 Task: Plan a route with stops at Chinatown, Little Italy, and SoHo from Lower East Side to Tribeca.
Action: Mouse moved to (256, 64)
Screenshot: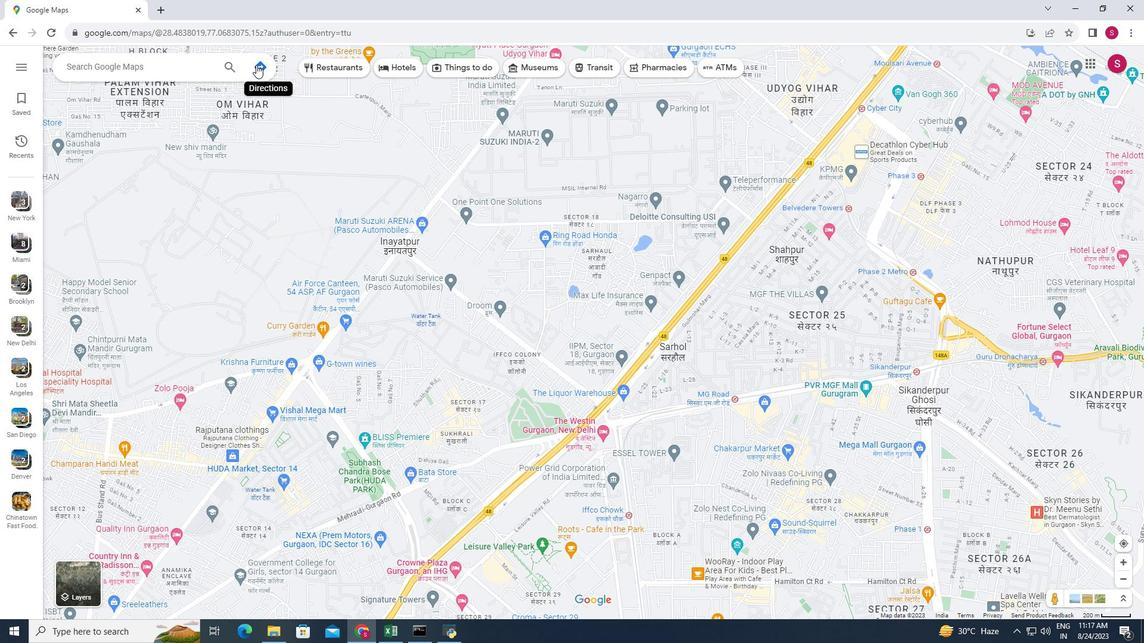 
Action: Mouse pressed left at (256, 64)
Screenshot: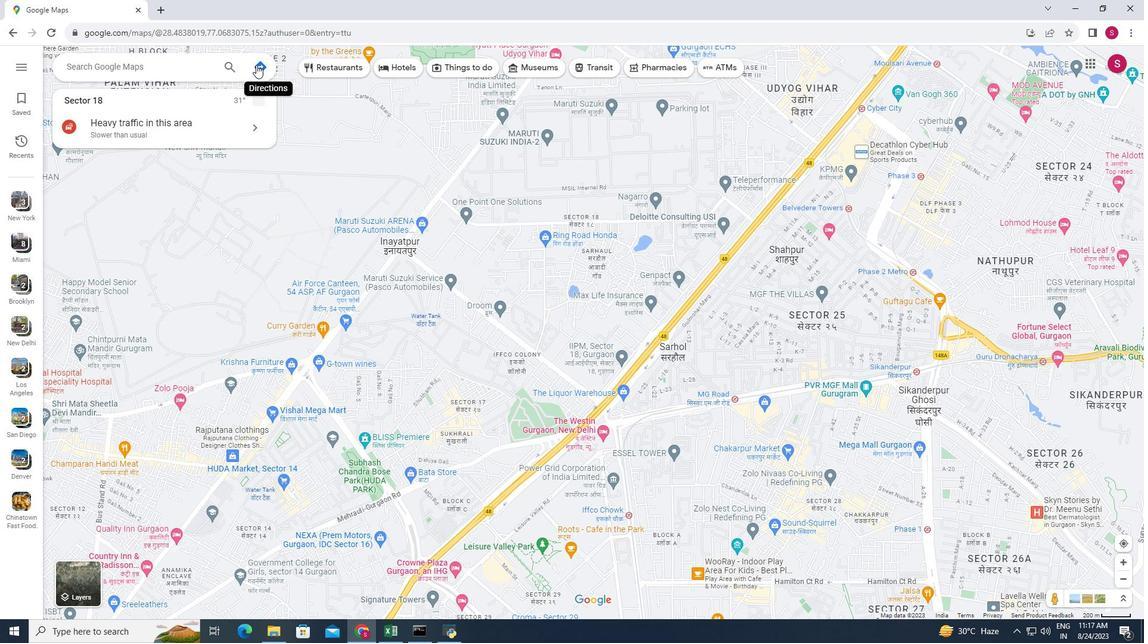 
Action: Mouse moved to (151, 95)
Screenshot: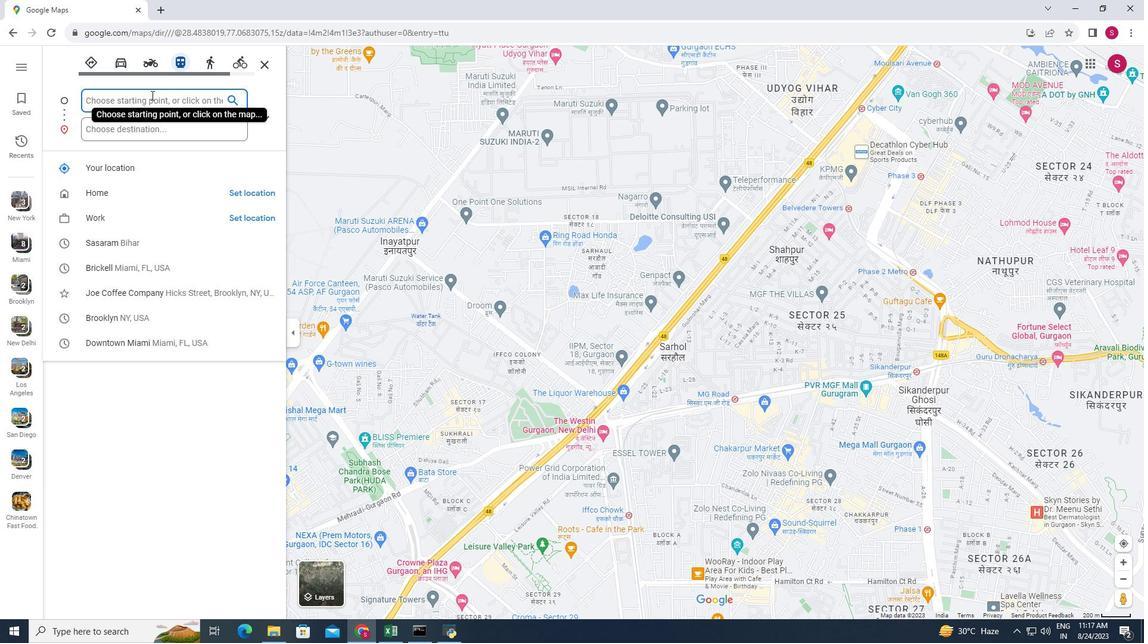 
Action: Mouse pressed left at (151, 95)
Screenshot: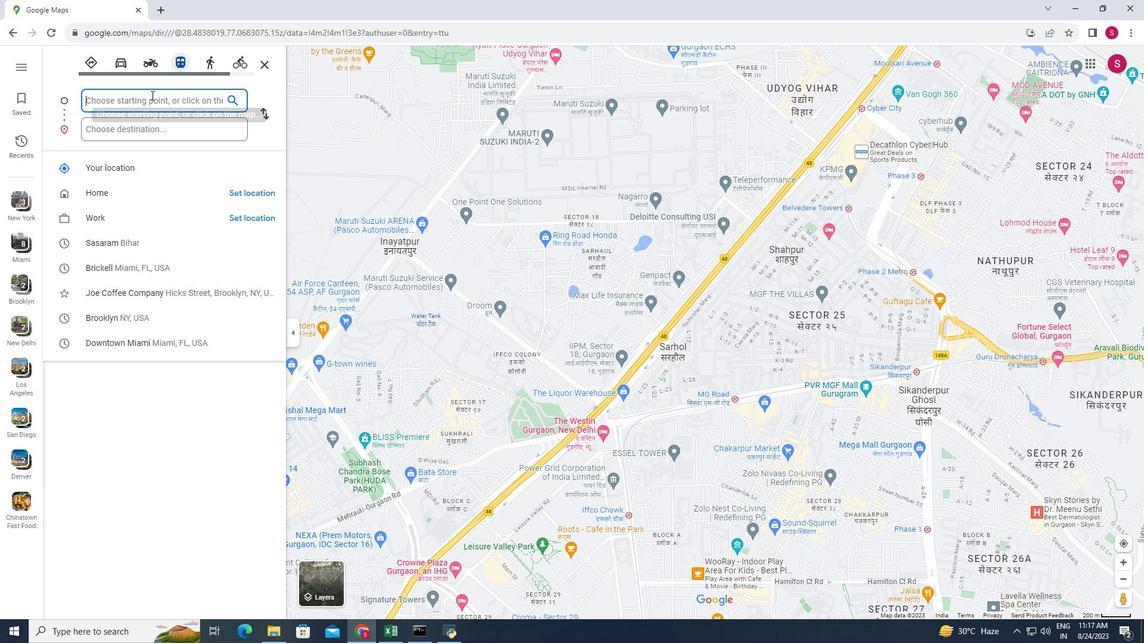 
Action: Key pressed <Key.caps_lock>L<Key.caps_lock>ower<Key.space><Key.caps_lock>E<Key.caps_lock>ast<Key.space><Key.caps_lock>S<Key.caps_lock>ide
Screenshot: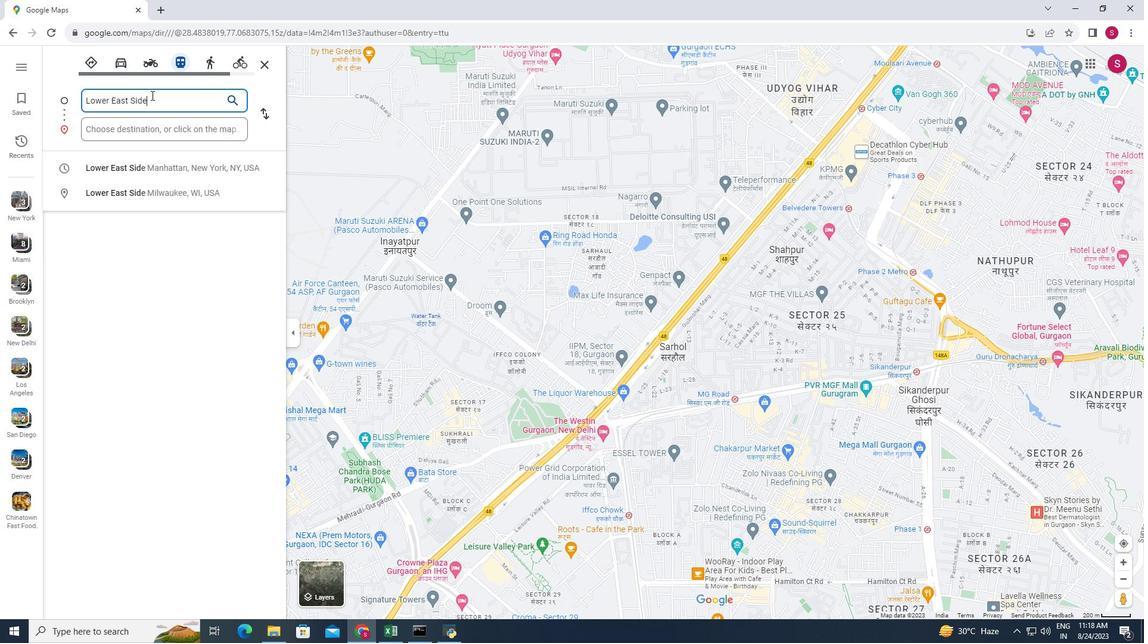 
Action: Mouse moved to (175, 128)
Screenshot: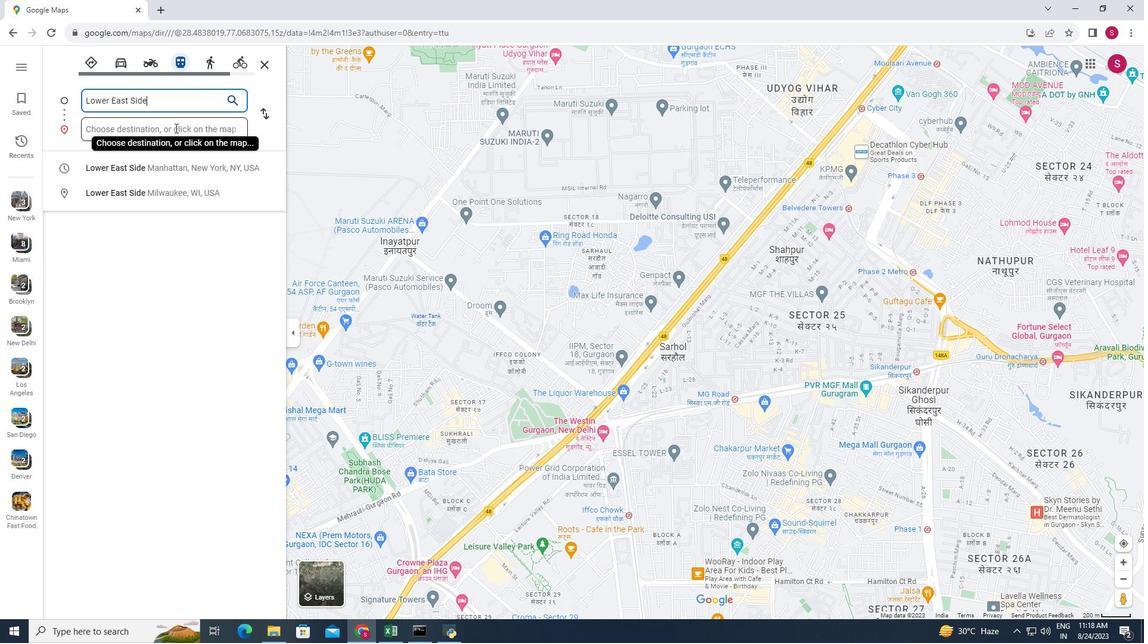 
Action: Mouse pressed left at (175, 128)
Screenshot: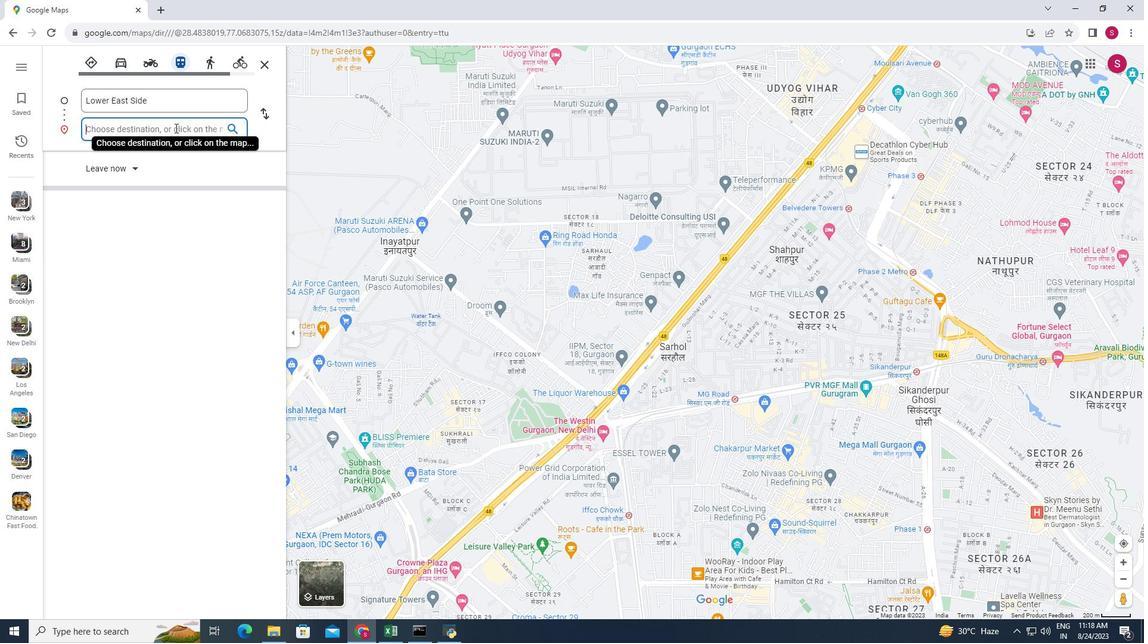 
Action: Key pressed <Key.caps_lock>T<Key.caps_lock>ribeca<Key.enter>
Screenshot: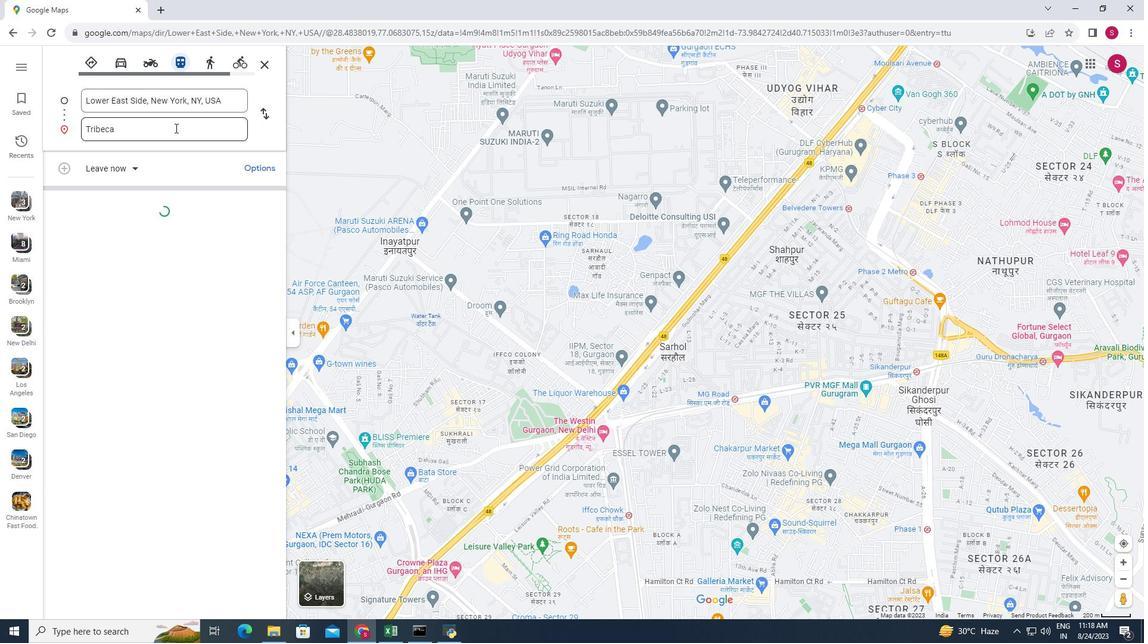 
Action: Mouse moved to (150, 148)
Screenshot: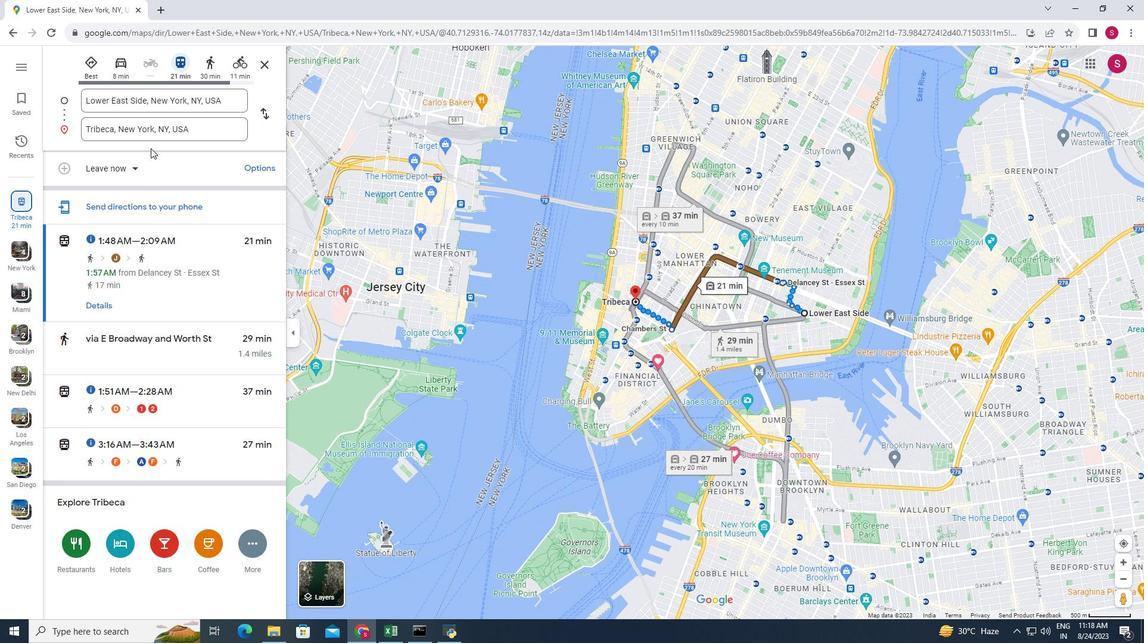 
Action: Mouse pressed left at (150, 148)
Screenshot: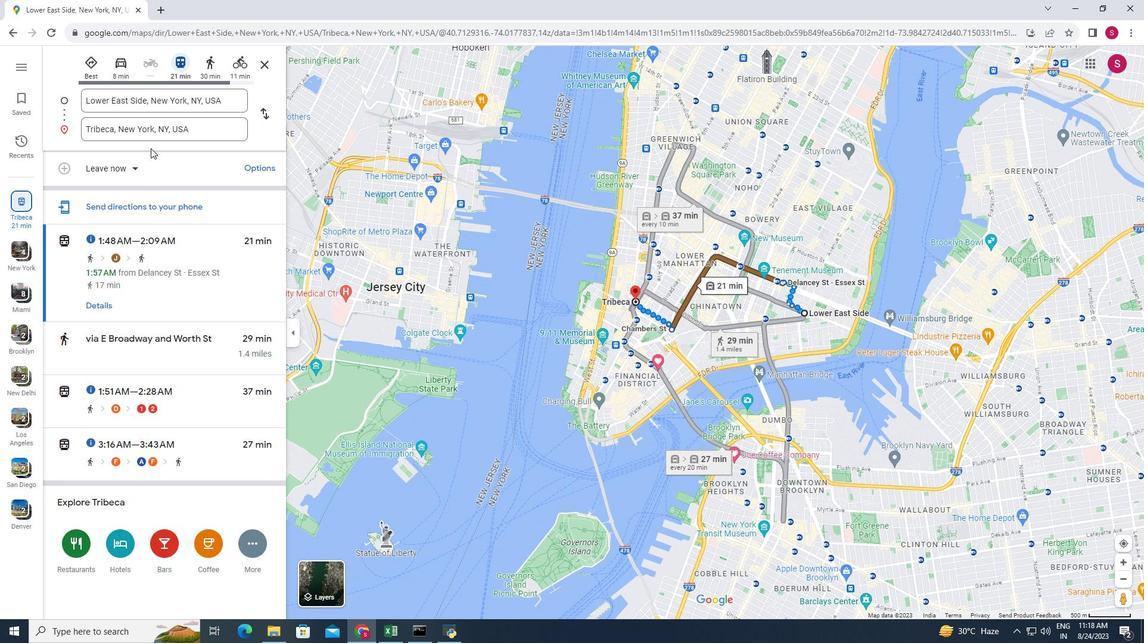 
Action: Mouse moved to (227, 103)
Screenshot: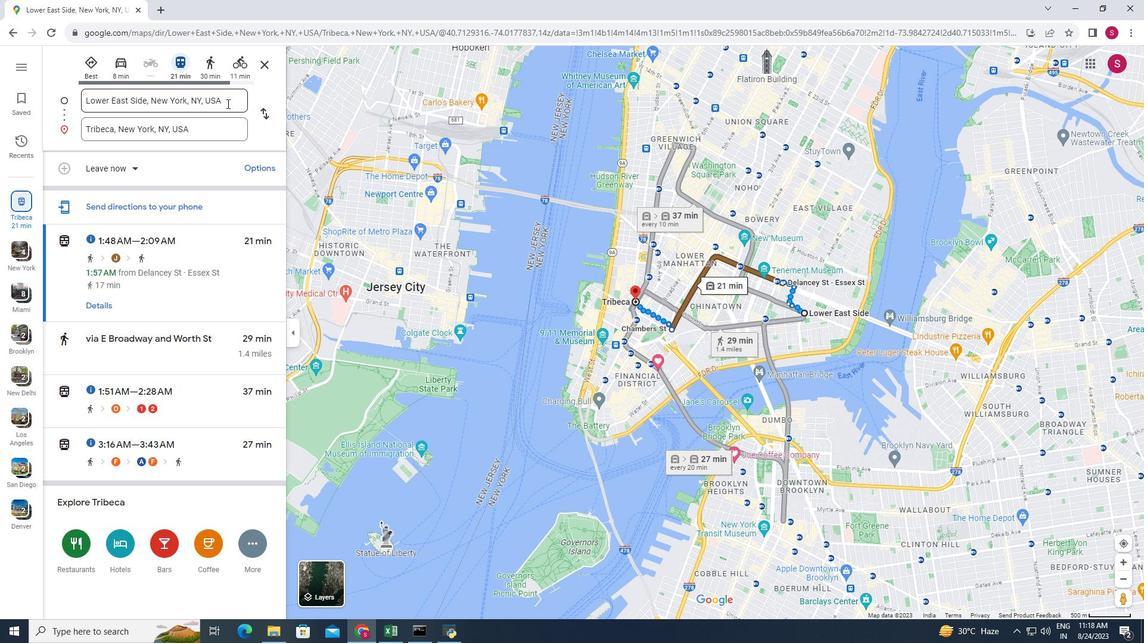 
Action: Mouse pressed left at (227, 103)
Screenshot: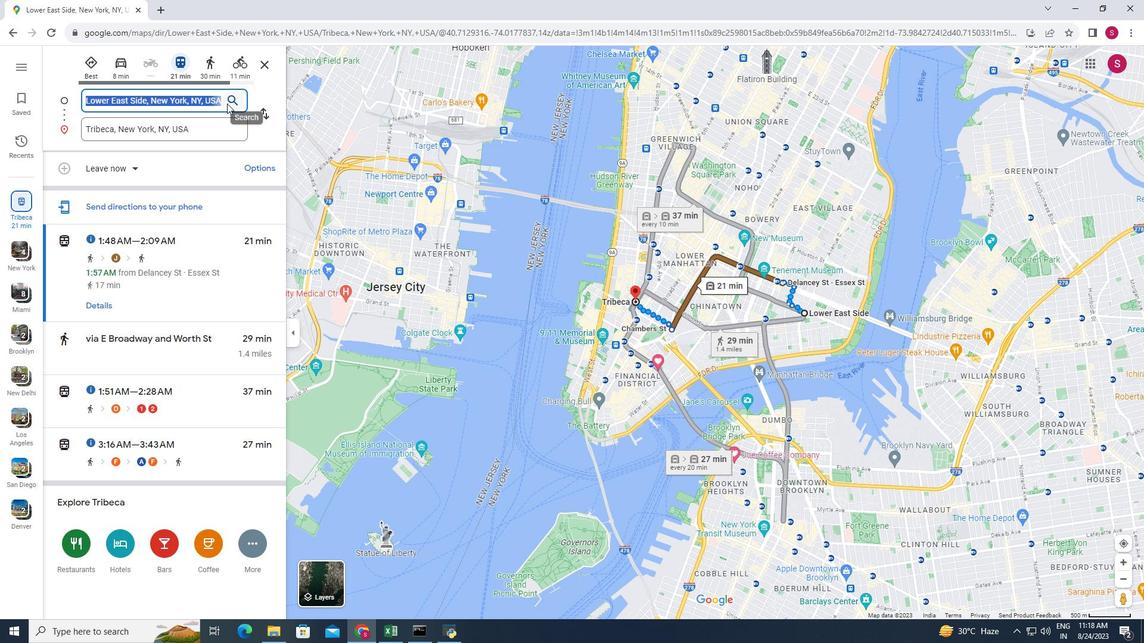 
Action: Mouse moved to (252, 129)
Screenshot: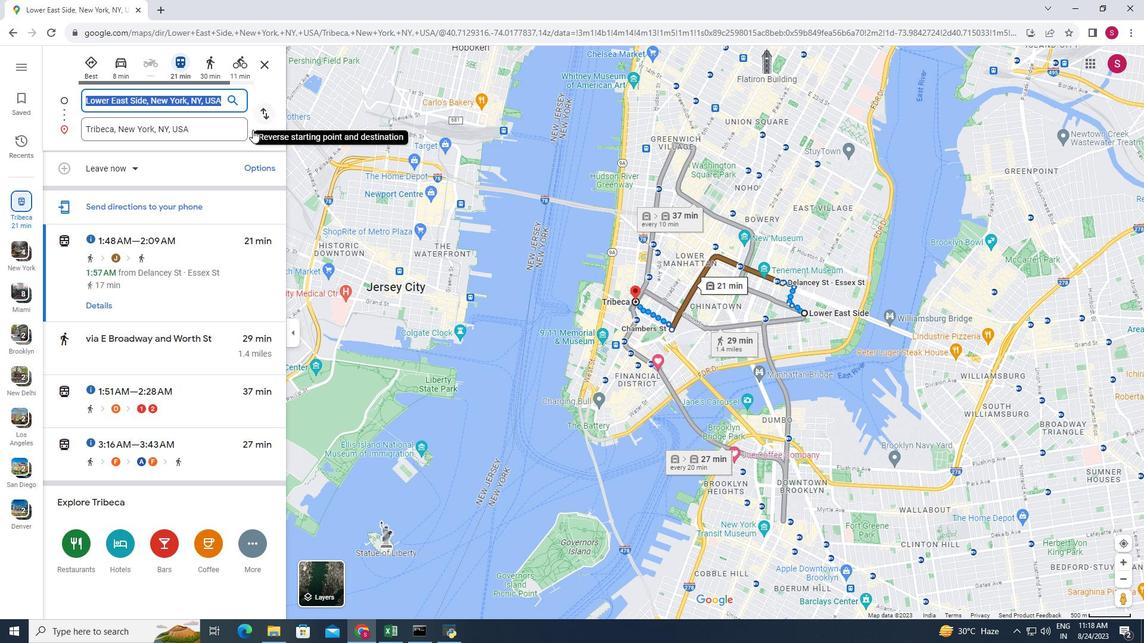 
Action: Mouse pressed left at (252, 129)
Screenshot: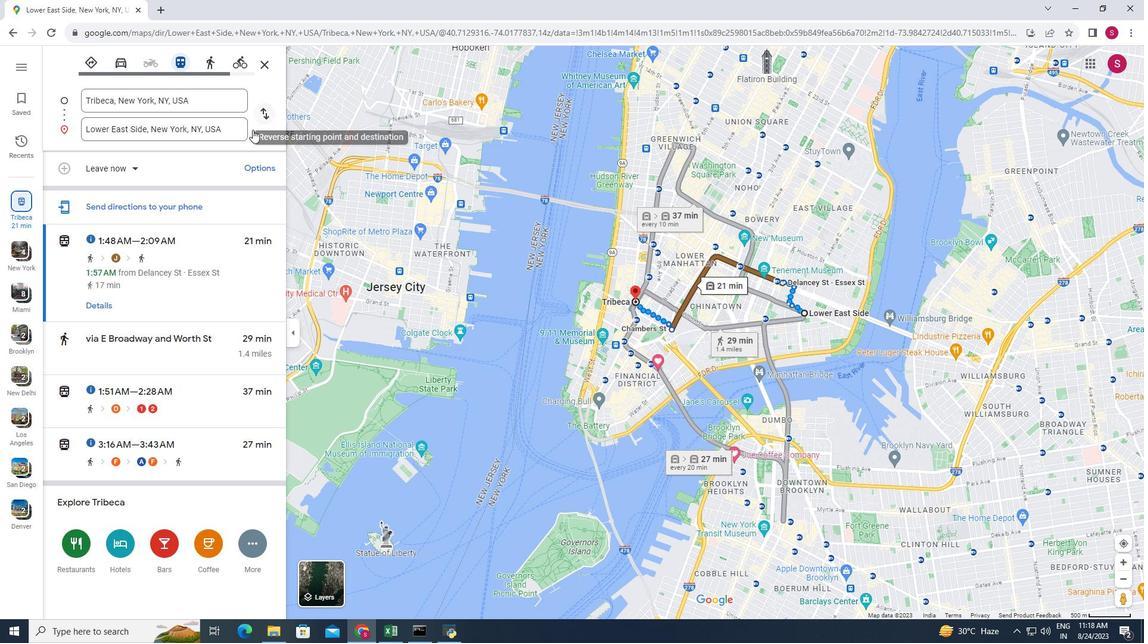 
Action: Mouse moved to (263, 111)
Screenshot: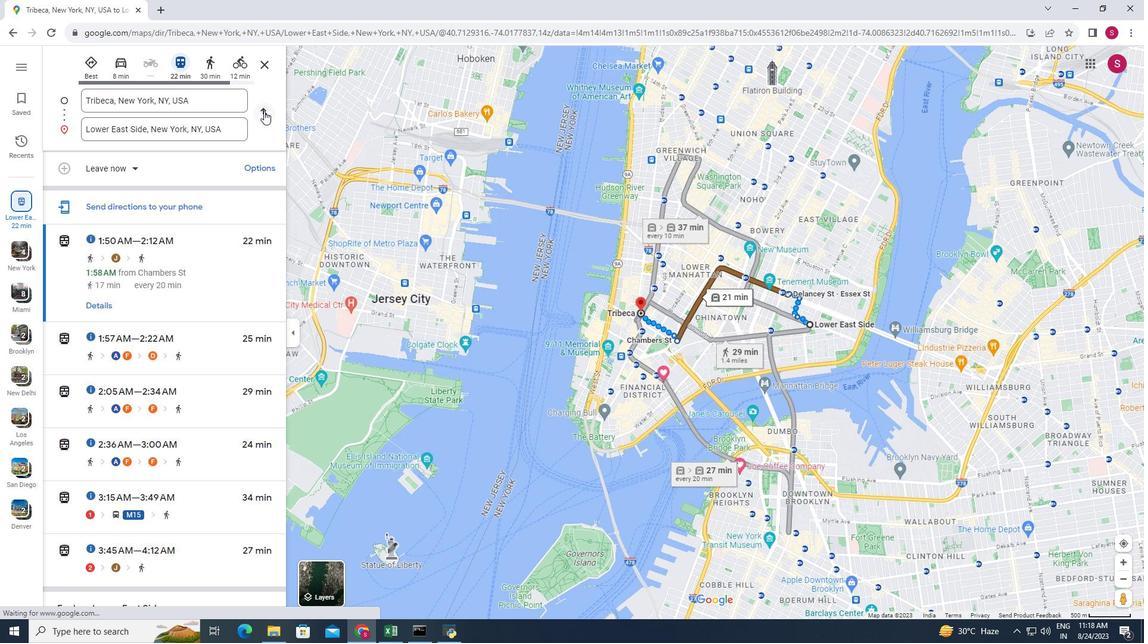 
Action: Mouse pressed left at (263, 111)
Screenshot: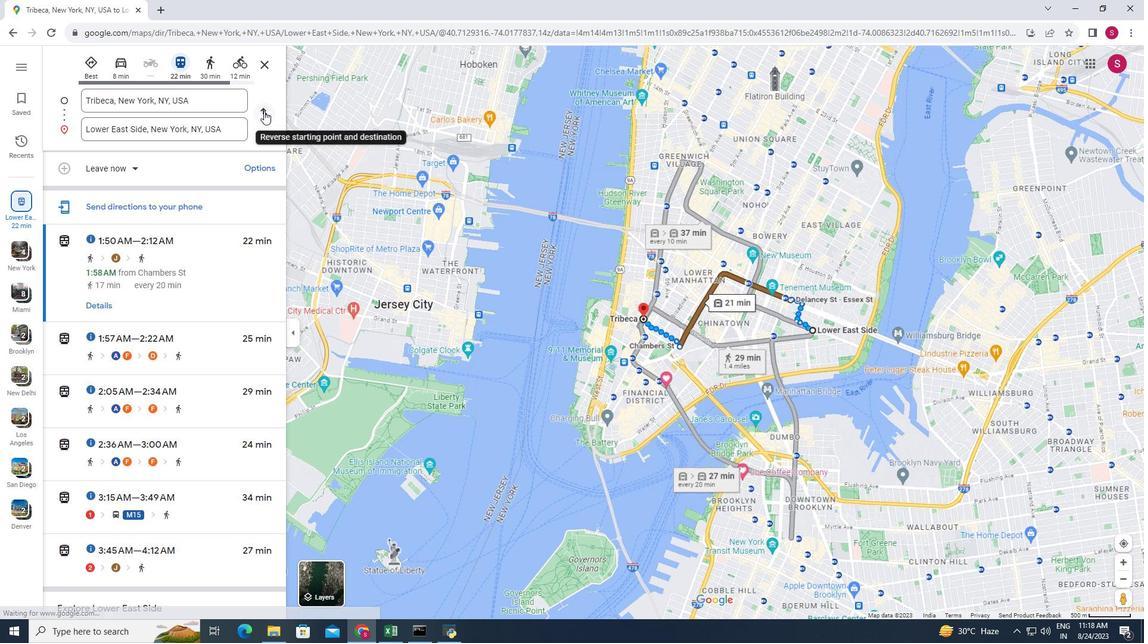 
Action: Mouse moved to (252, 141)
Screenshot: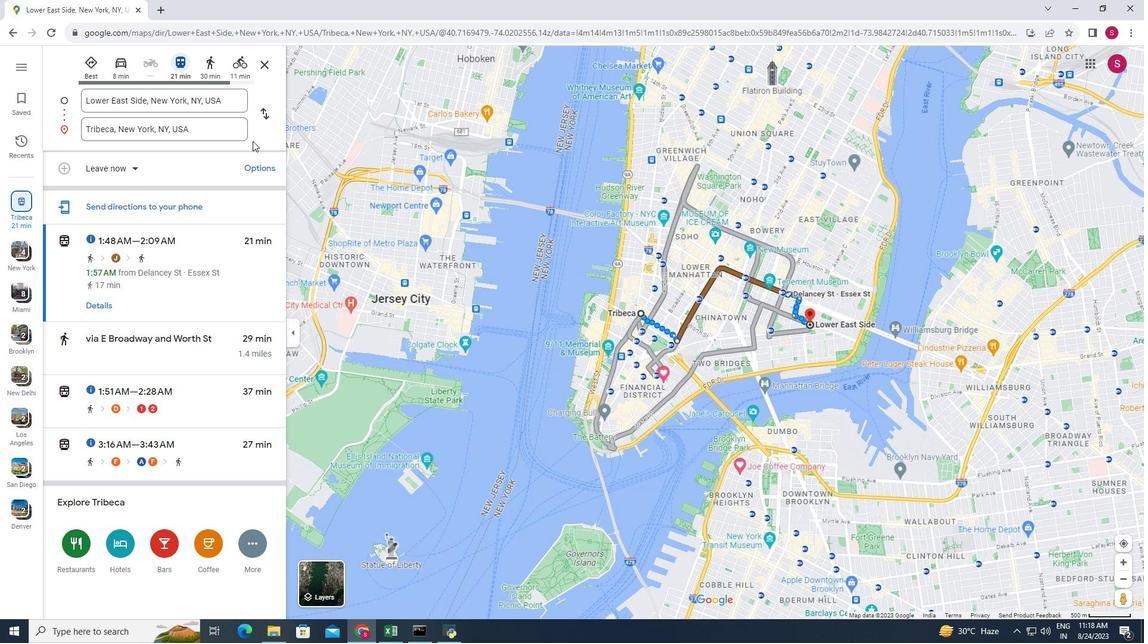 
Action: Mouse pressed left at (252, 141)
Screenshot: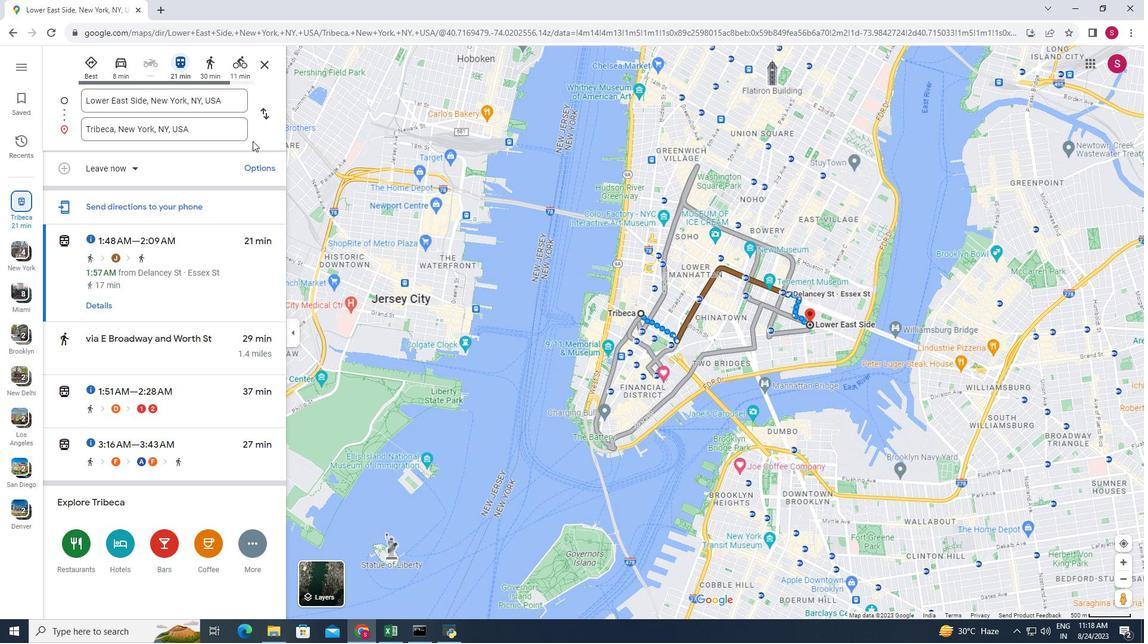 
Action: Mouse moved to (123, 313)
Screenshot: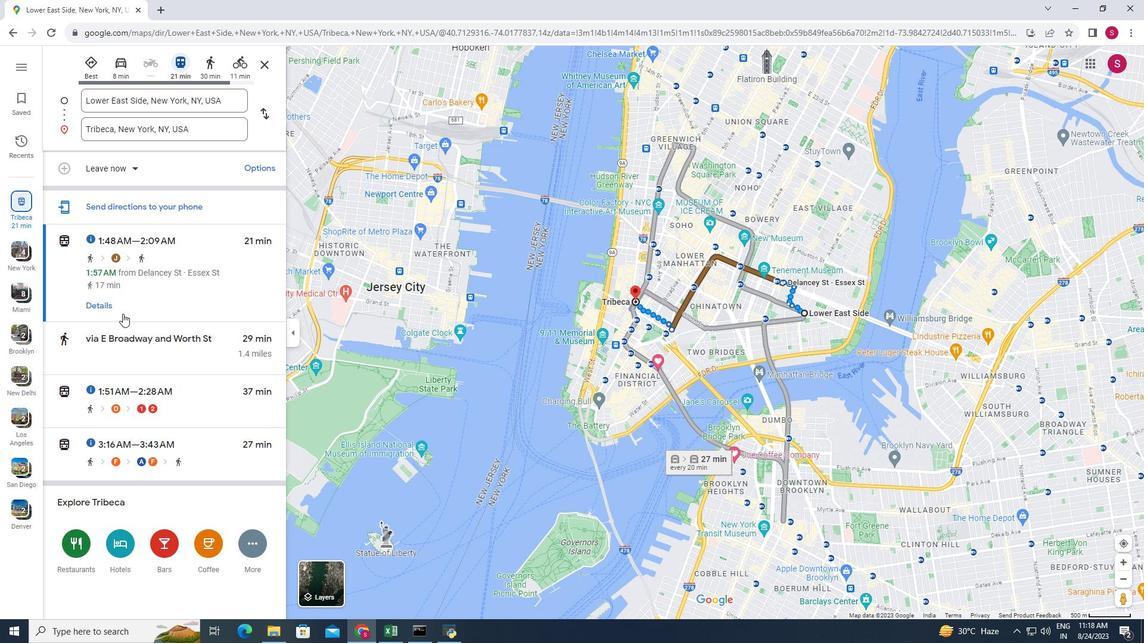 
Action: Mouse scrolled (123, 312) with delta (0, 0)
Screenshot: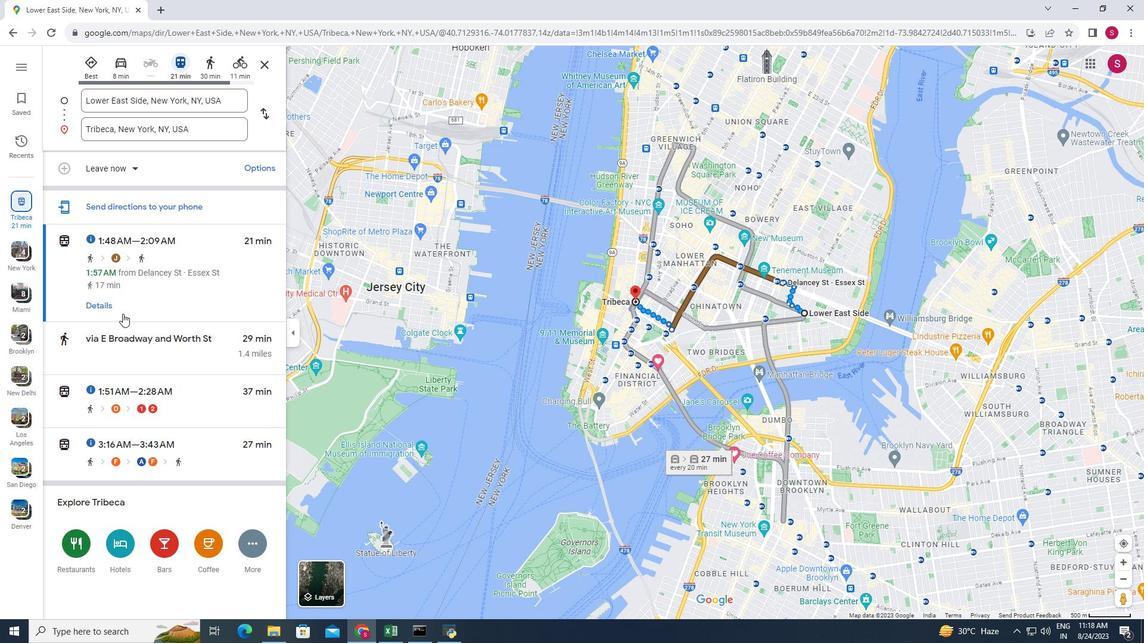 
Action: Mouse moved to (122, 314)
Screenshot: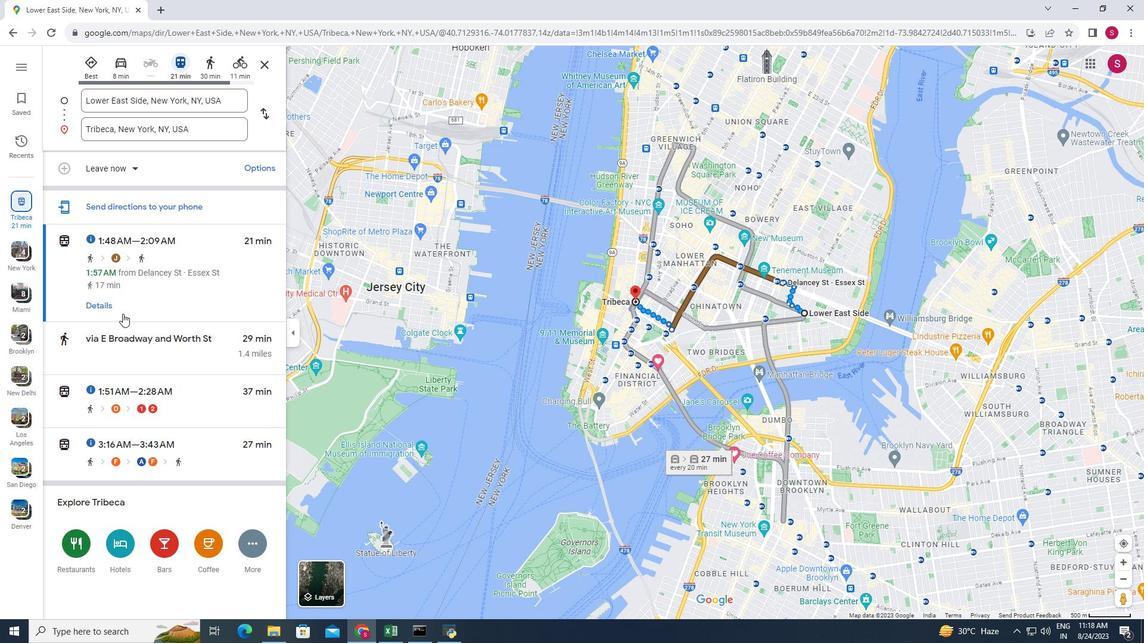 
Action: Mouse scrolled (122, 313) with delta (0, 0)
Screenshot: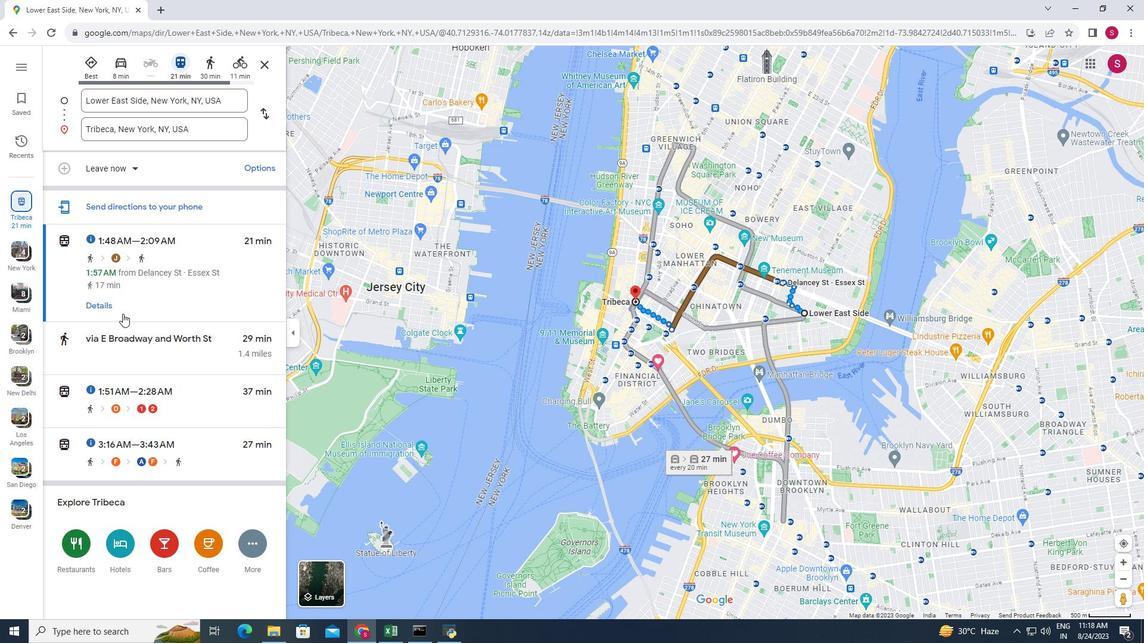
Action: Mouse scrolled (122, 313) with delta (0, 0)
Screenshot: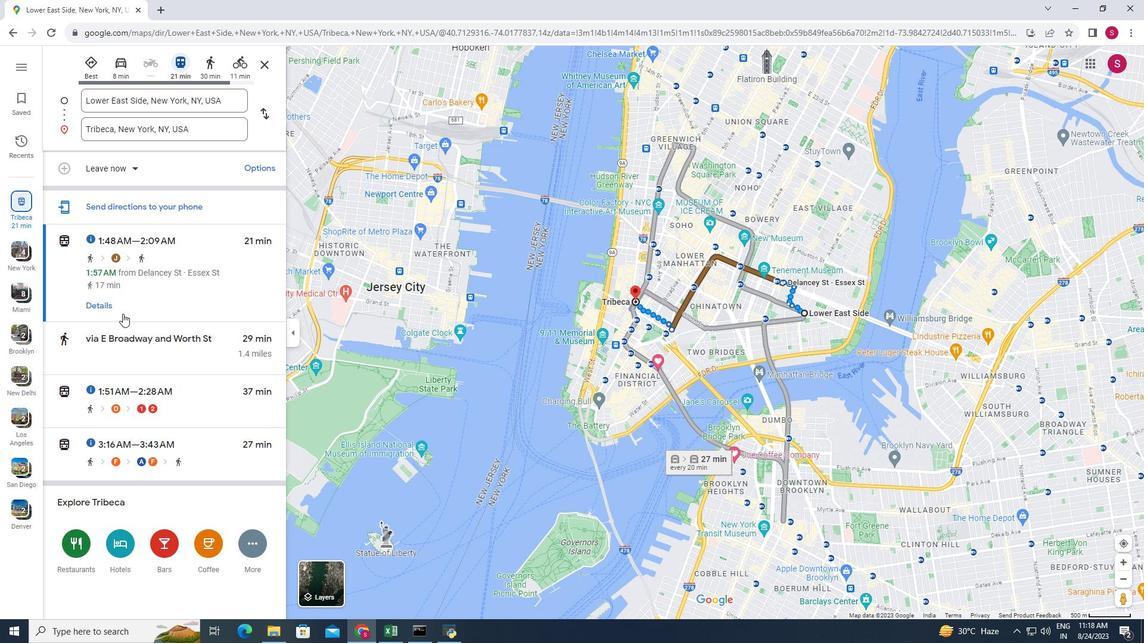 
Action: Mouse scrolled (122, 313) with delta (0, 0)
Screenshot: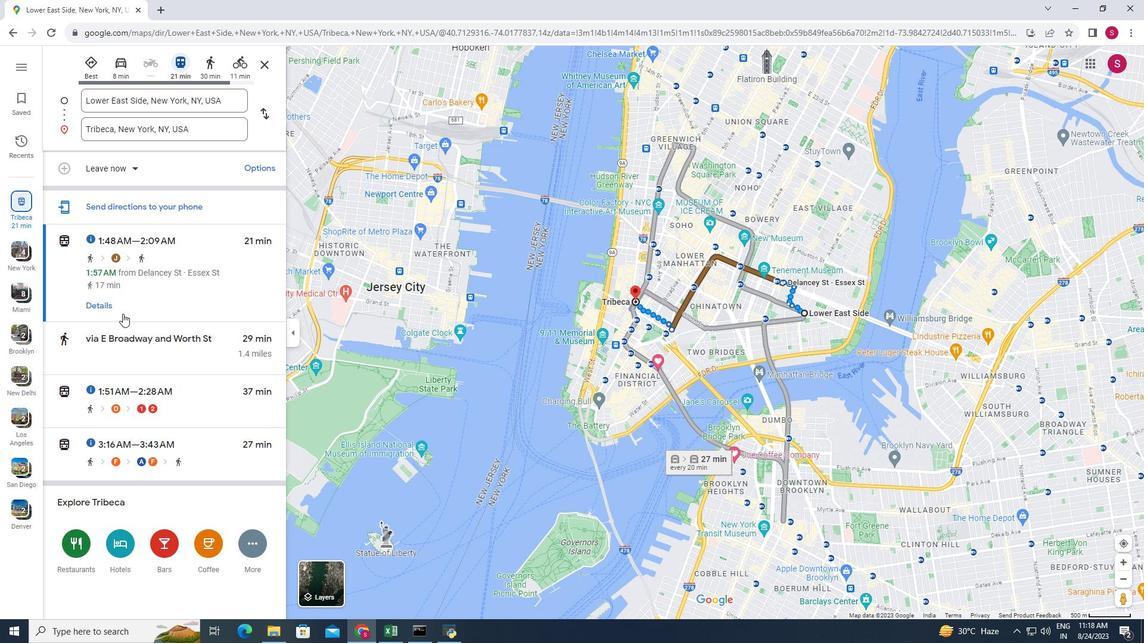 
Action: Mouse moved to (88, 299)
Screenshot: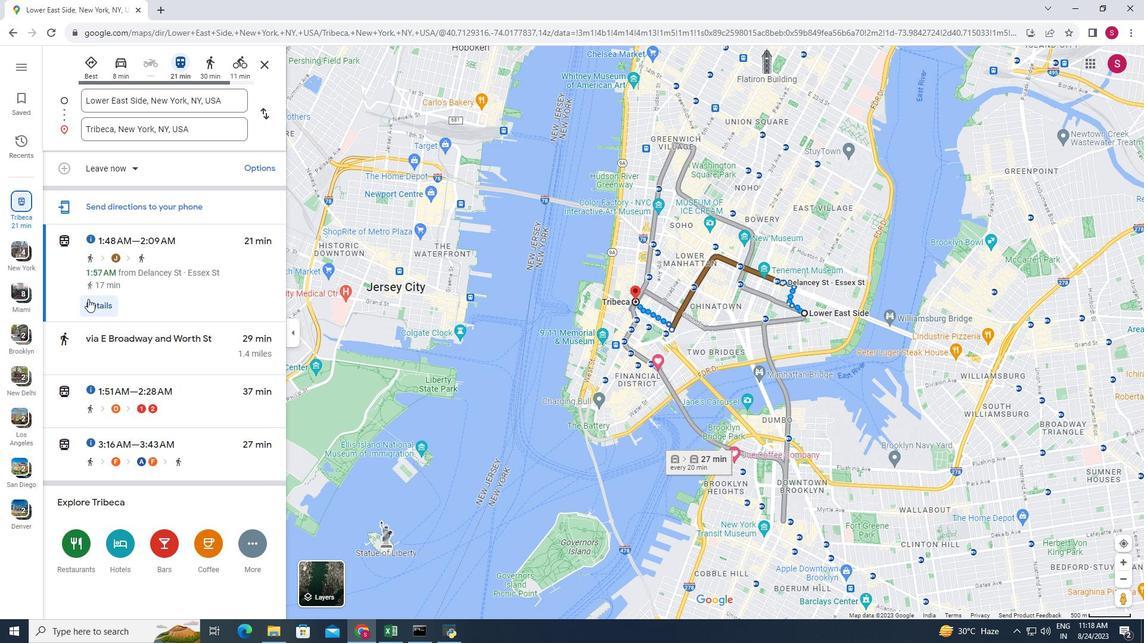 
Action: Mouse pressed left at (88, 299)
Screenshot: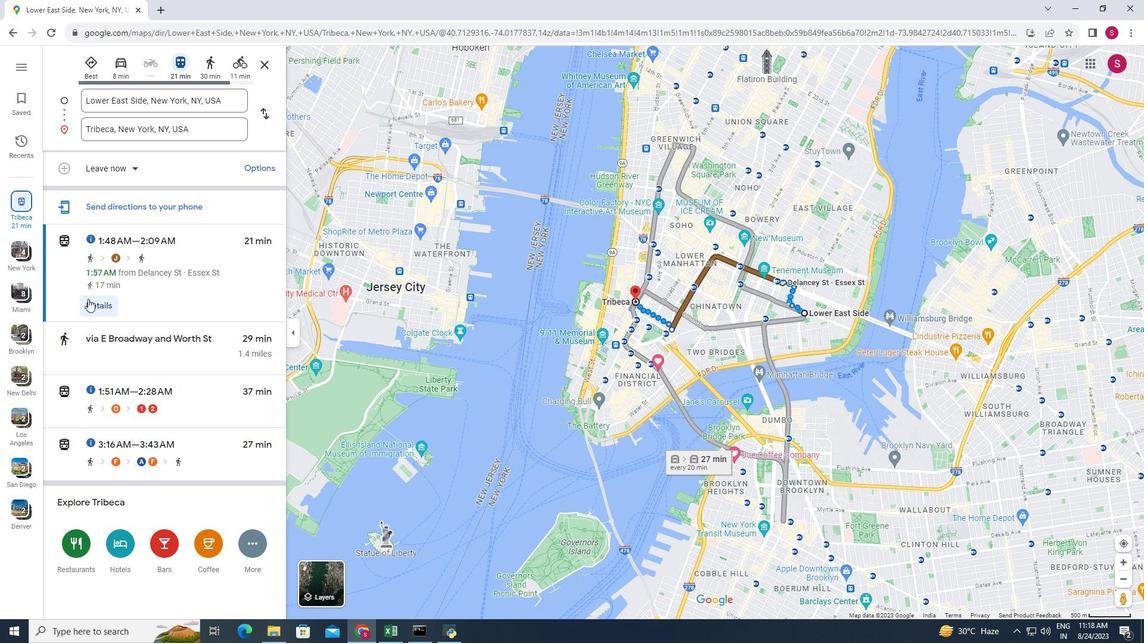 
Action: Mouse moved to (120, 303)
Screenshot: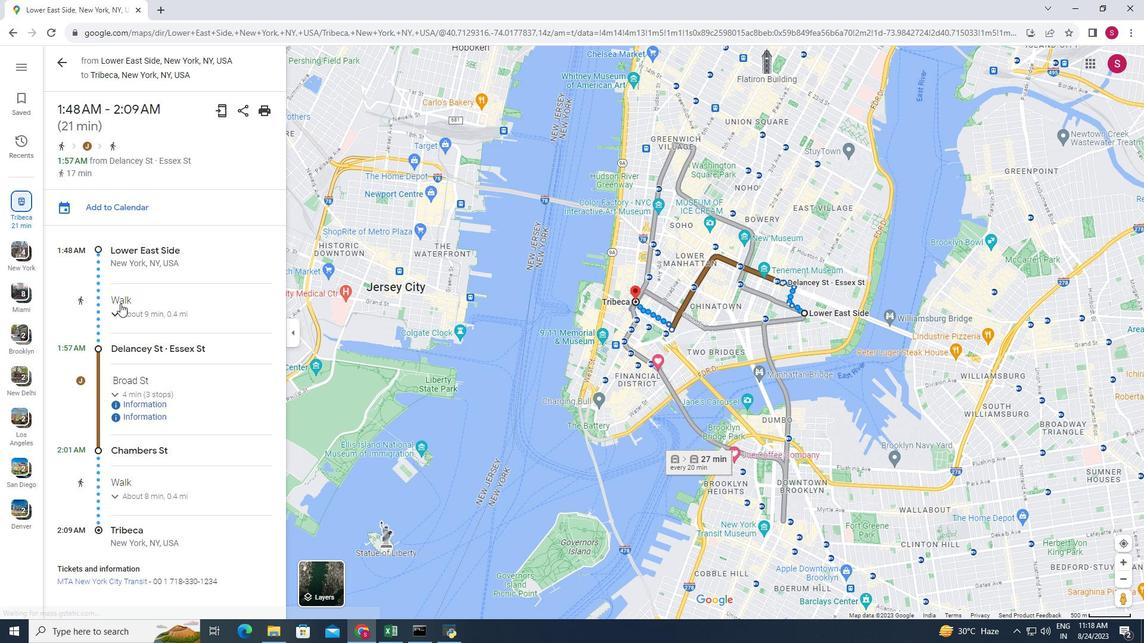 
Action: Mouse scrolled (120, 303) with delta (0, 0)
Screenshot: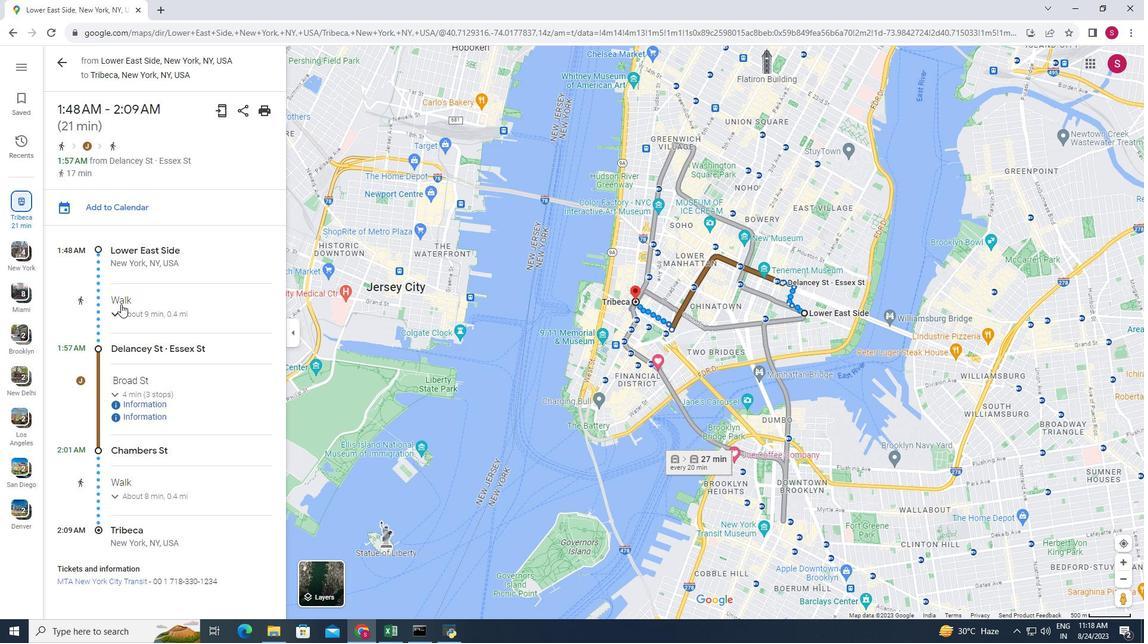 
Action: Mouse moved to (120, 304)
Screenshot: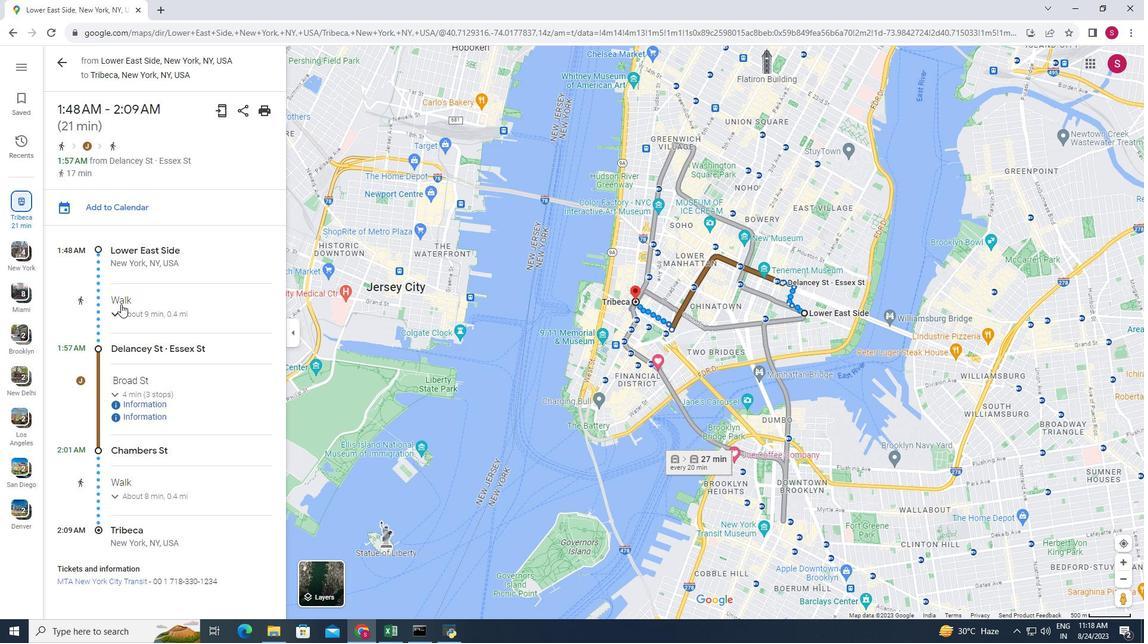 
Action: Mouse scrolled (120, 303) with delta (0, 0)
Screenshot: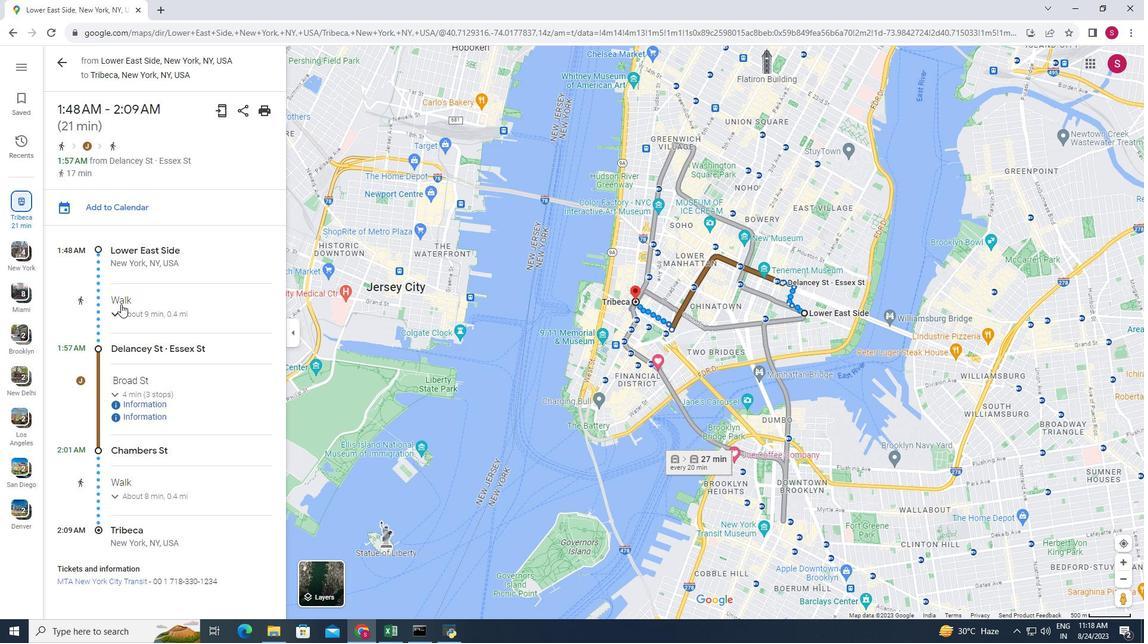 
Action: Mouse scrolled (120, 303) with delta (0, 0)
Screenshot: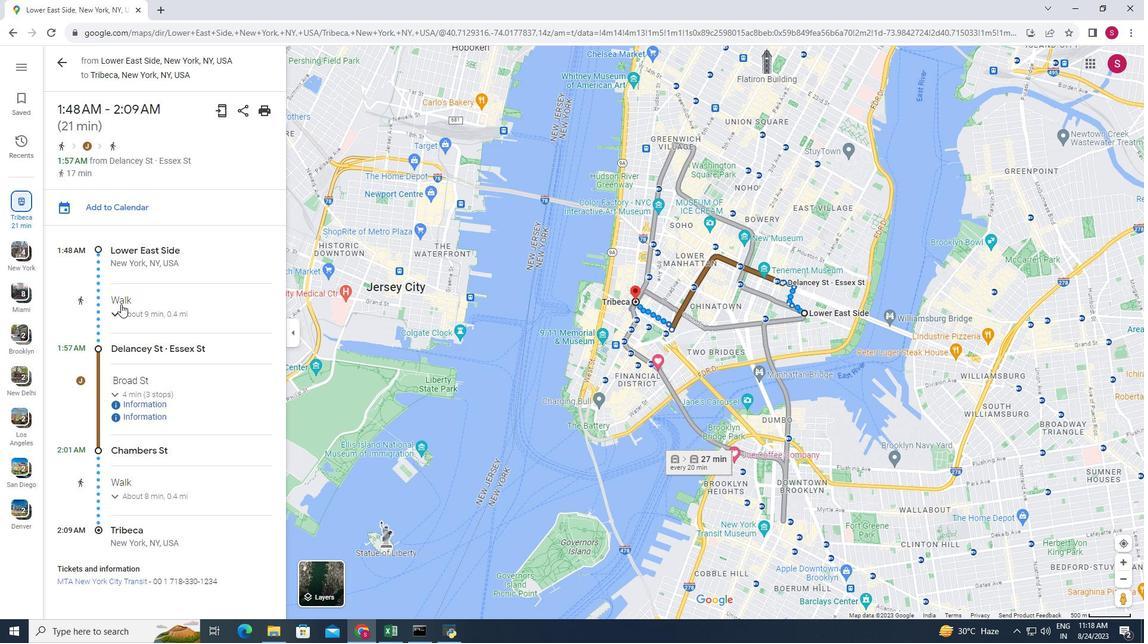 
Action: Mouse scrolled (120, 303) with delta (0, 0)
Screenshot: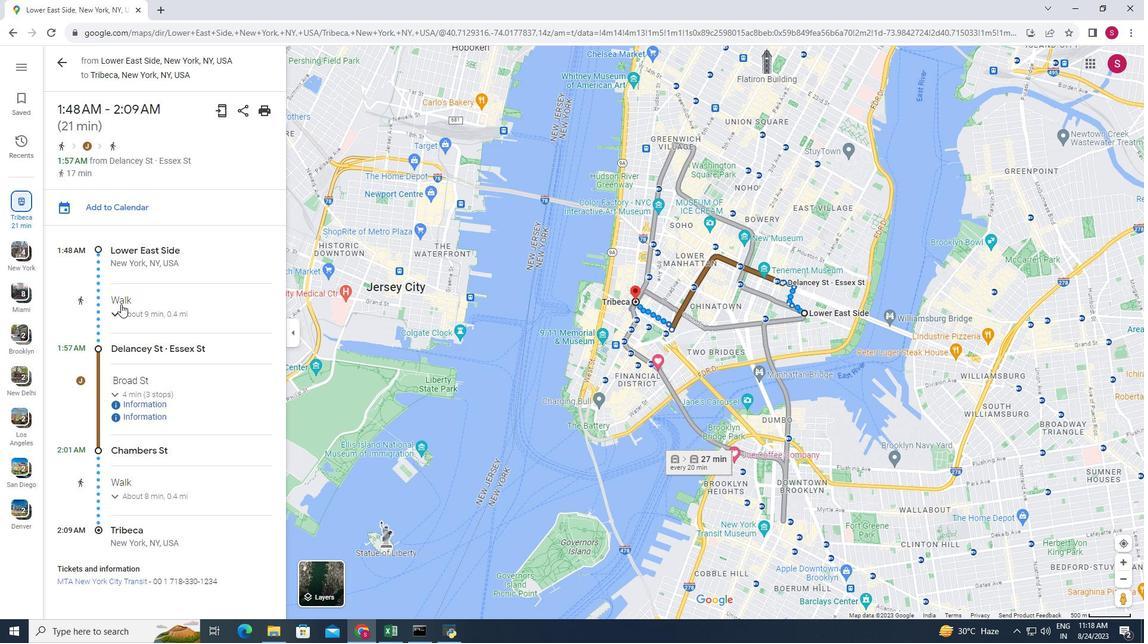 
Action: Mouse moved to (125, 305)
Screenshot: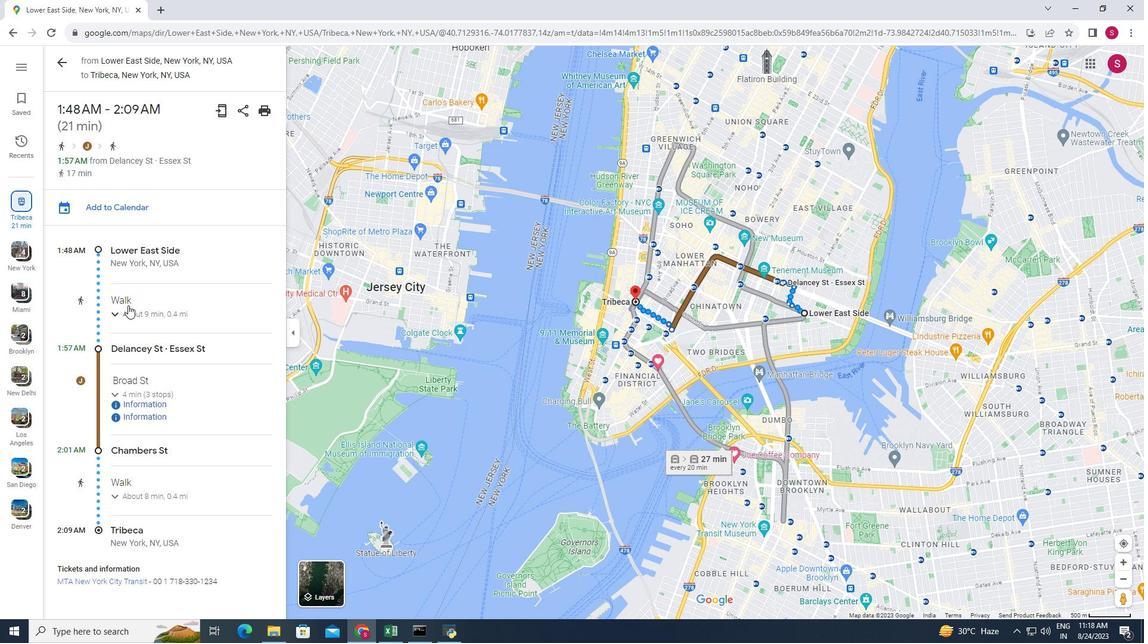 
Action: Mouse scrolled (125, 305) with delta (0, 0)
Screenshot: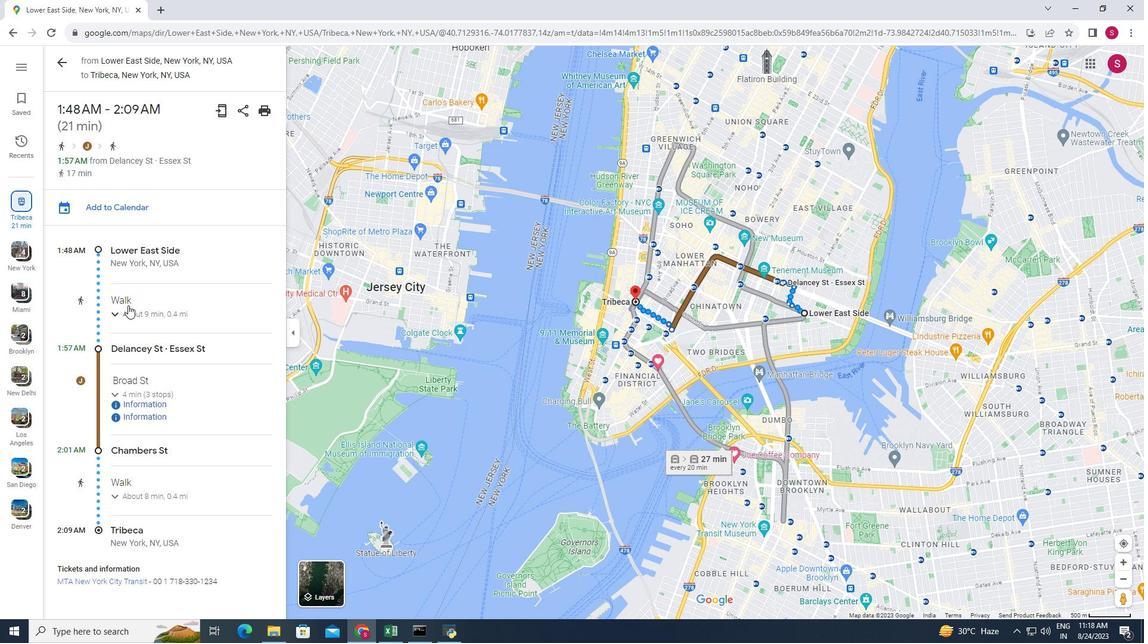 
Action: Mouse moved to (126, 305)
Screenshot: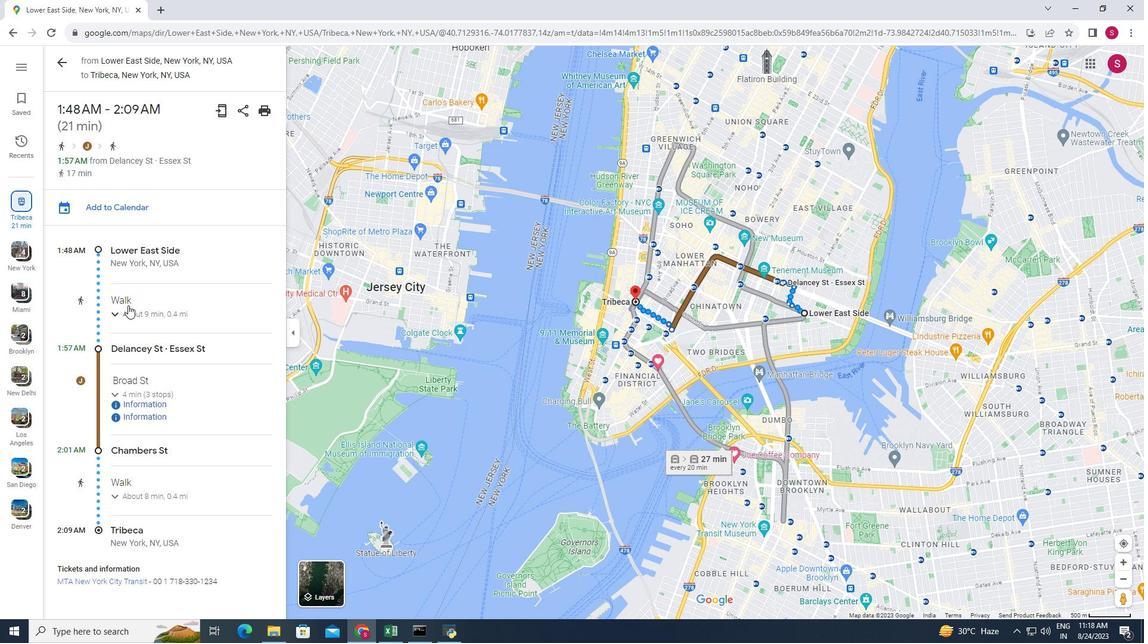 
Action: Mouse scrolled (126, 306) with delta (0, 0)
Screenshot: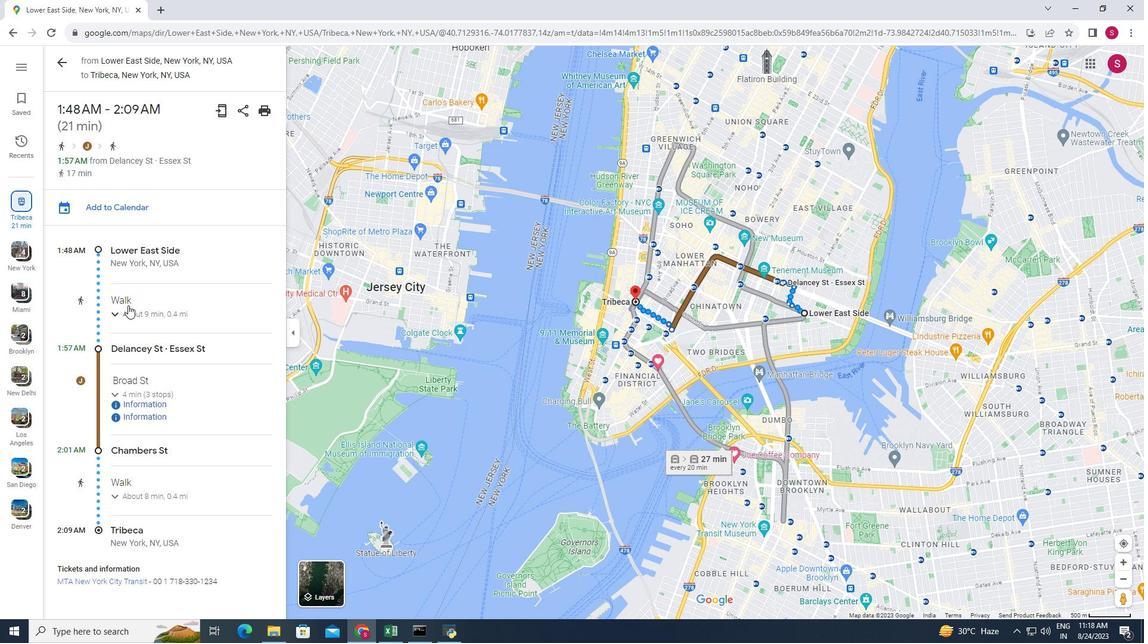 
Action: Mouse scrolled (126, 306) with delta (0, 0)
Screenshot: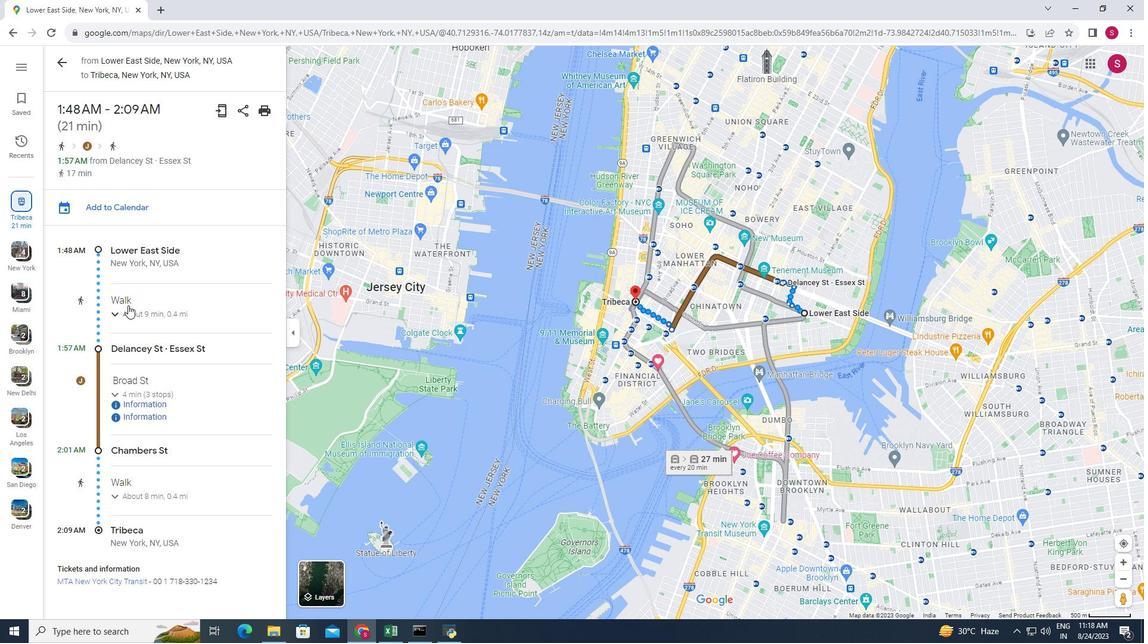 
Action: Mouse moved to (127, 305)
Screenshot: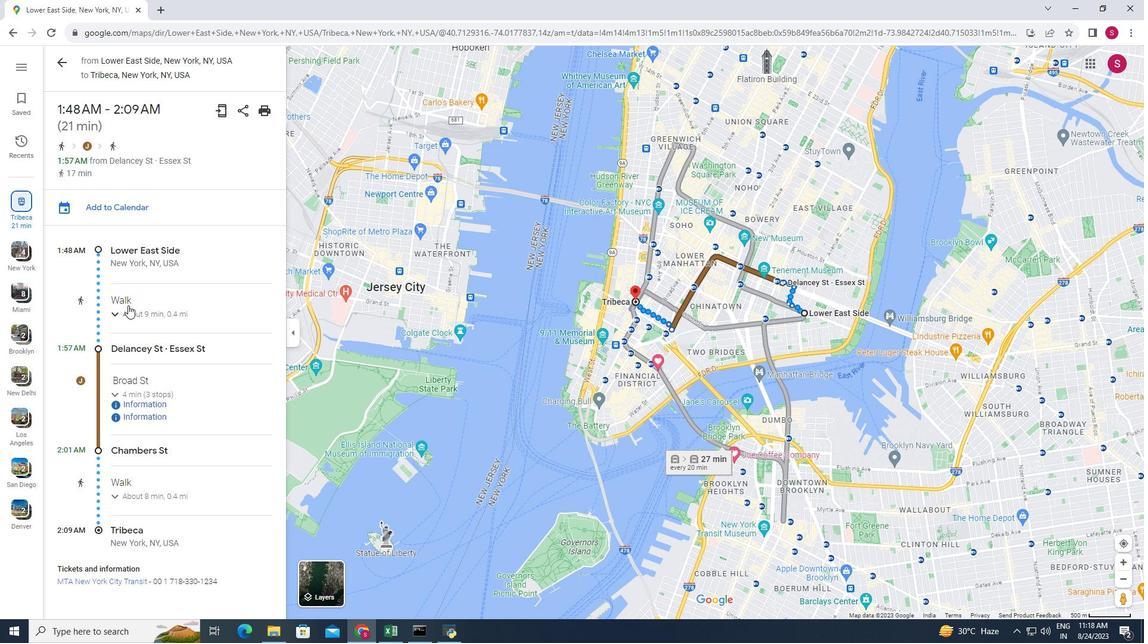 
Action: Mouse scrolled (127, 306) with delta (0, 0)
Screenshot: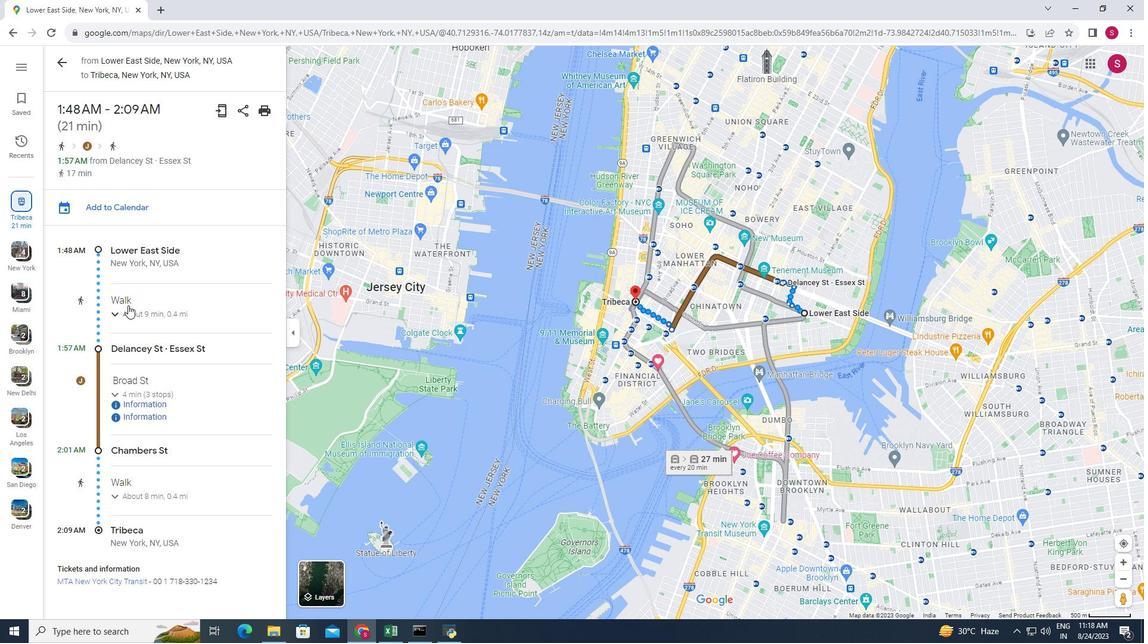 
Action: Mouse moved to (128, 305)
Screenshot: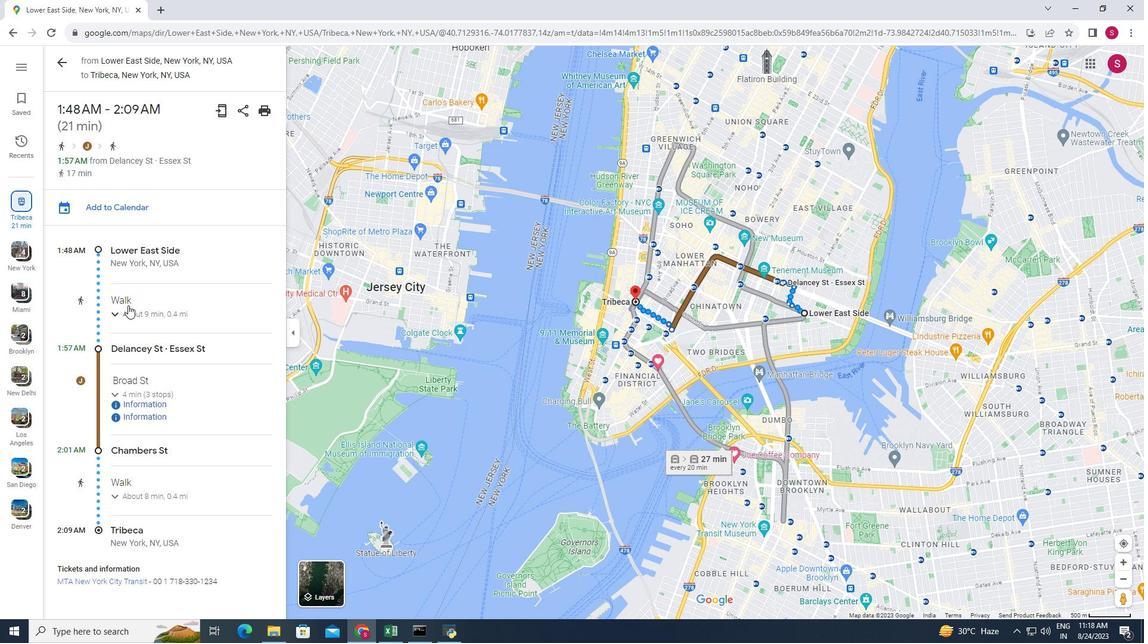 
Action: Mouse scrolled (128, 306) with delta (0, 0)
Screenshot: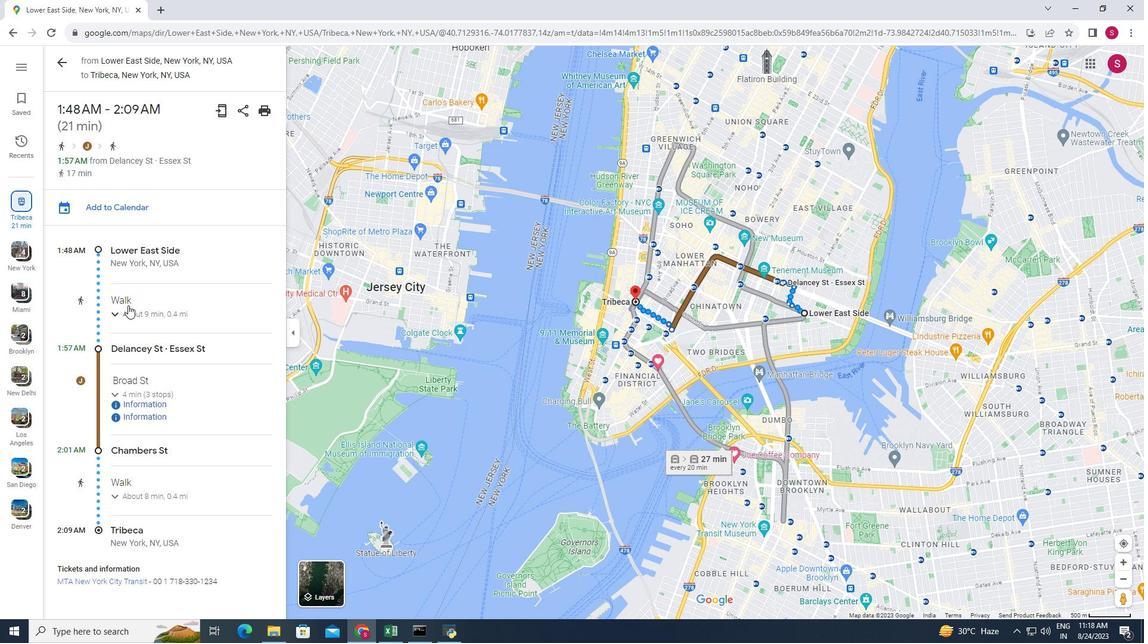 
Action: Mouse moved to (62, 63)
Screenshot: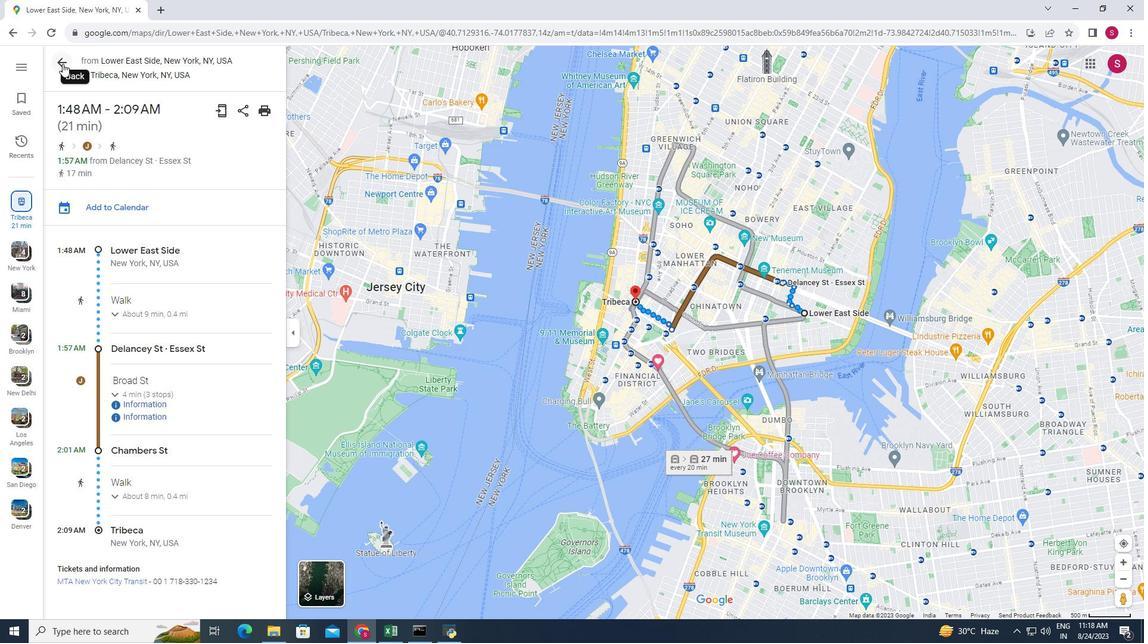
Action: Mouse pressed left at (62, 63)
Screenshot: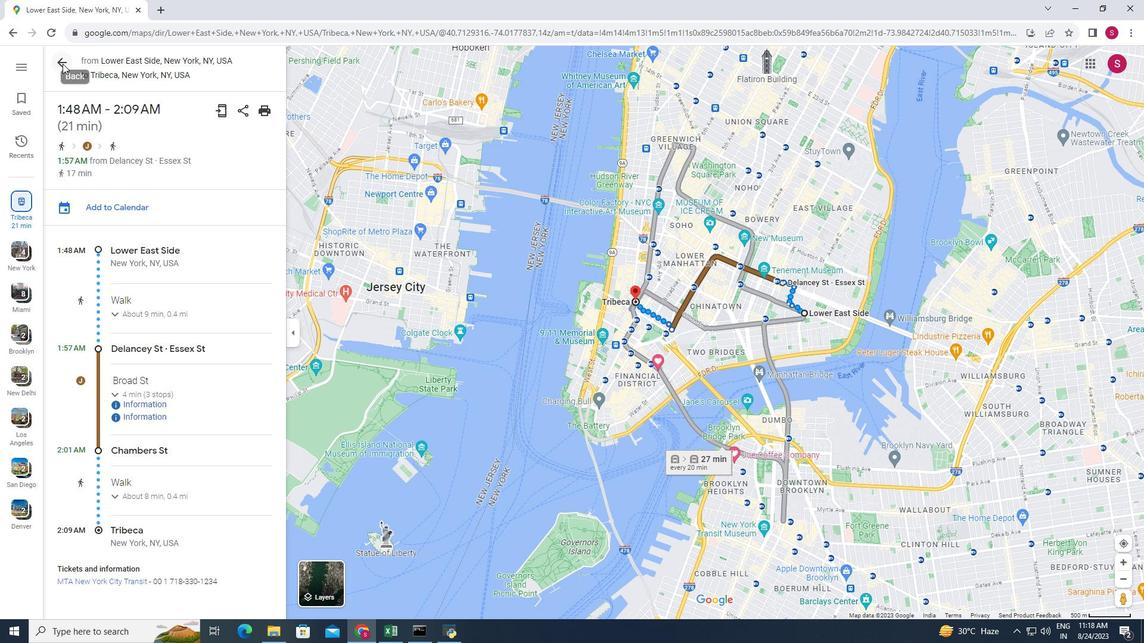 
Action: Mouse moved to (261, 139)
Screenshot: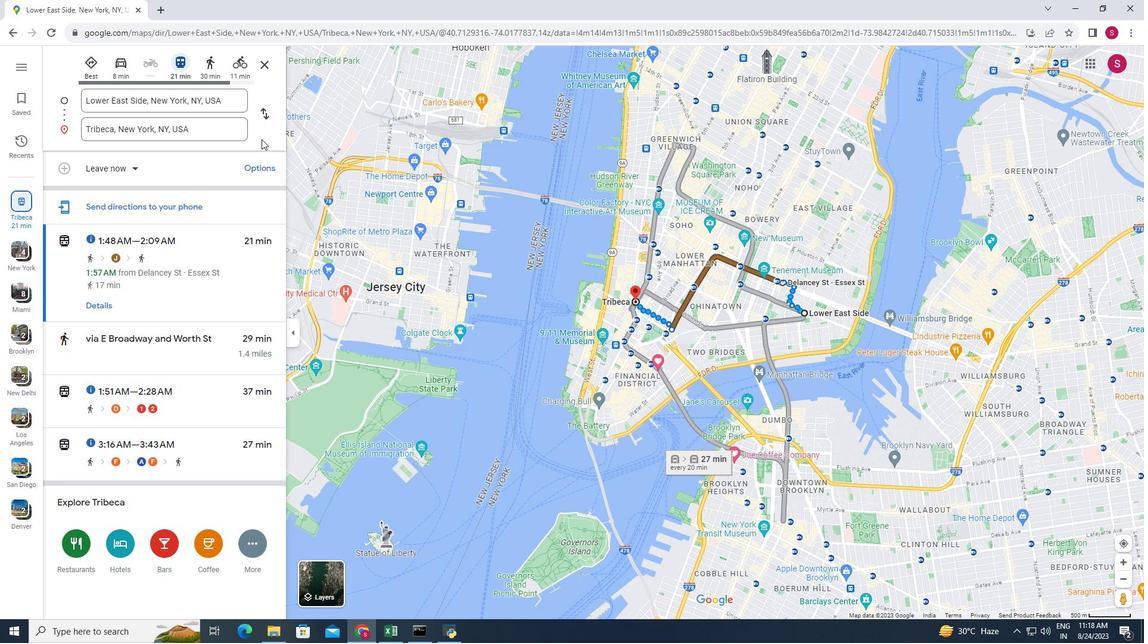 
Action: Mouse pressed left at (261, 139)
Screenshot: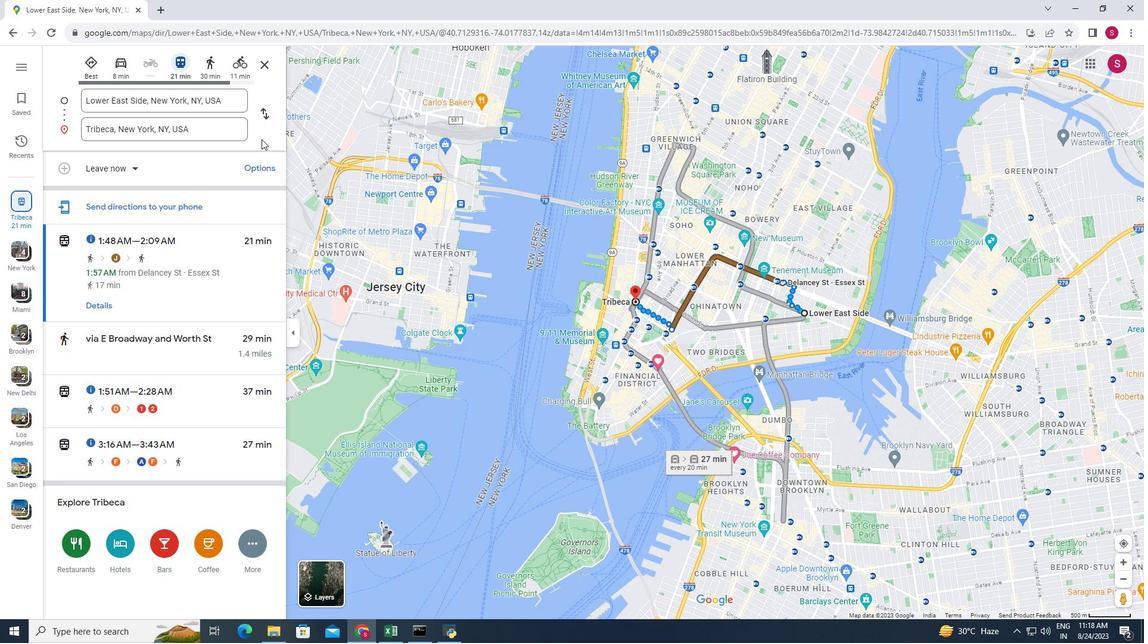 
Action: Mouse moved to (233, 143)
Screenshot: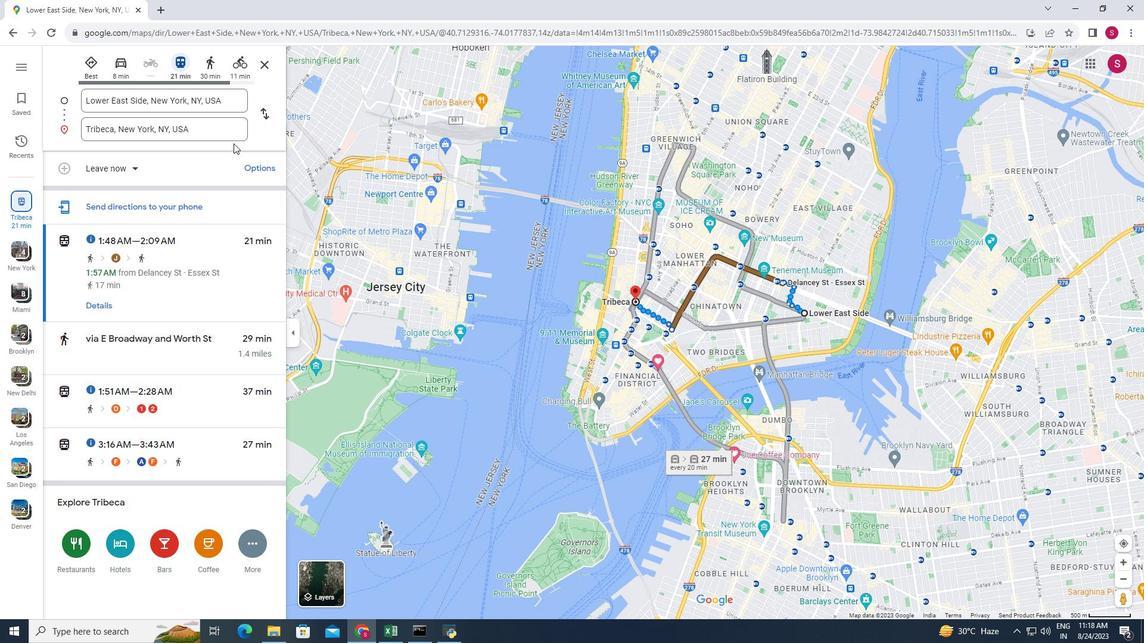 
Action: Mouse pressed left at (233, 143)
Screenshot: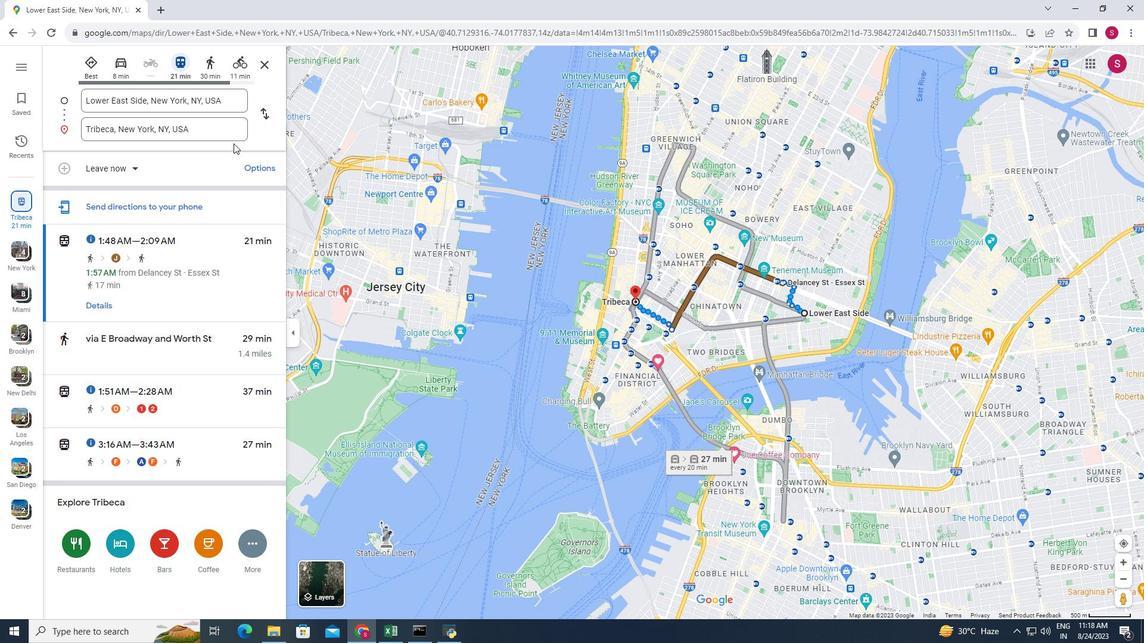 
Action: Mouse moved to (184, 106)
Screenshot: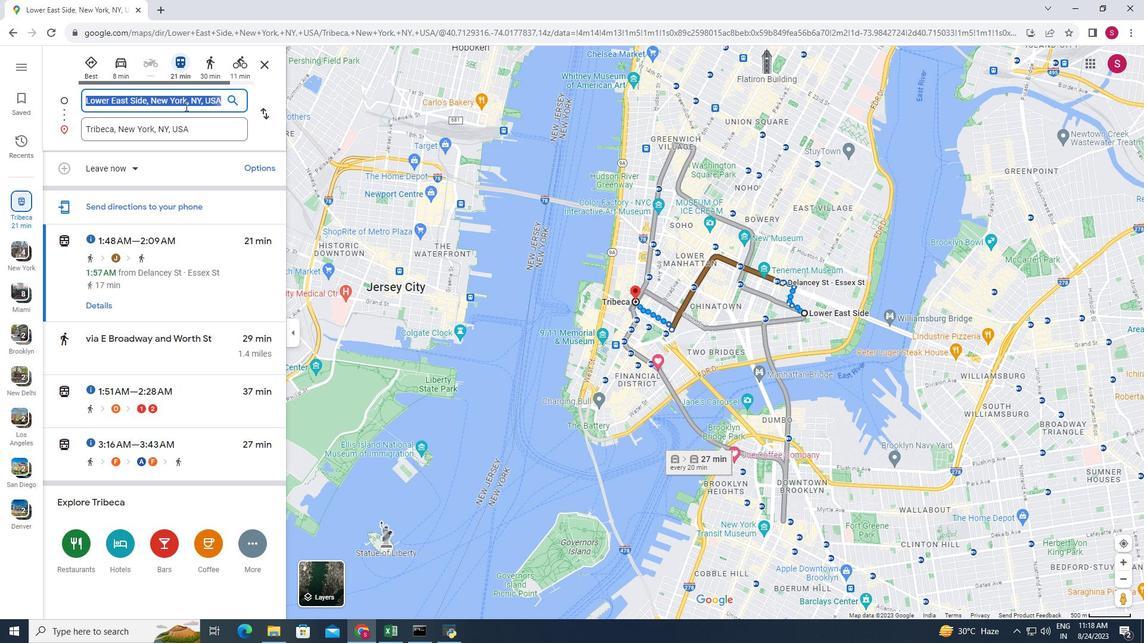 
Action: Mouse pressed left at (184, 106)
Screenshot: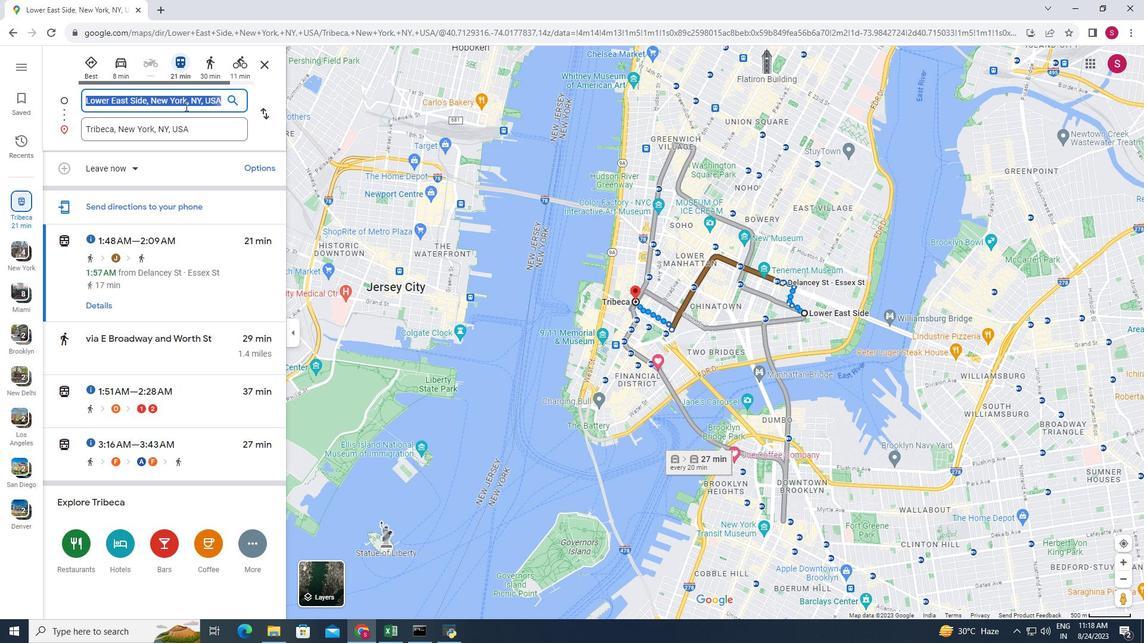 
Action: Mouse moved to (230, 99)
Screenshot: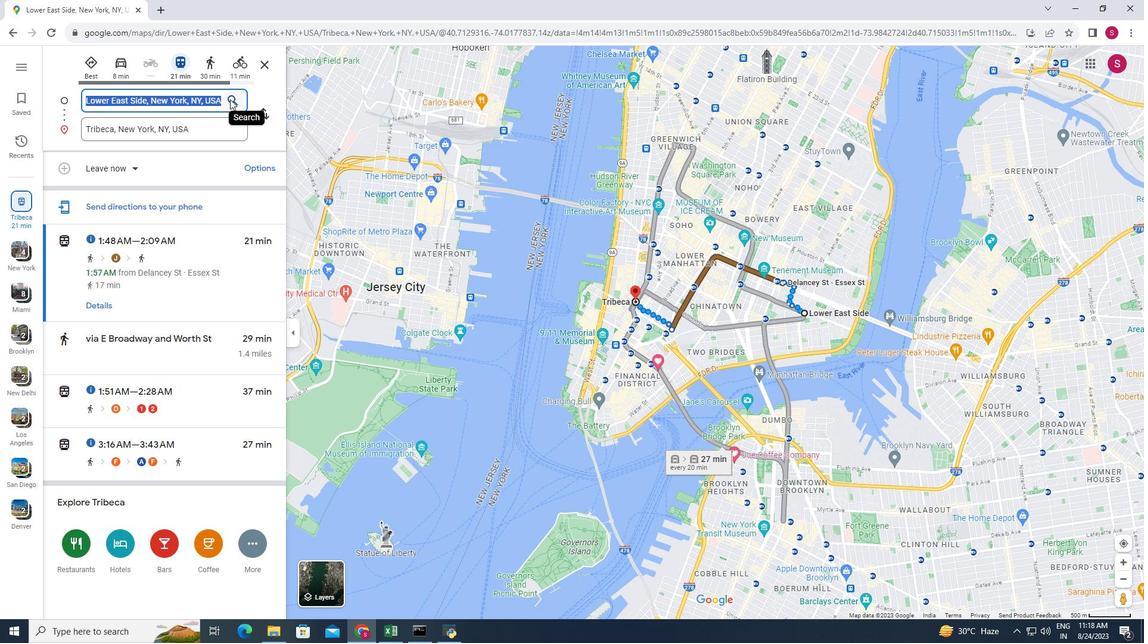 
Action: Mouse pressed left at (230, 99)
Screenshot: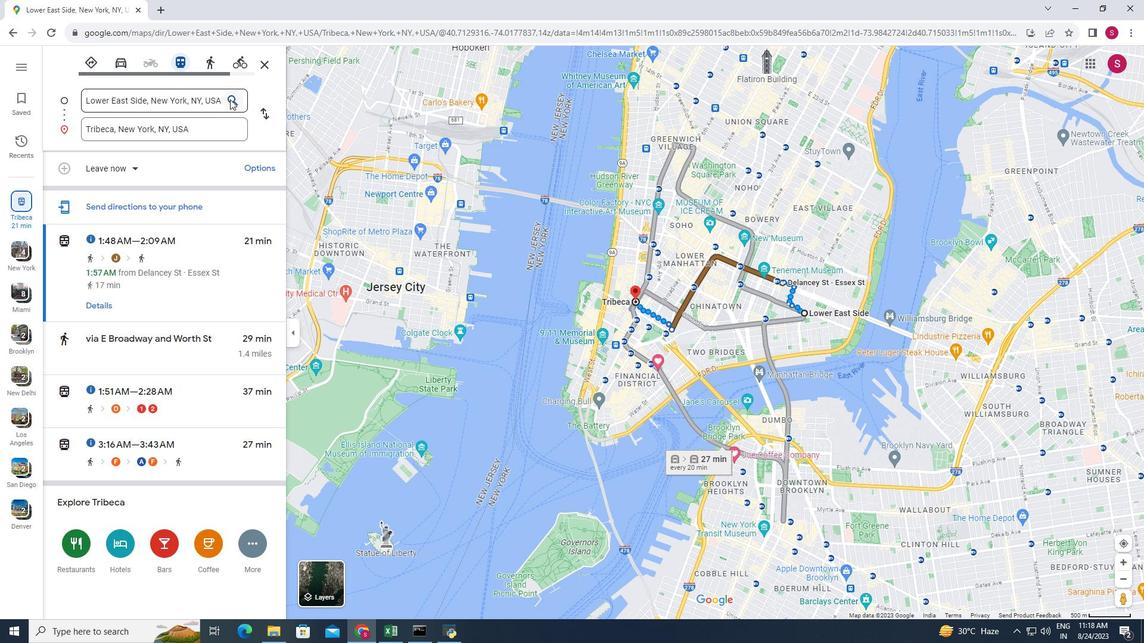
Action: Mouse moved to (56, 143)
Screenshot: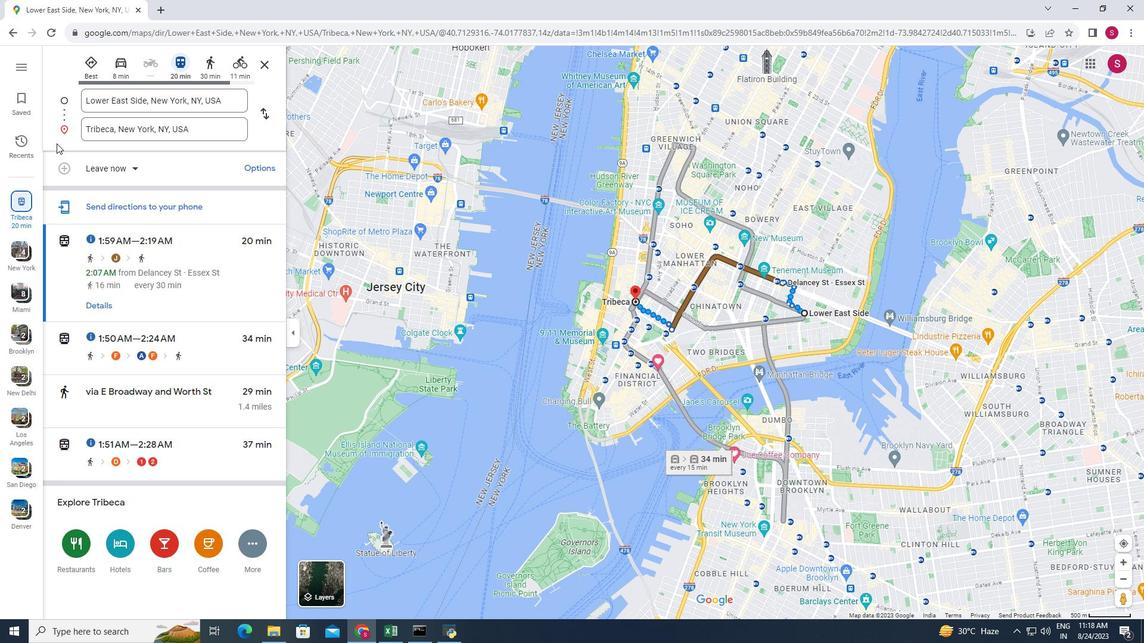 
Action: Mouse pressed left at (56, 143)
Screenshot: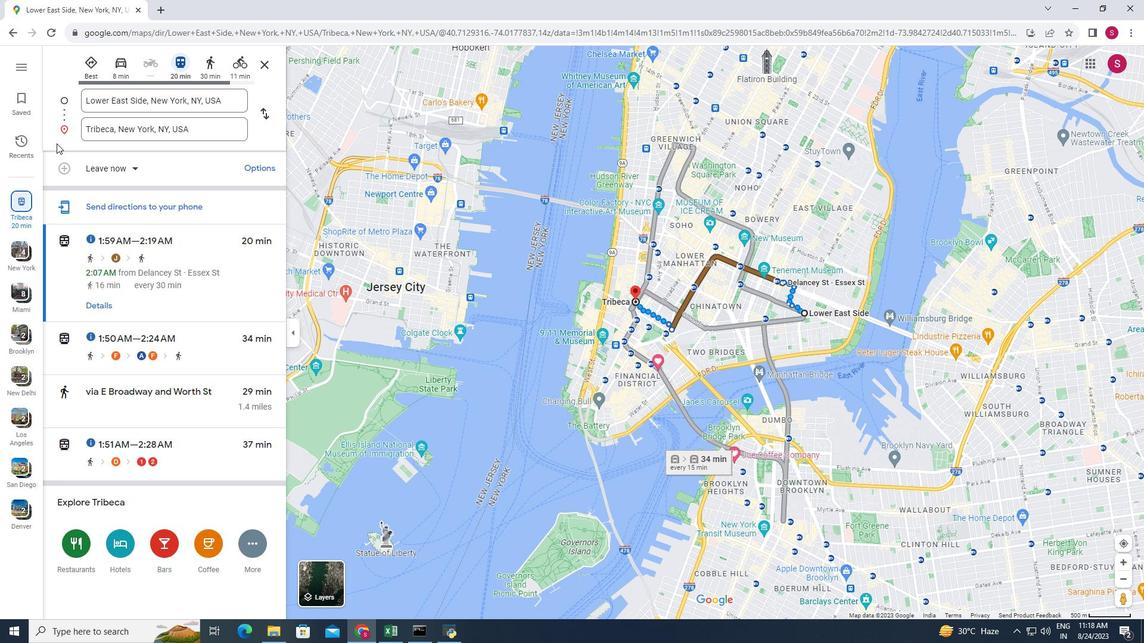 
Action: Mouse pressed left at (56, 143)
Screenshot: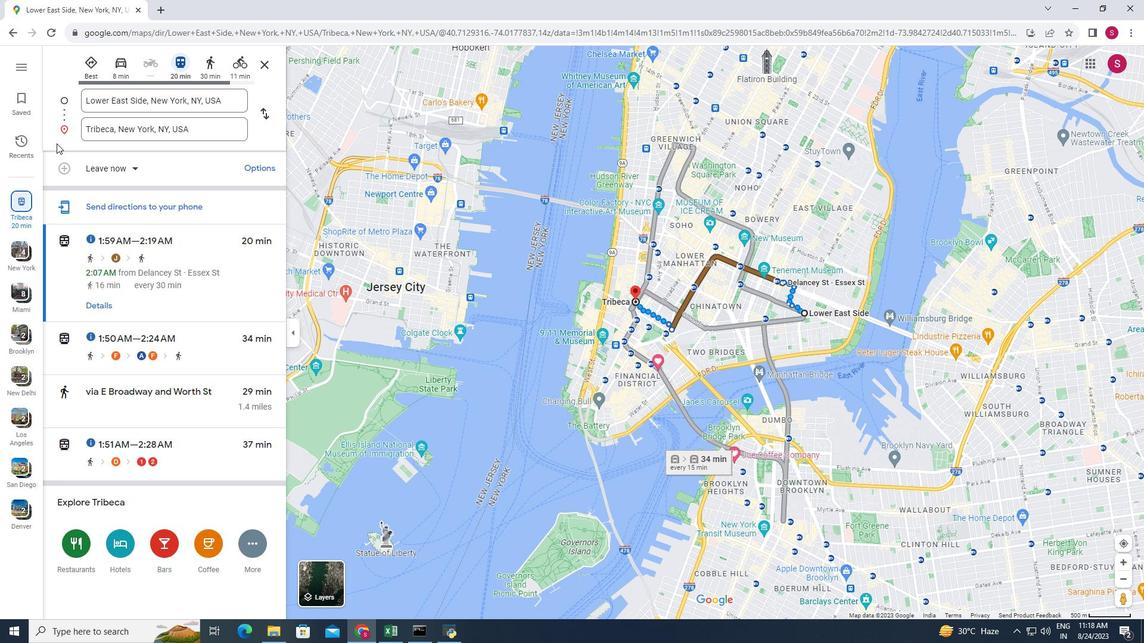 
Action: Mouse pressed left at (56, 143)
Screenshot: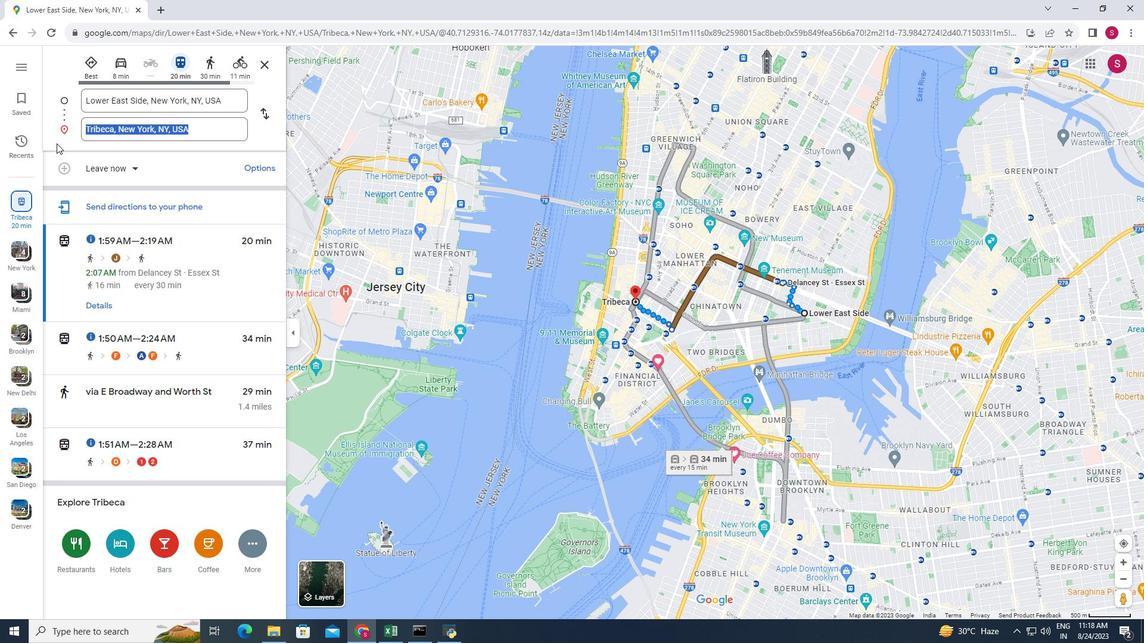 
Action: Mouse moved to (255, 133)
Screenshot: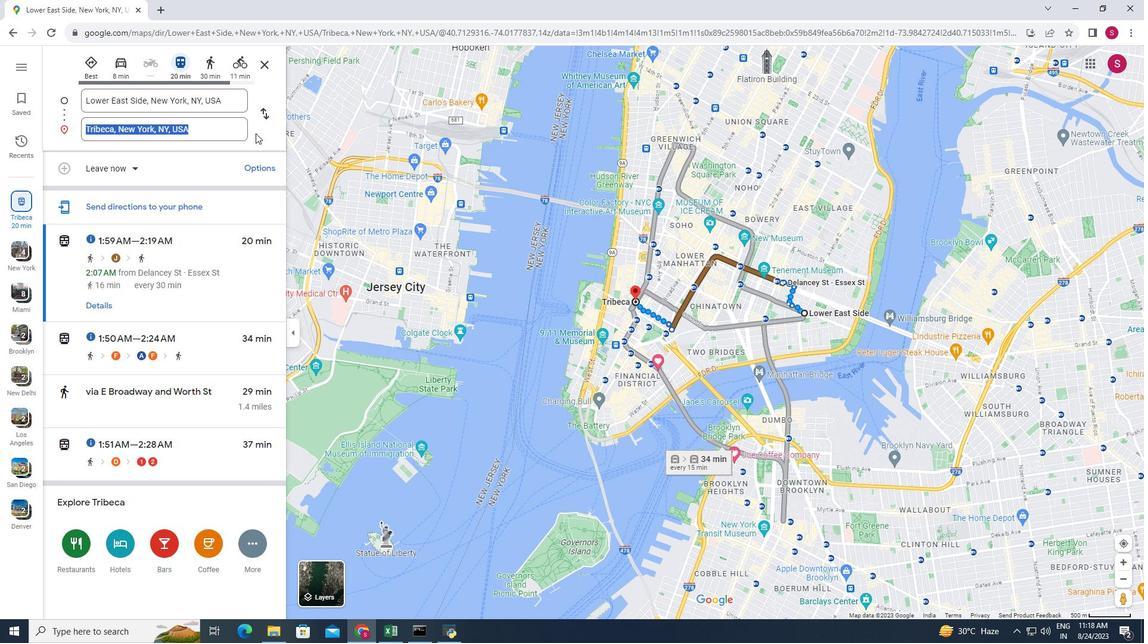 
Action: Mouse pressed left at (255, 133)
Screenshot: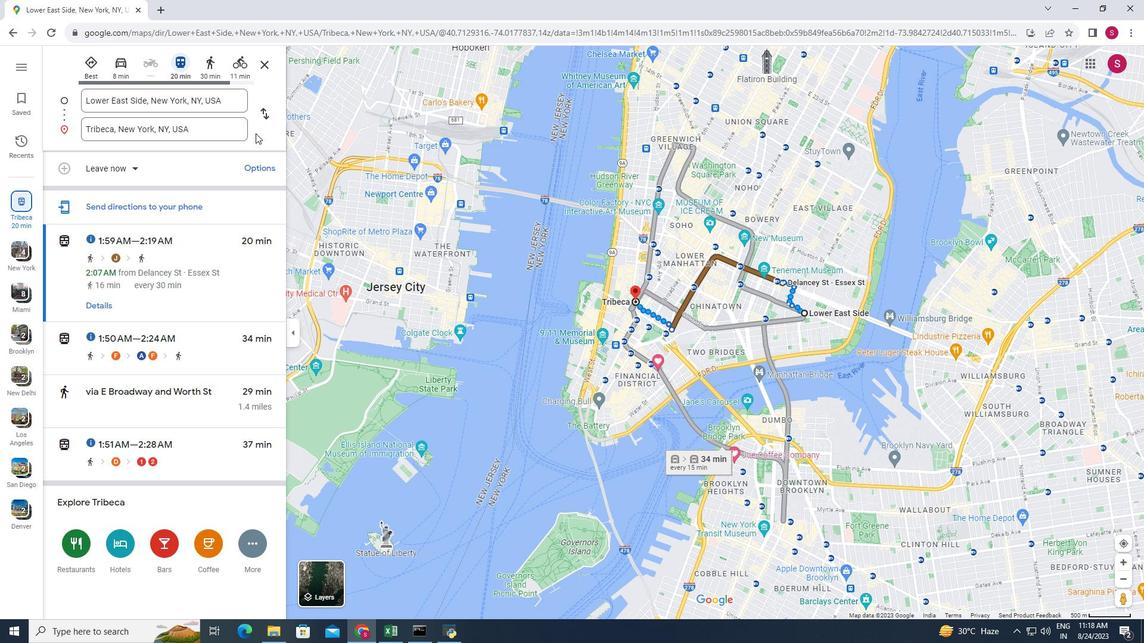 
Action: Mouse moved to (326, 421)
Screenshot: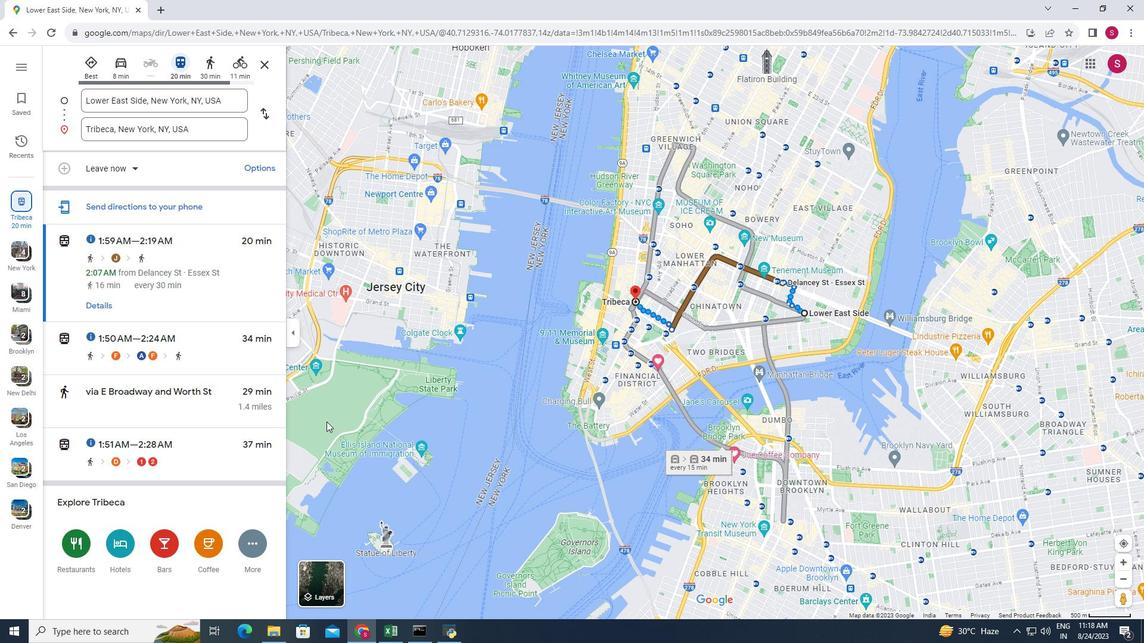 
Action: Mouse pressed left at (326, 421)
Screenshot: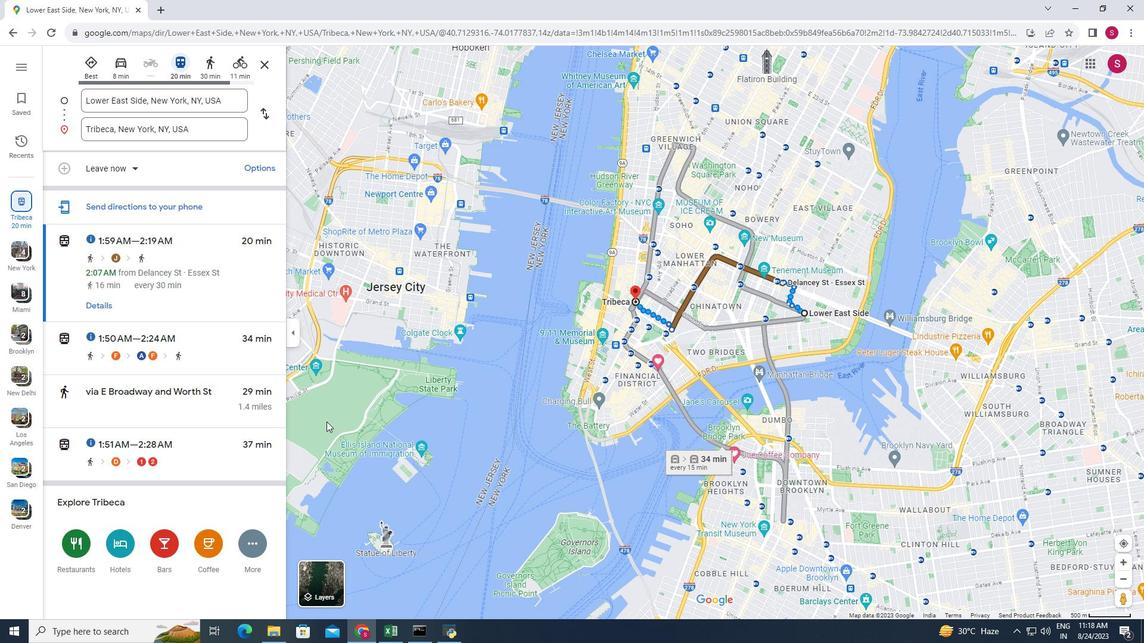 
Action: Mouse moved to (117, 69)
Screenshot: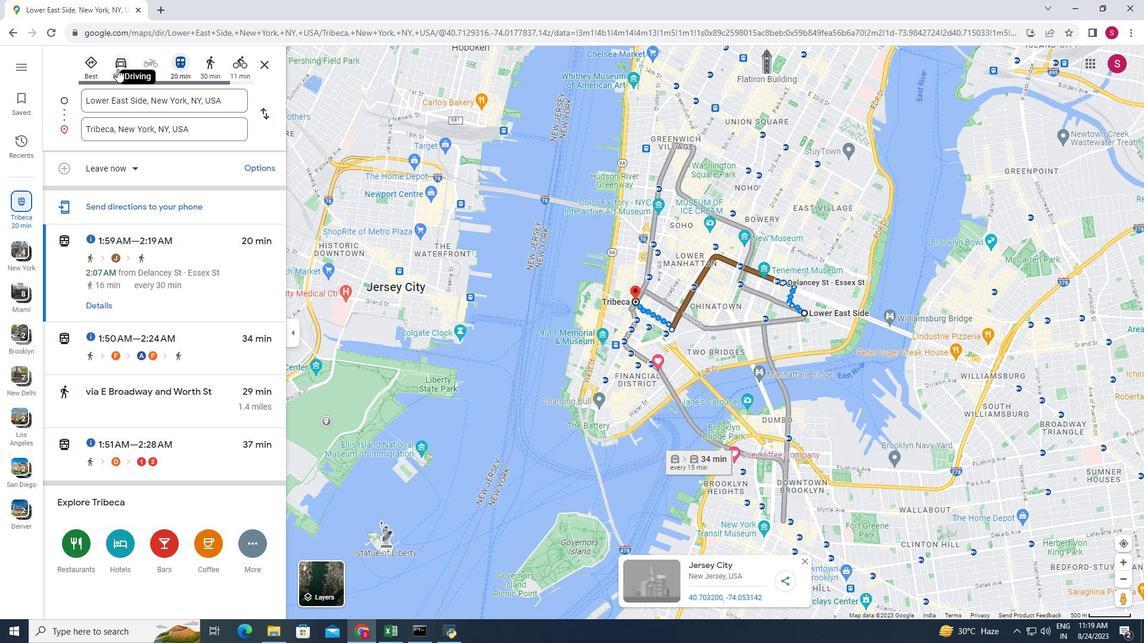
Action: Mouse pressed left at (117, 69)
Screenshot: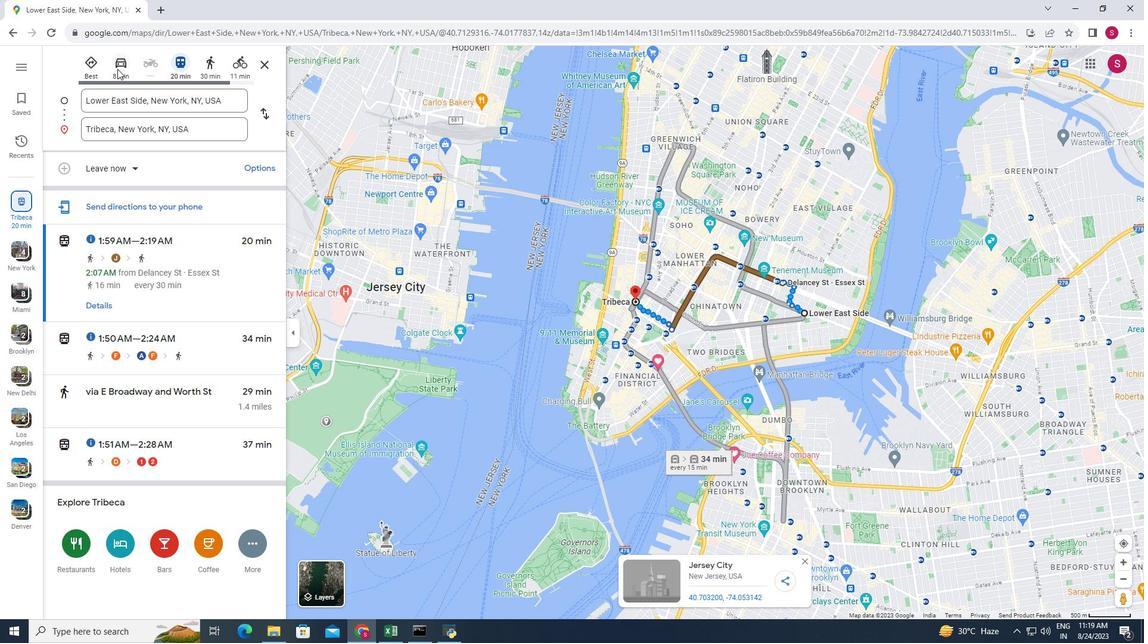 
Action: Mouse moved to (106, 155)
Screenshot: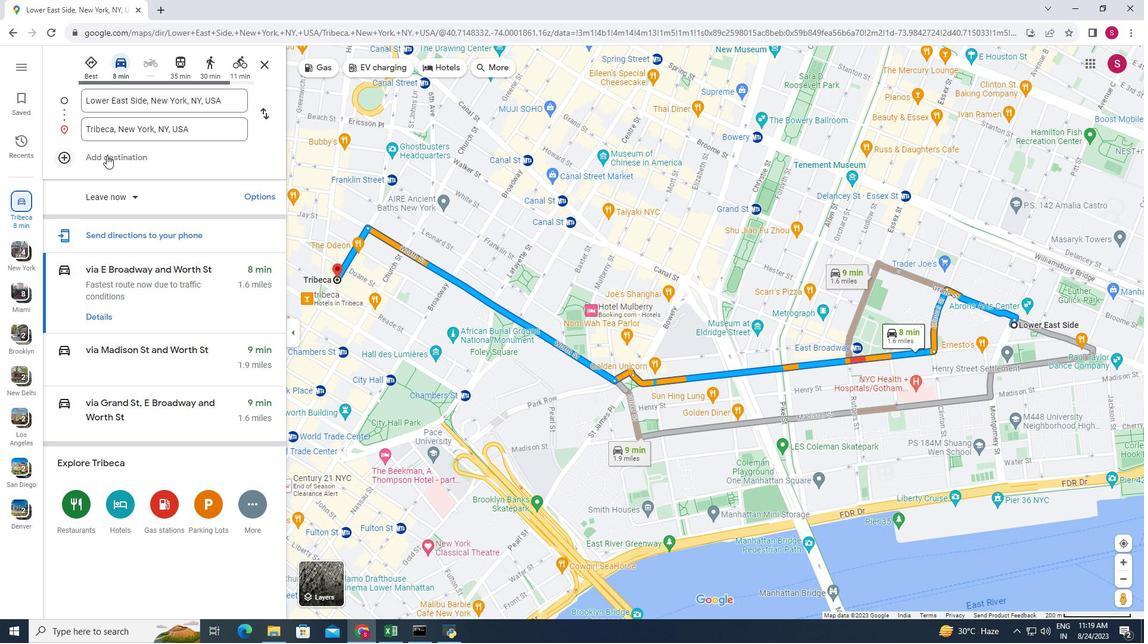 
Action: Mouse pressed left at (106, 155)
Screenshot: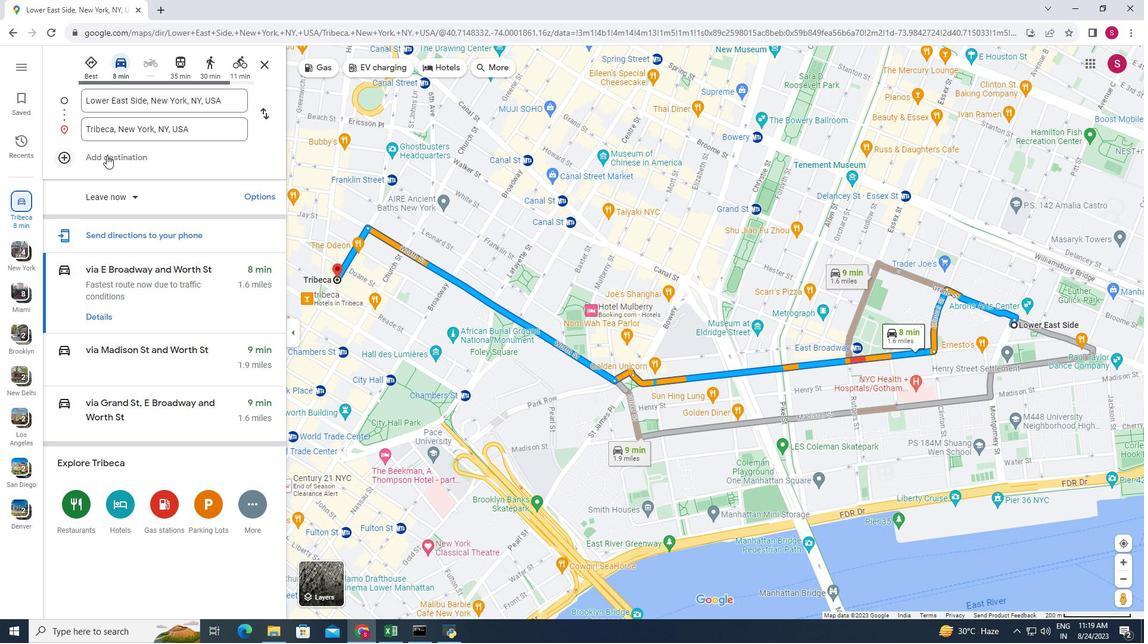 
Action: Mouse moved to (118, 156)
Screenshot: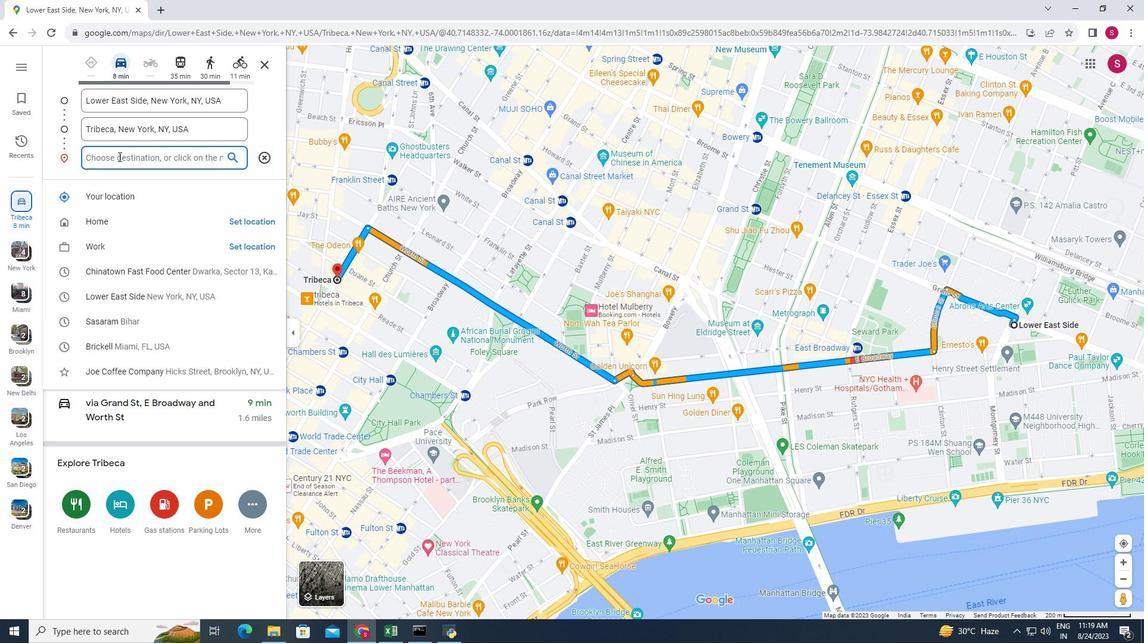 
Action: Key pressed <Key.caps_lock>C<Key.caps_lock>hina<Key.space><Key.caps_lock><Key.backspace><Key.backspace>A<Key.backspace><Key.caps_lock>atown<Key.enter>
Screenshot: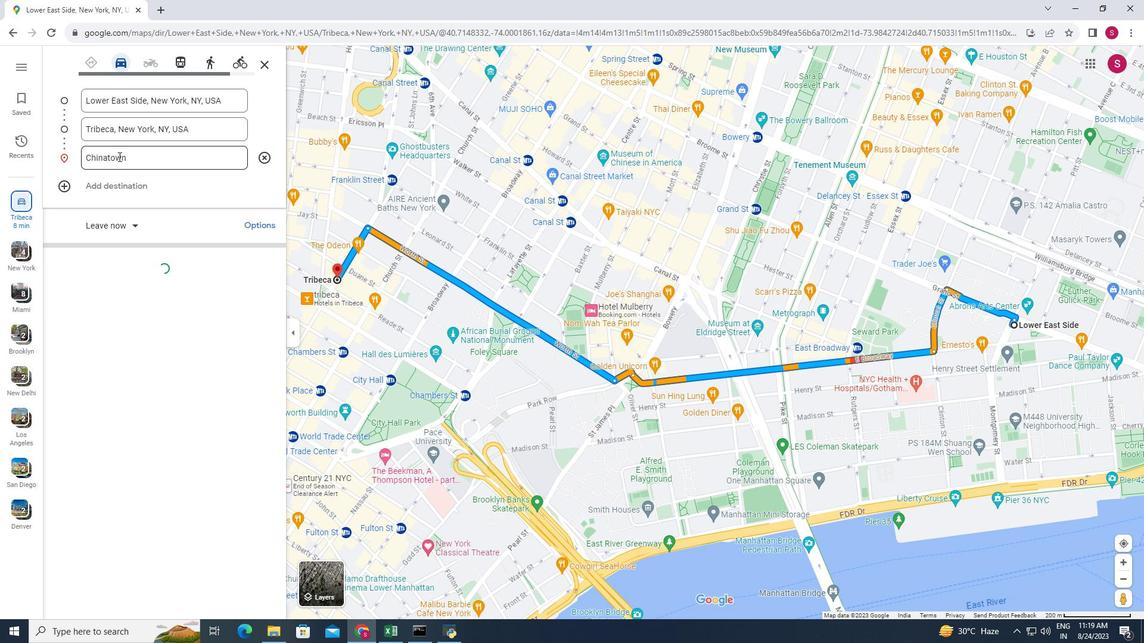 
Action: Mouse moved to (238, 132)
Screenshot: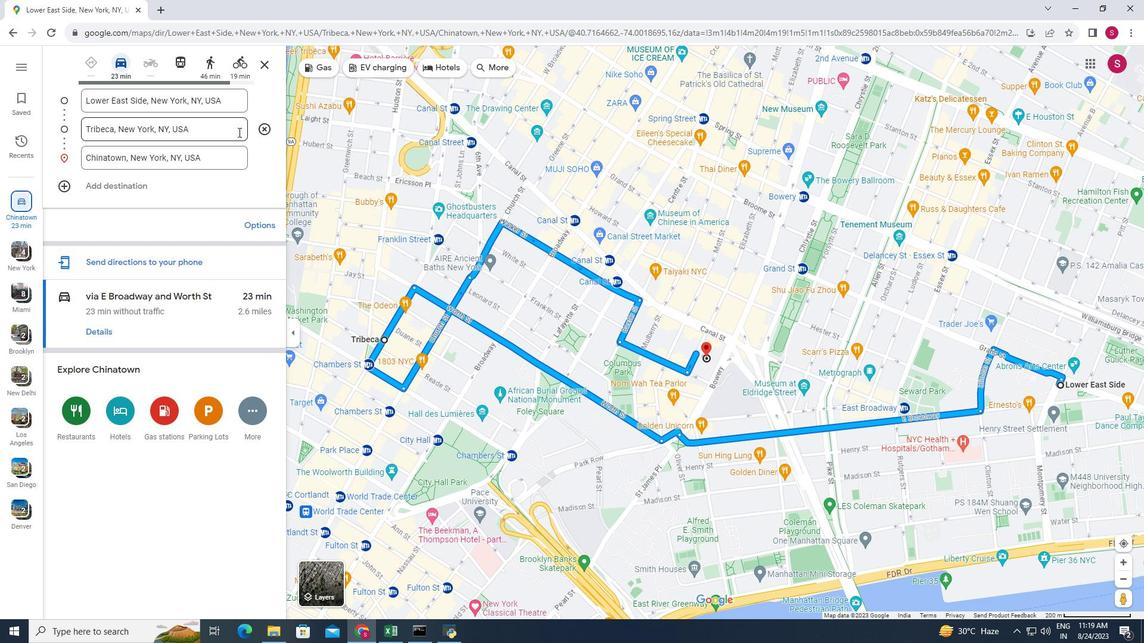 
Action: Mouse pressed left at (238, 132)
Screenshot: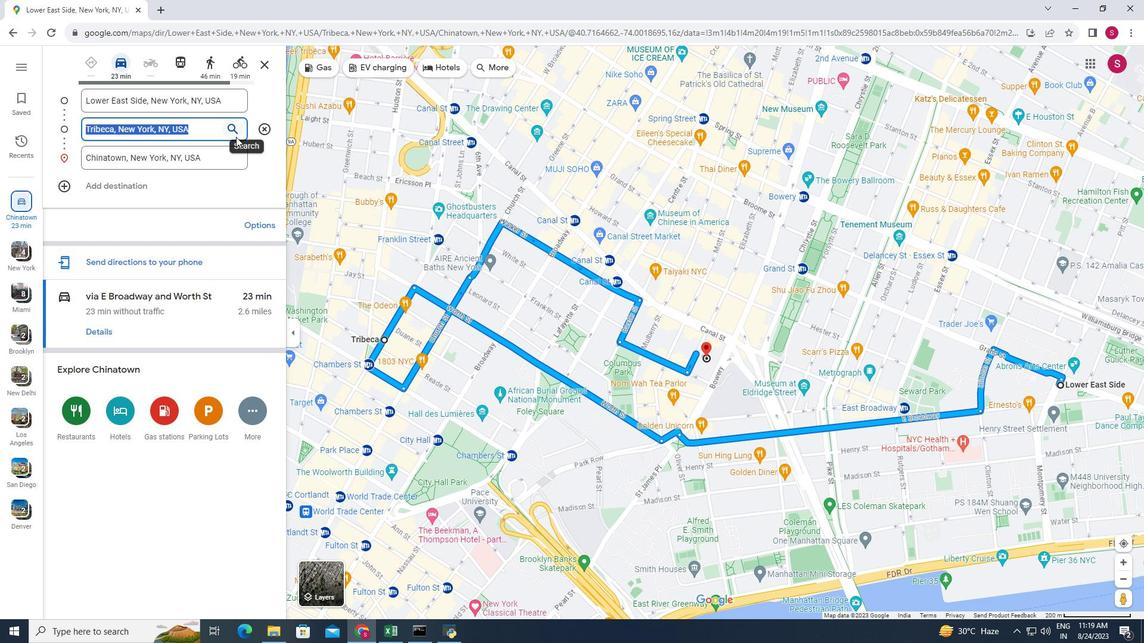 
Action: Mouse moved to (204, 161)
Screenshot: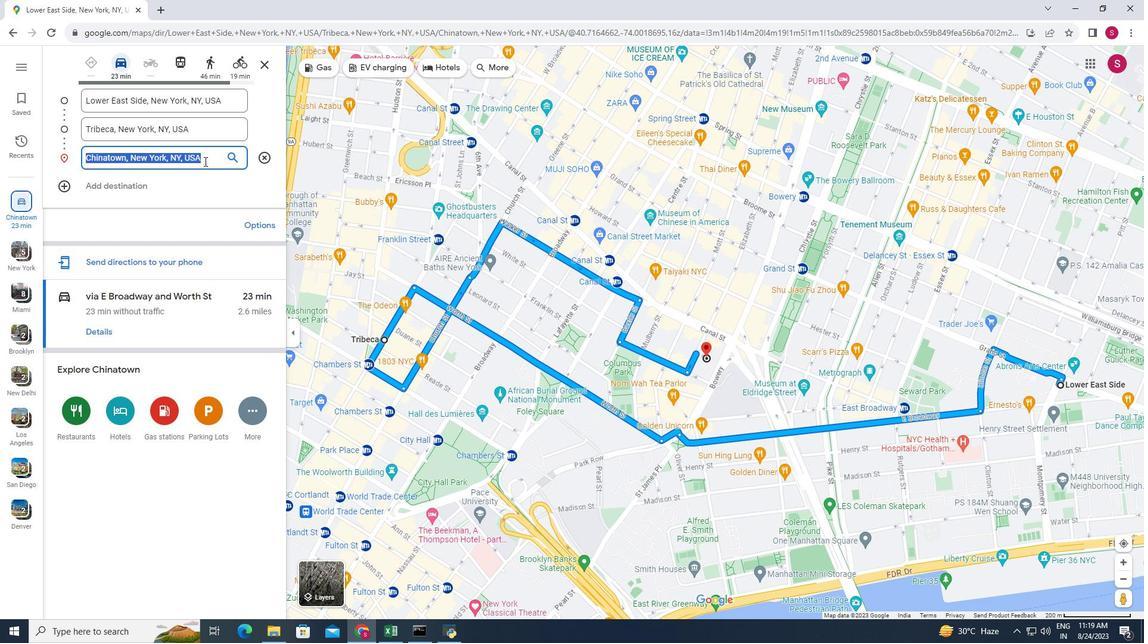 
Action: Mouse pressed left at (204, 161)
Screenshot: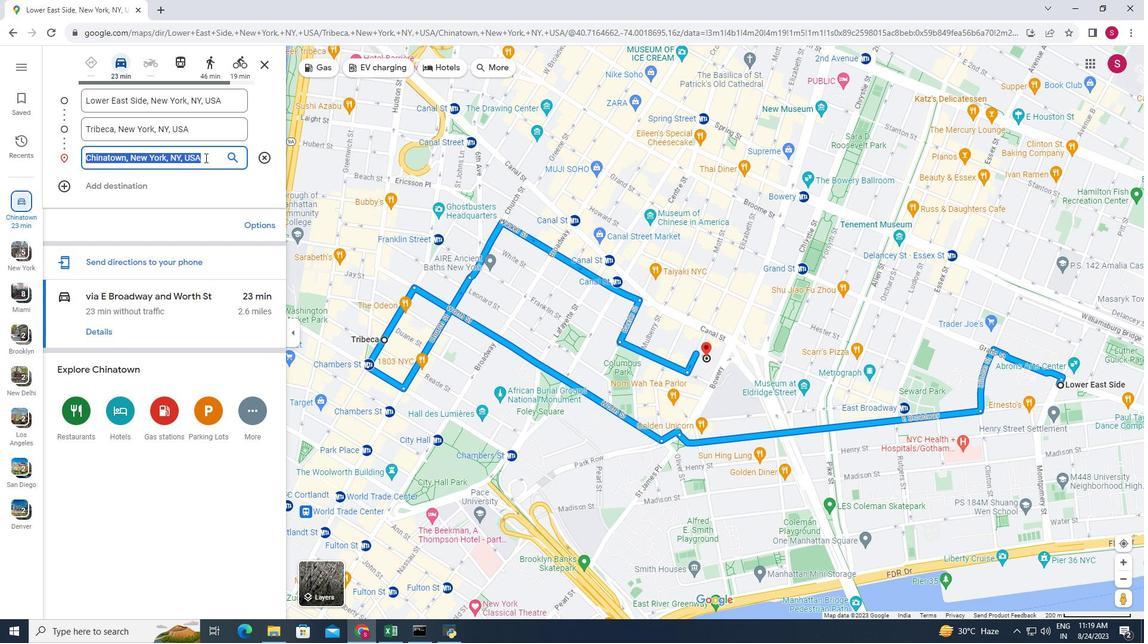 
Action: Mouse moved to (262, 132)
Screenshot: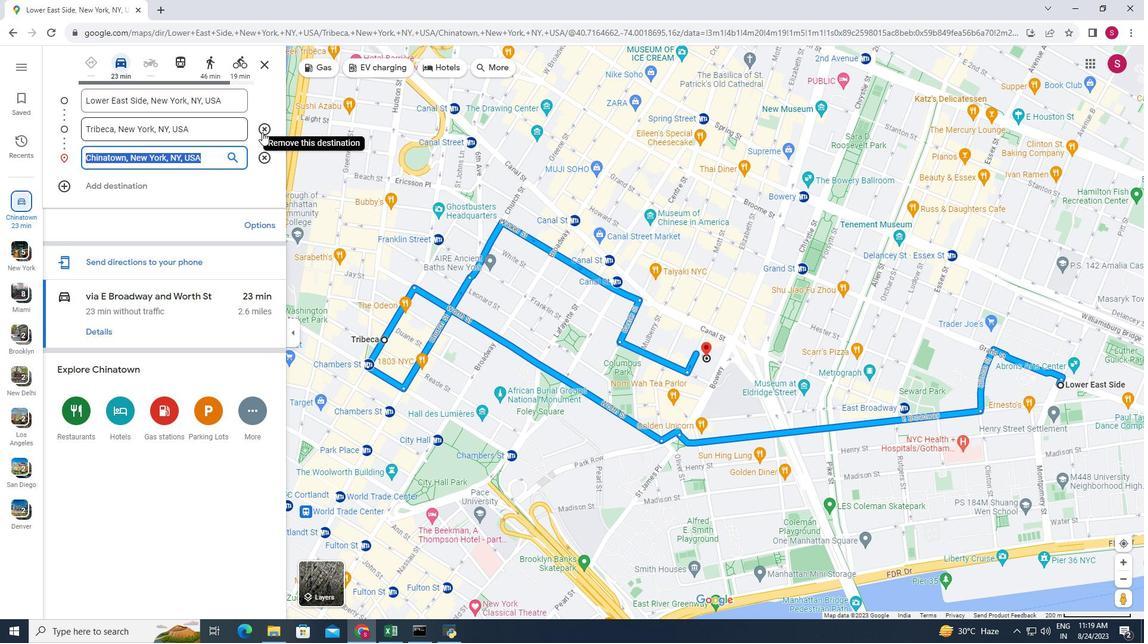 
Action: Mouse pressed left at (262, 132)
Screenshot: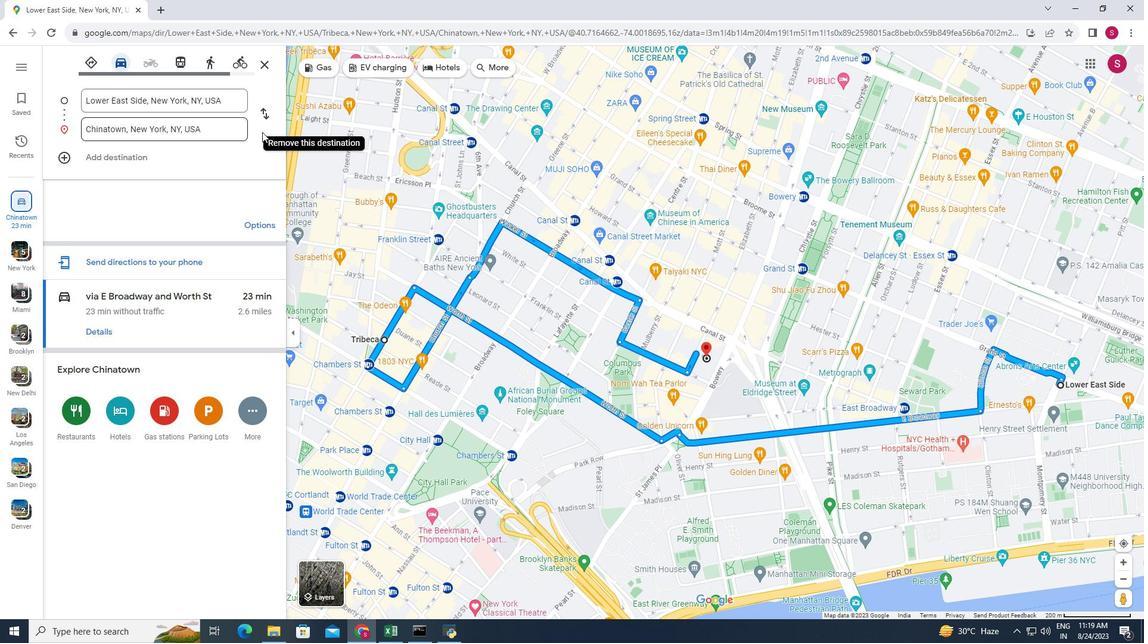 
Action: Mouse moved to (226, 147)
Screenshot: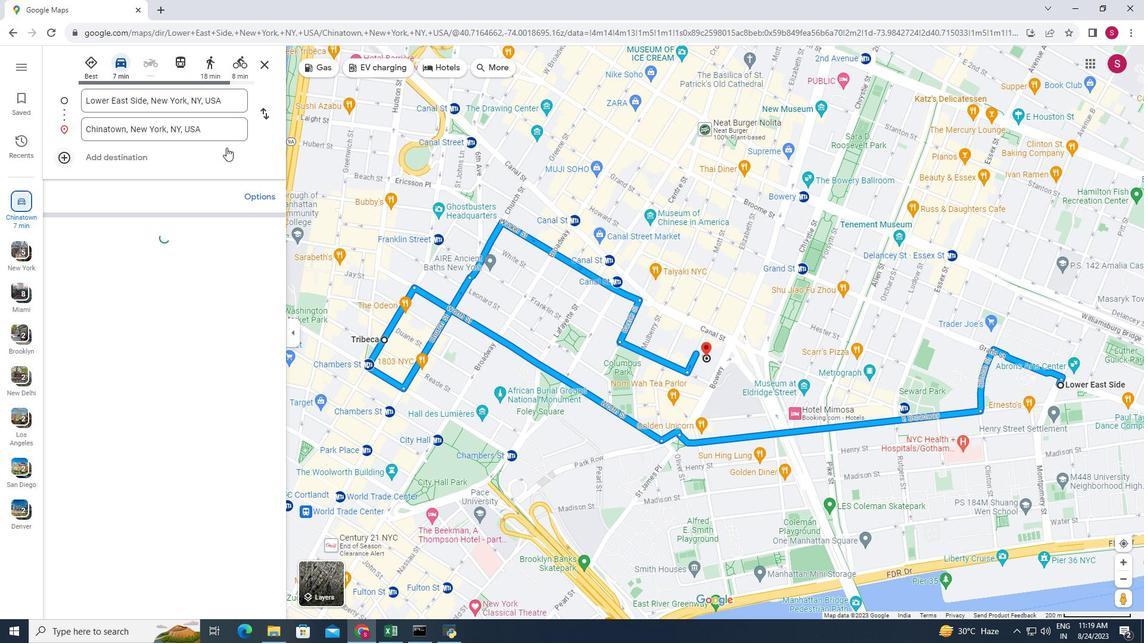 
Action: Mouse pressed left at (226, 147)
Screenshot: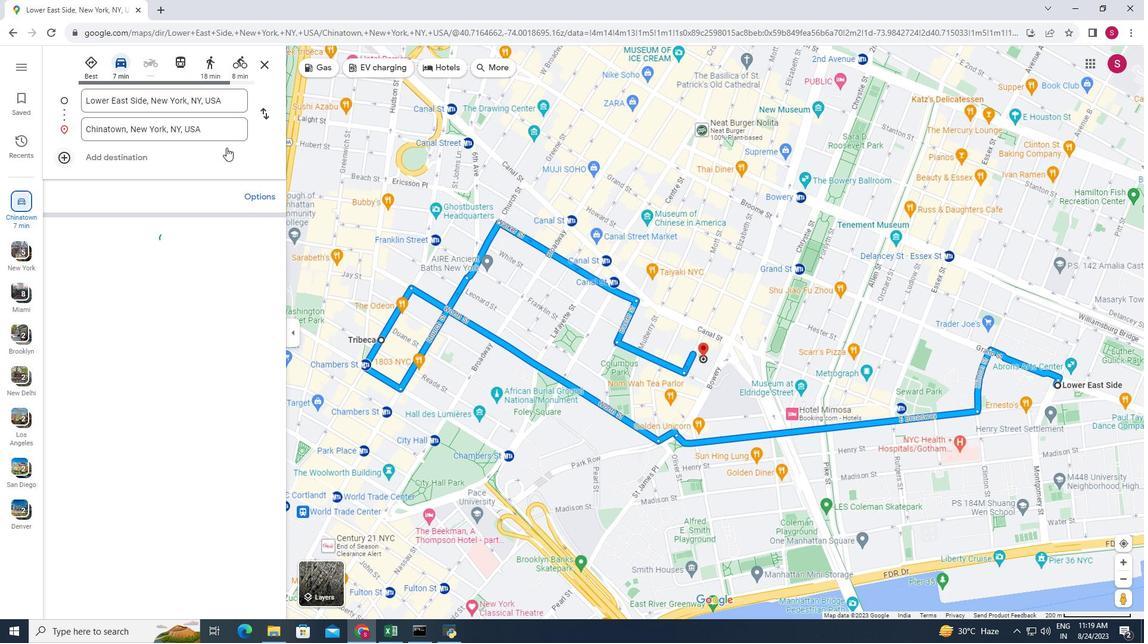 
Action: Mouse moved to (63, 157)
Screenshot: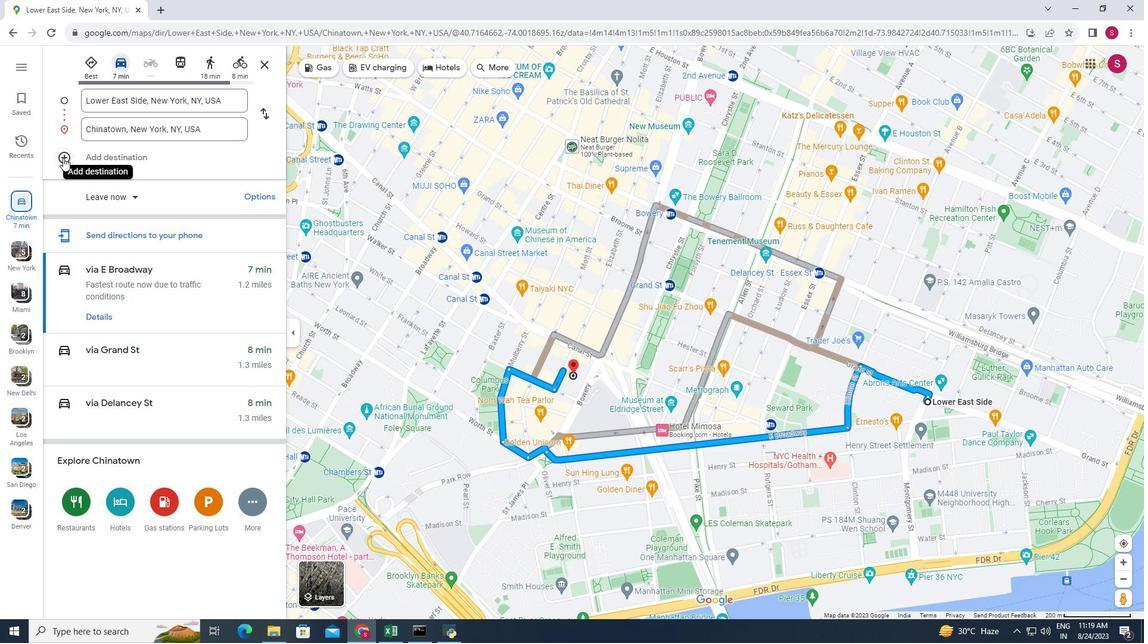 
Action: Mouse pressed left at (63, 157)
Screenshot: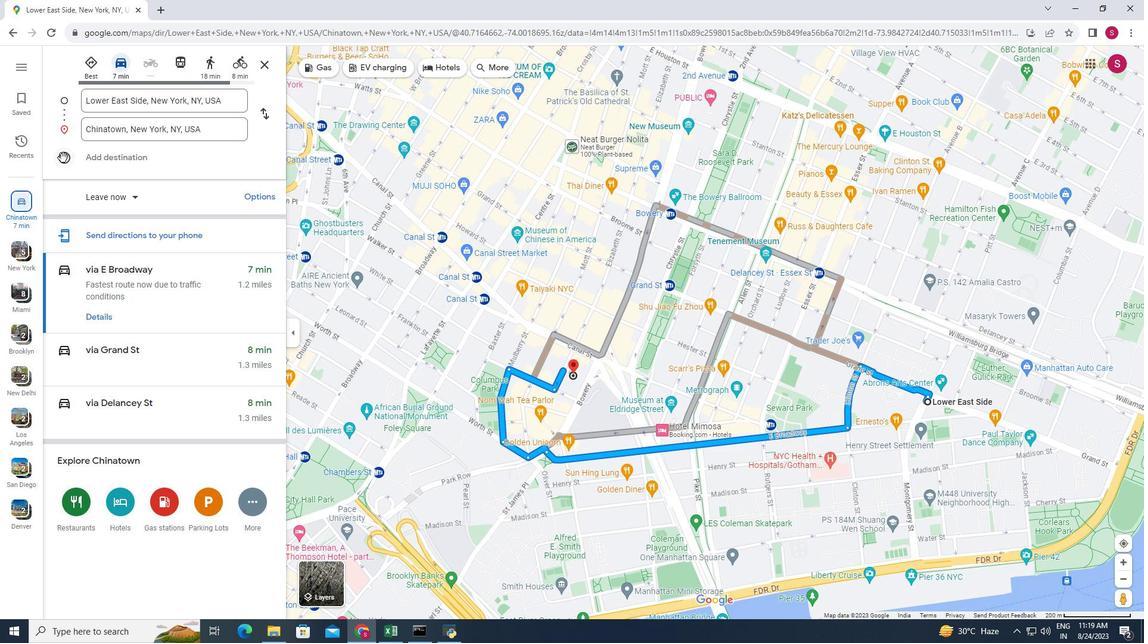 
Action: Mouse moved to (114, 160)
Screenshot: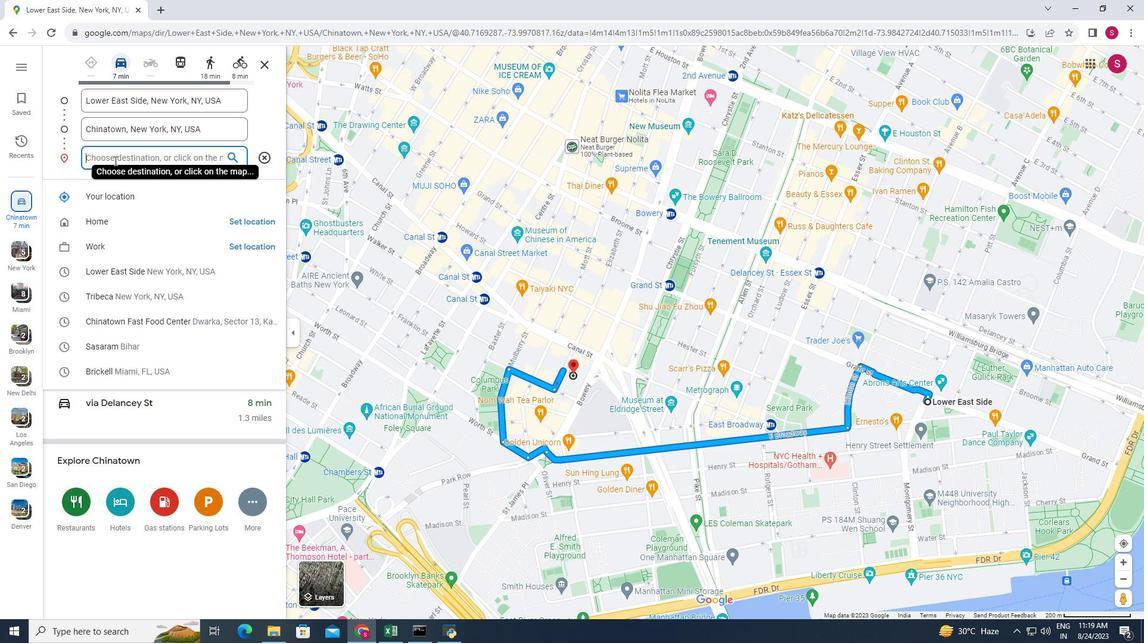 
Action: Key pressed <Key.caps_lock>L<Key.caps_lock>ittle<Key.space><Key.caps_lock>I<Key.caps_lock>taly
Screenshot: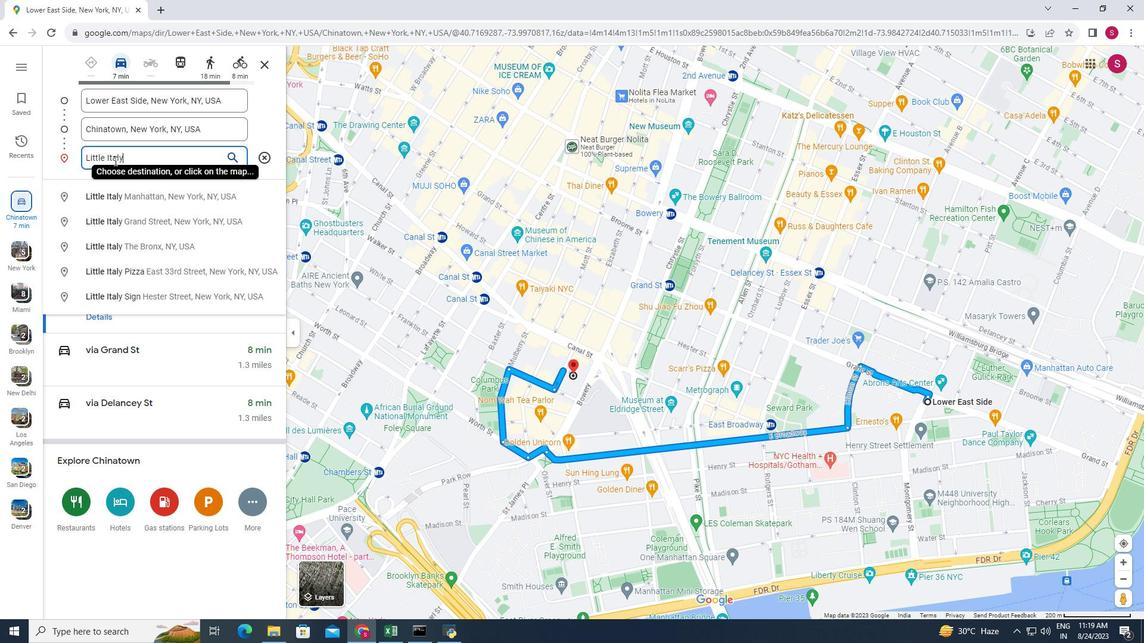 
Action: Mouse moved to (254, 175)
Screenshot: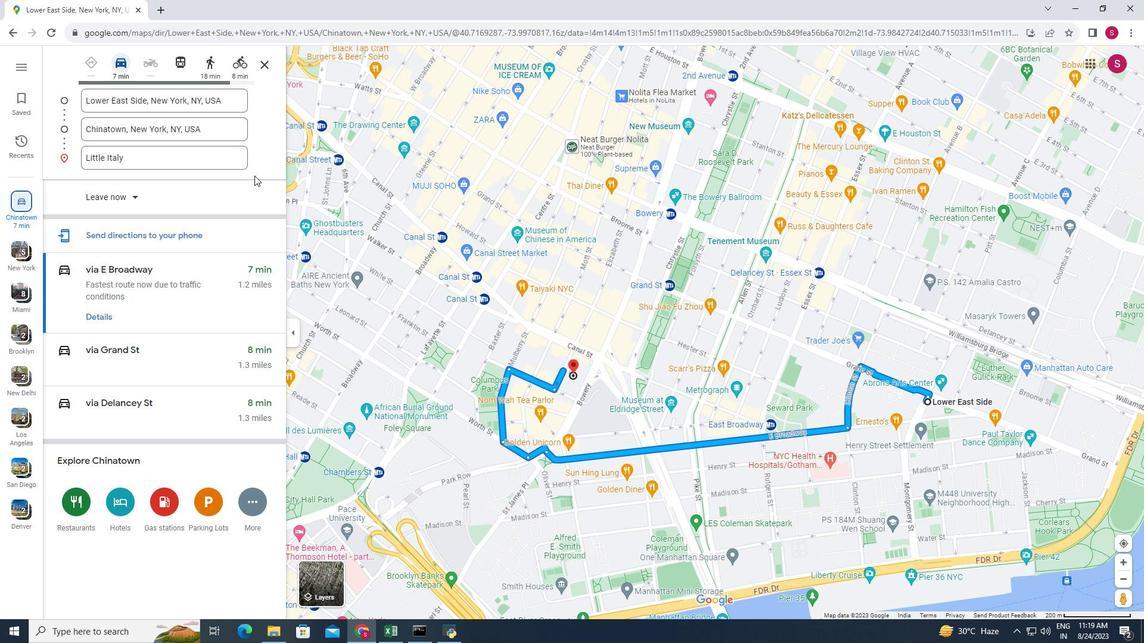 
Action: Mouse pressed left at (254, 175)
Screenshot: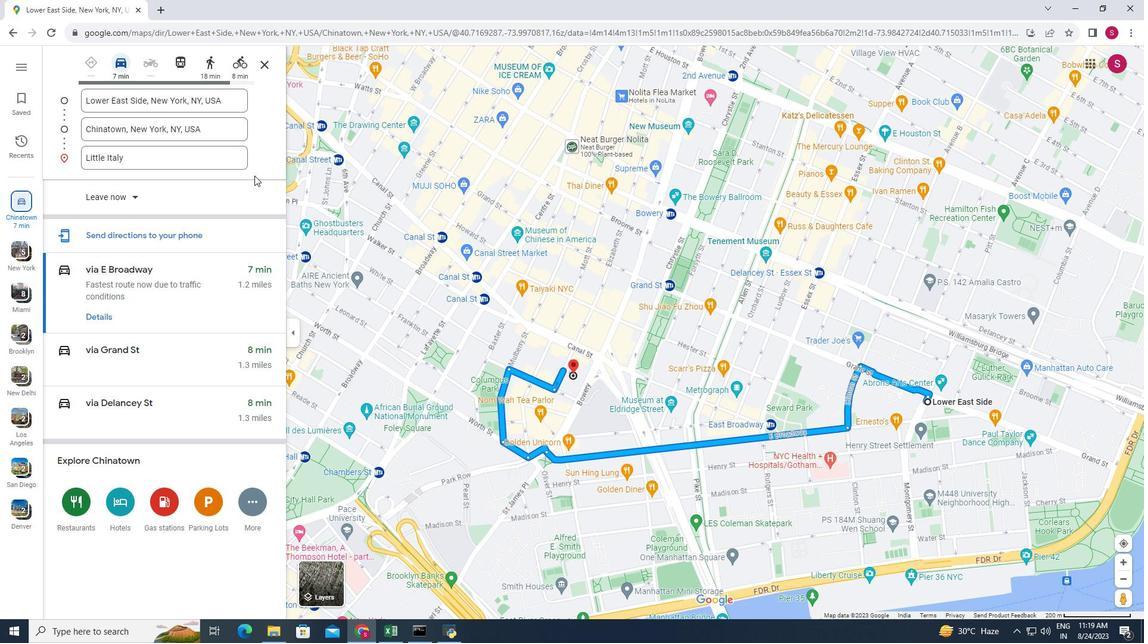 
Action: Mouse moved to (165, 176)
Screenshot: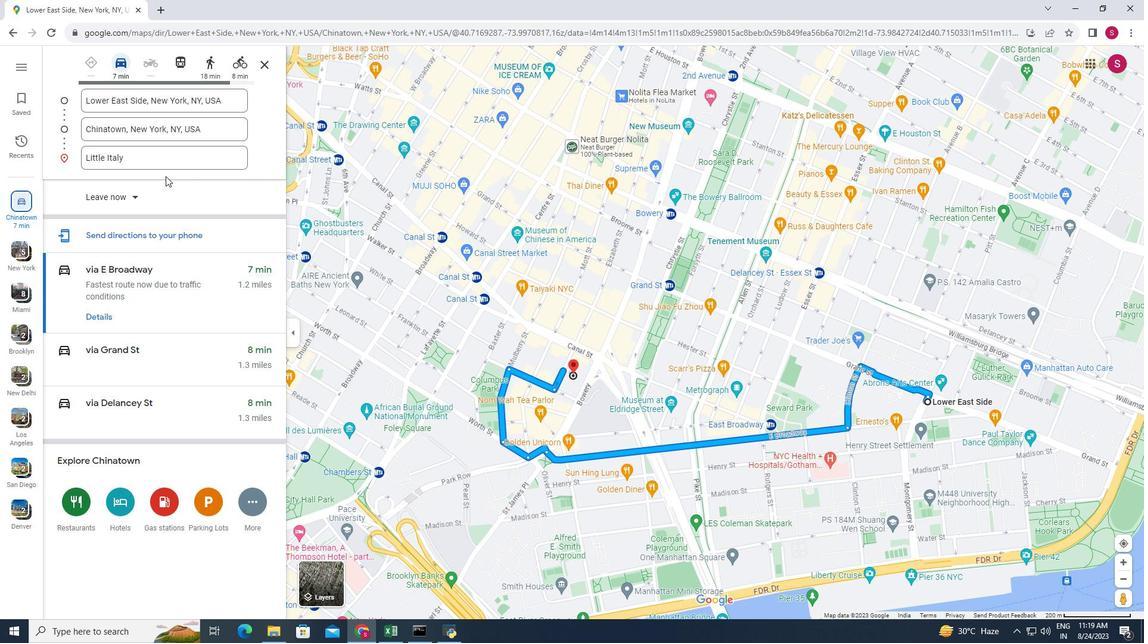 
Action: Mouse pressed left at (165, 176)
Screenshot: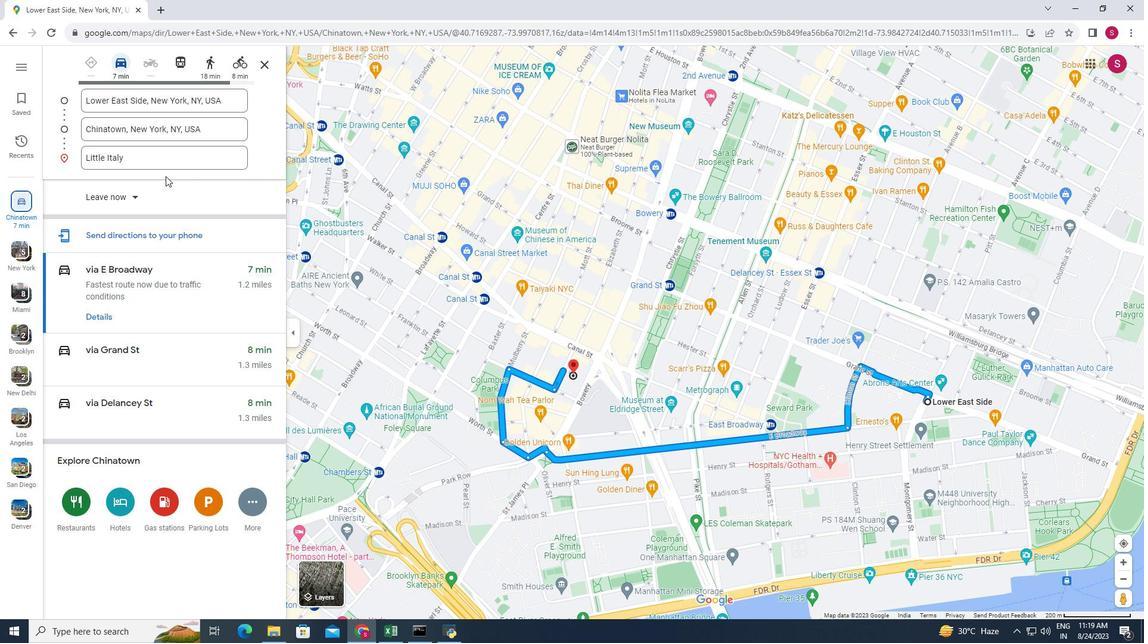 
Action: Mouse moved to (117, 176)
Screenshot: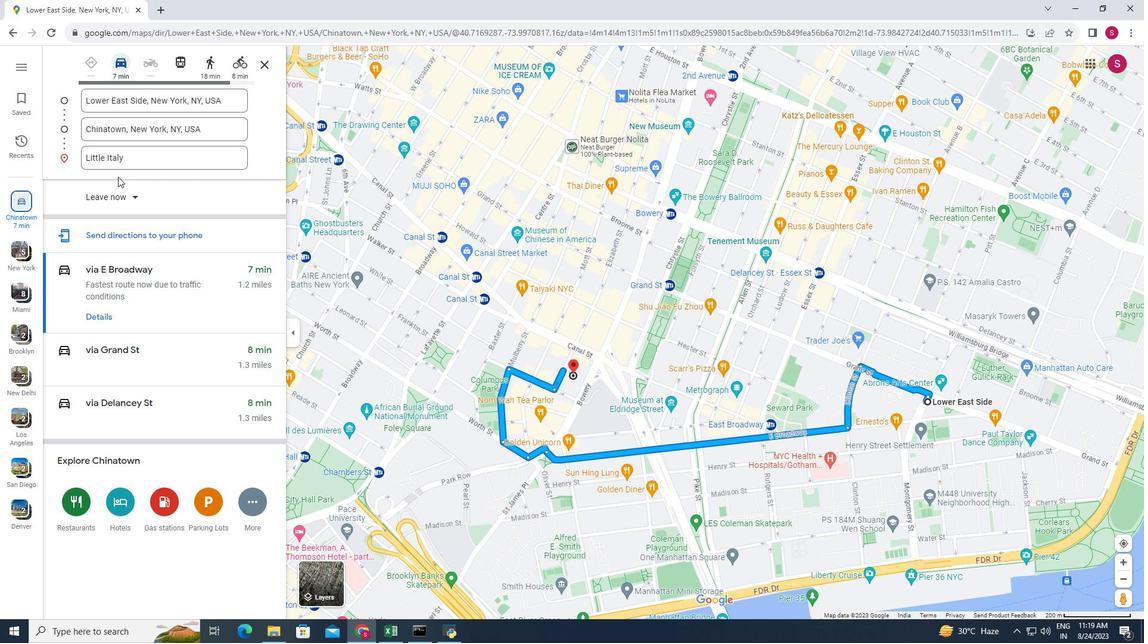 
Action: Mouse pressed left at (117, 176)
Screenshot: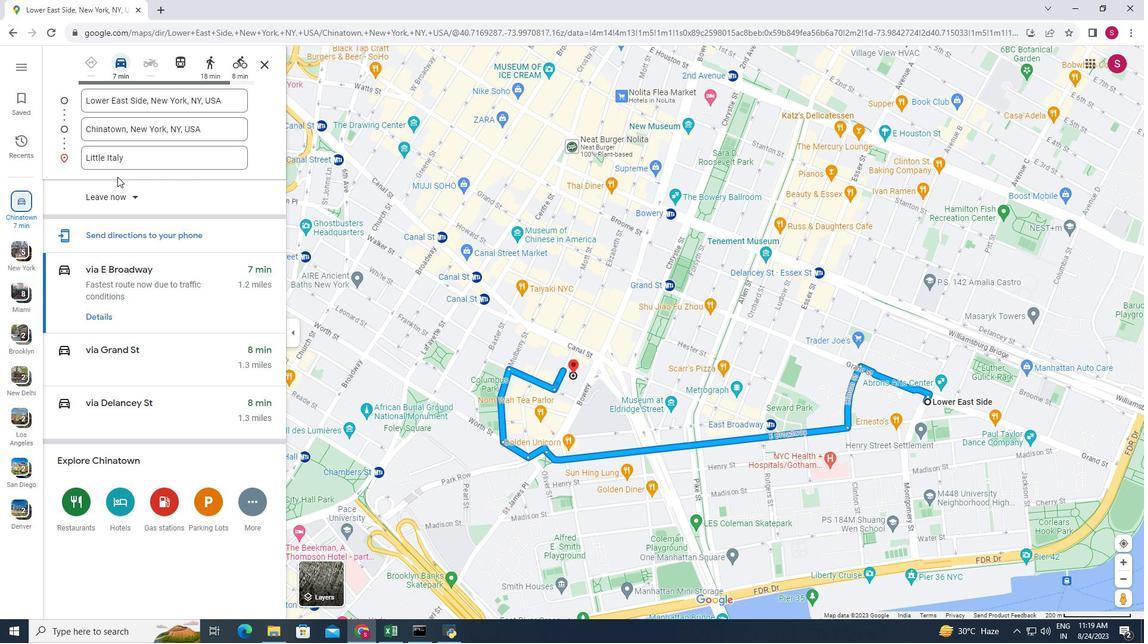 
Action: Mouse moved to (67, 168)
Screenshot: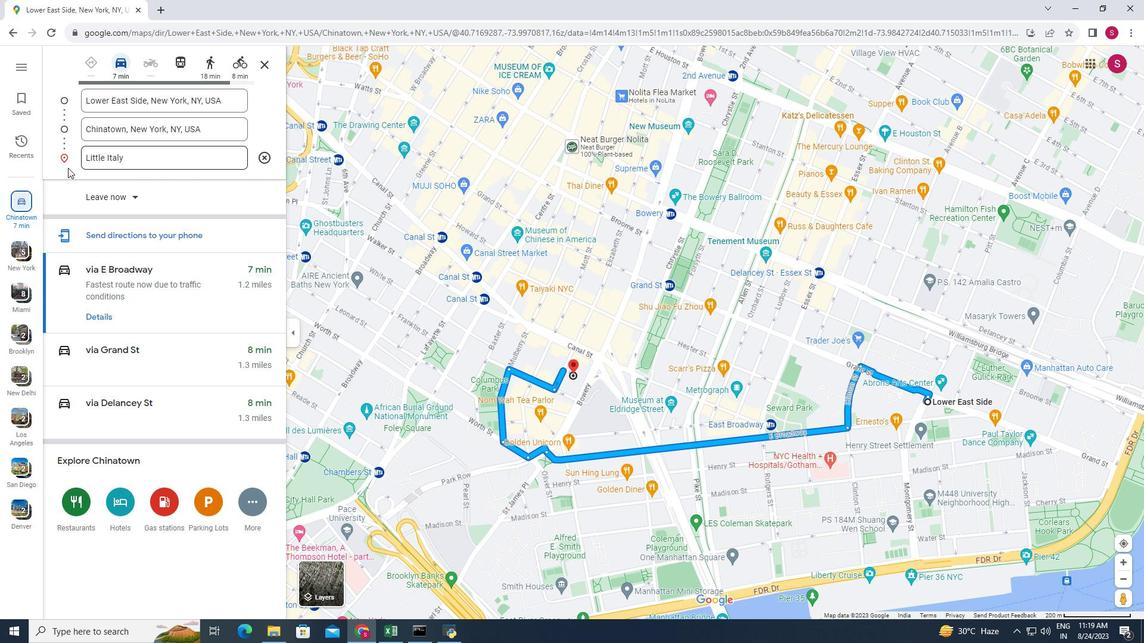 
Action: Mouse pressed left at (67, 168)
Screenshot: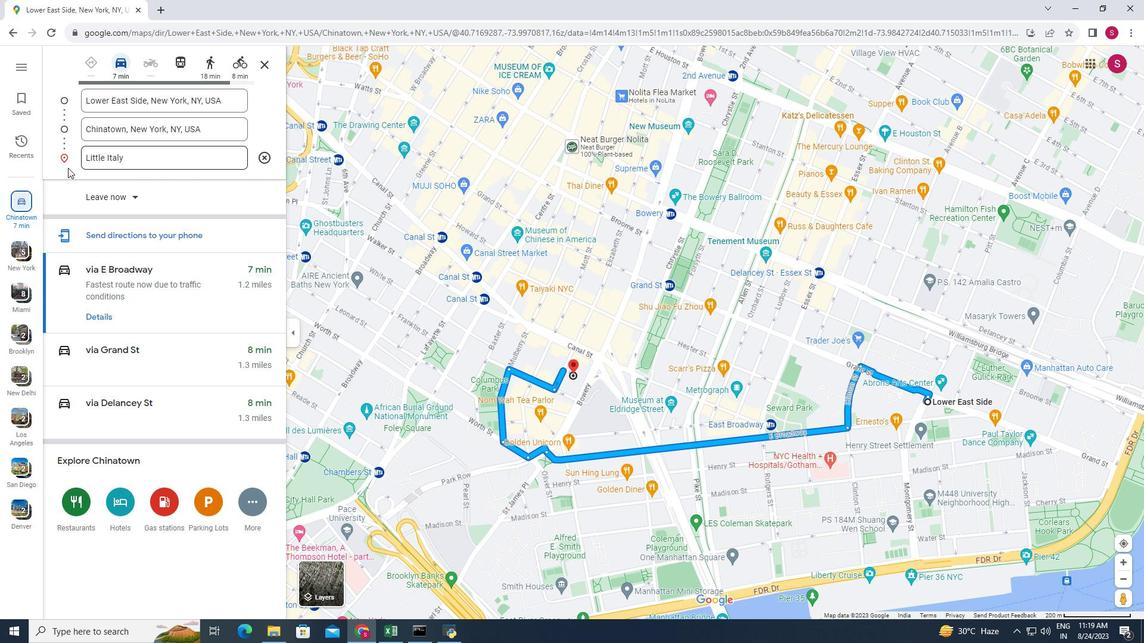
Action: Mouse moved to (255, 165)
Screenshot: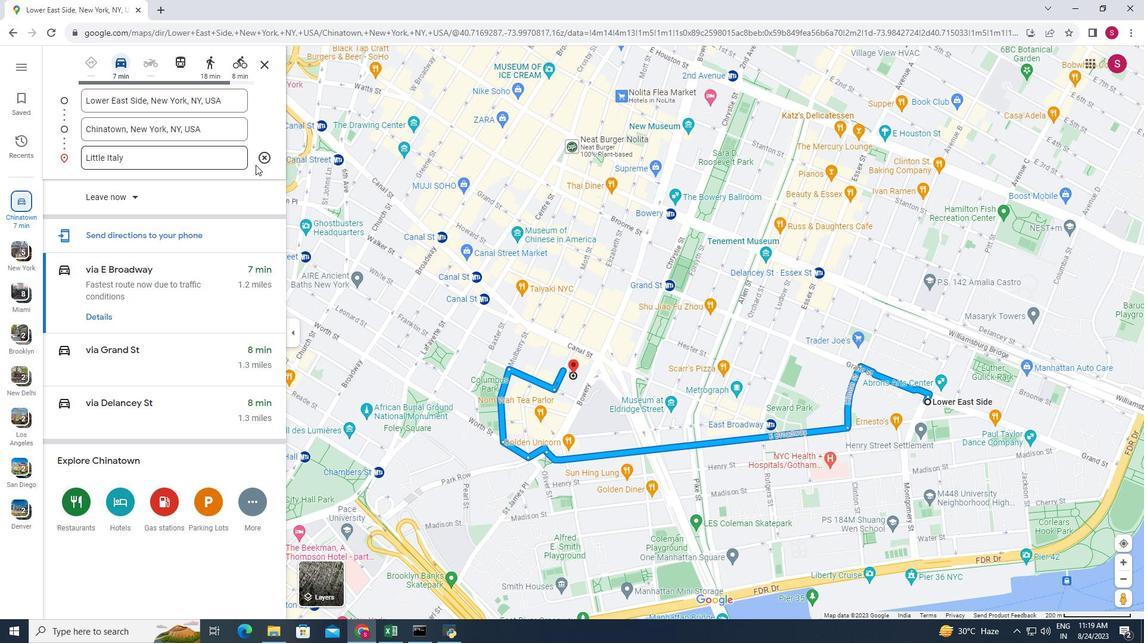 
Action: Mouse pressed left at (255, 165)
Screenshot: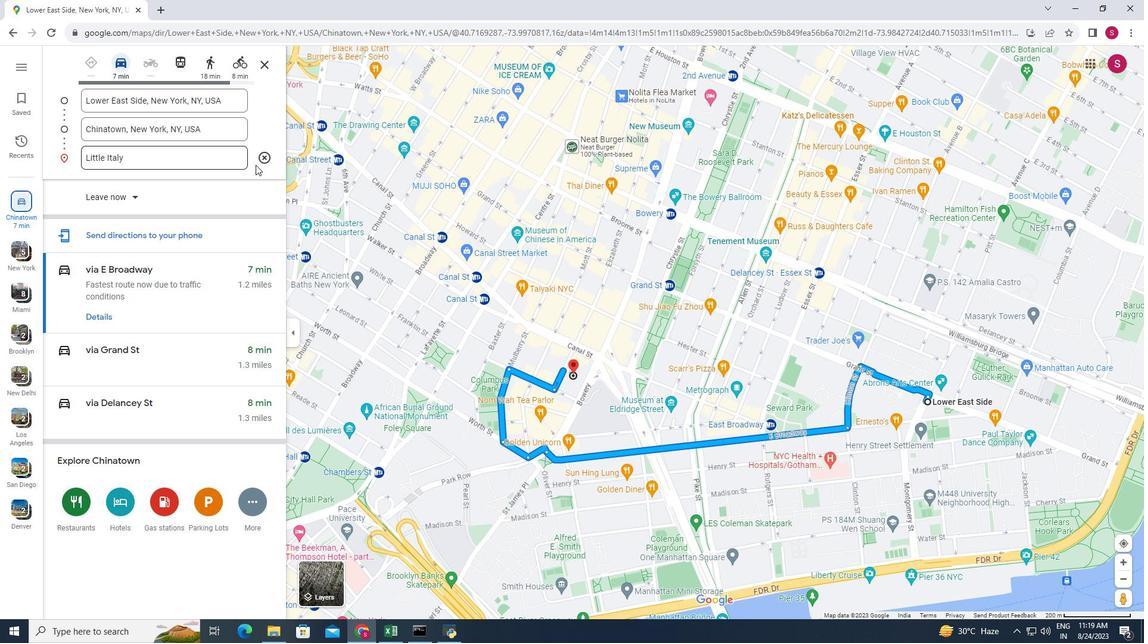 
Action: Mouse pressed left at (255, 165)
Screenshot: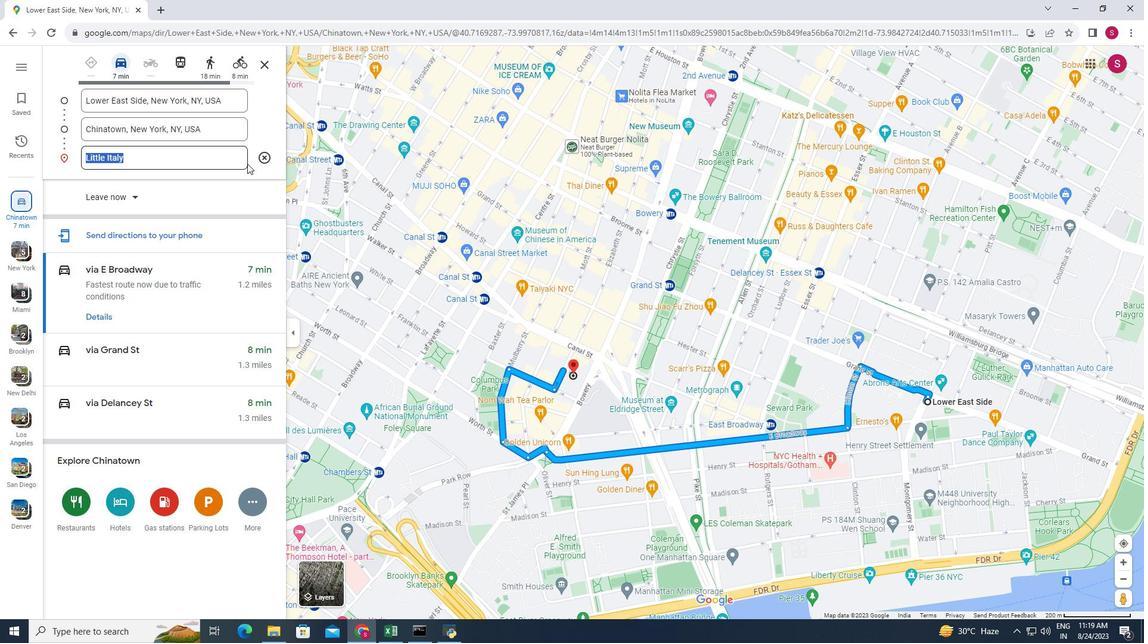
Action: Mouse moved to (201, 163)
Screenshot: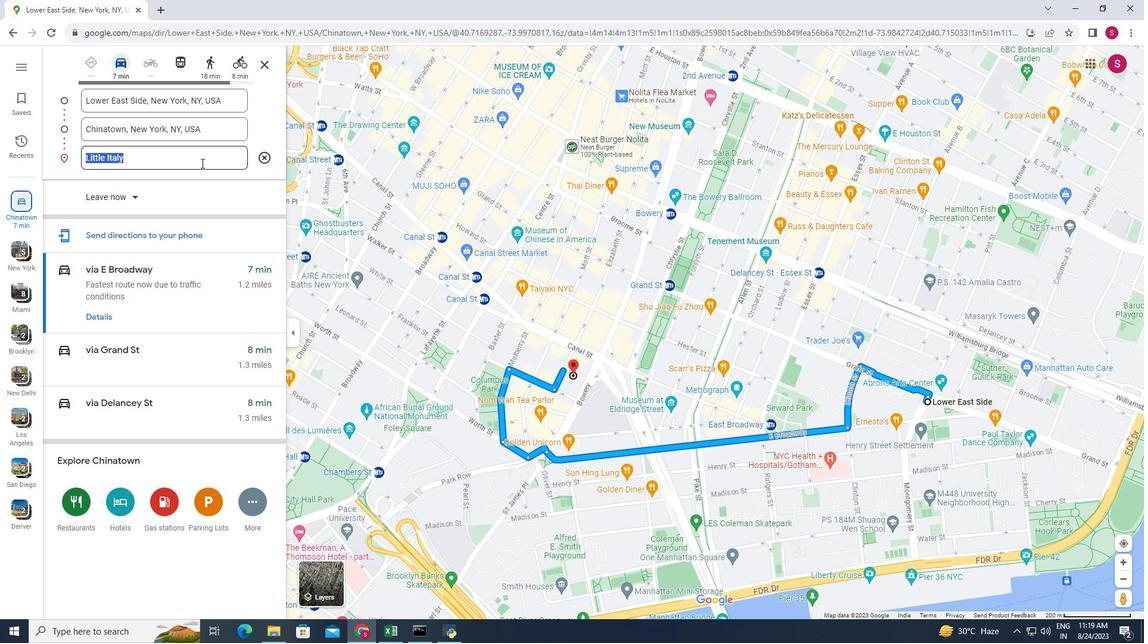 
Action: Mouse pressed left at (201, 163)
Screenshot: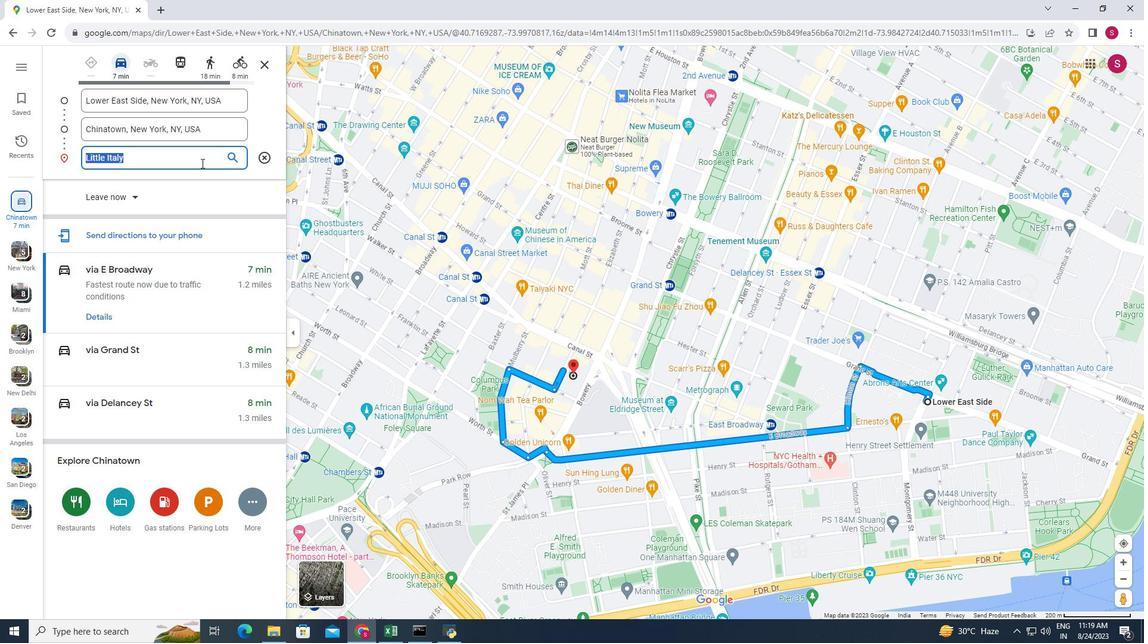 
Action: Key pressed <Key.enter>
Screenshot: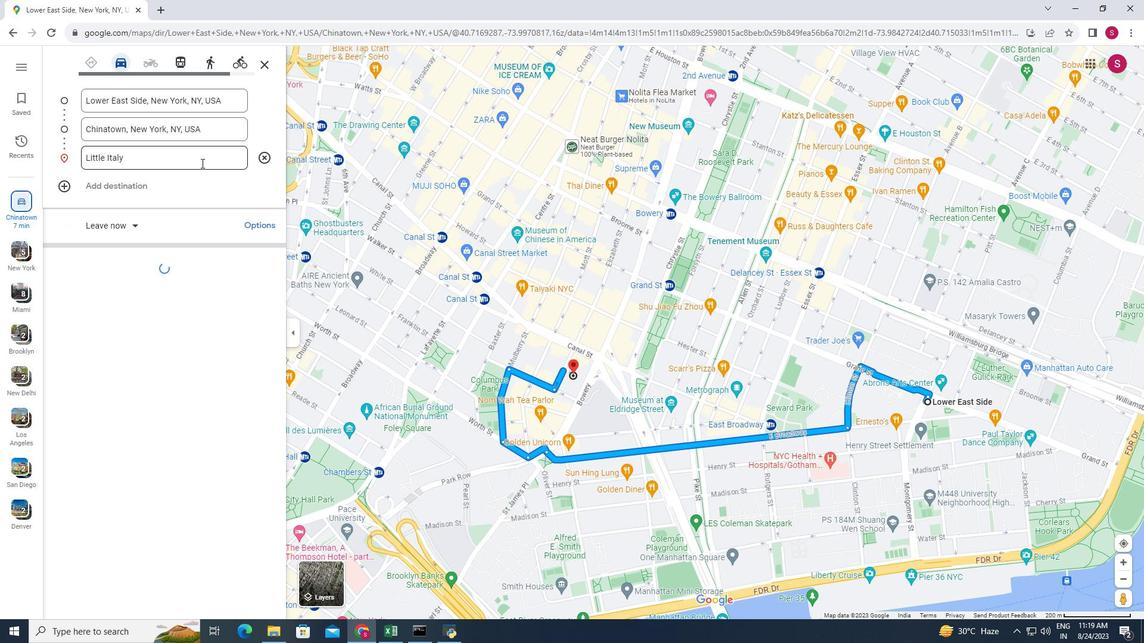 
Action: Mouse moved to (66, 187)
Screenshot: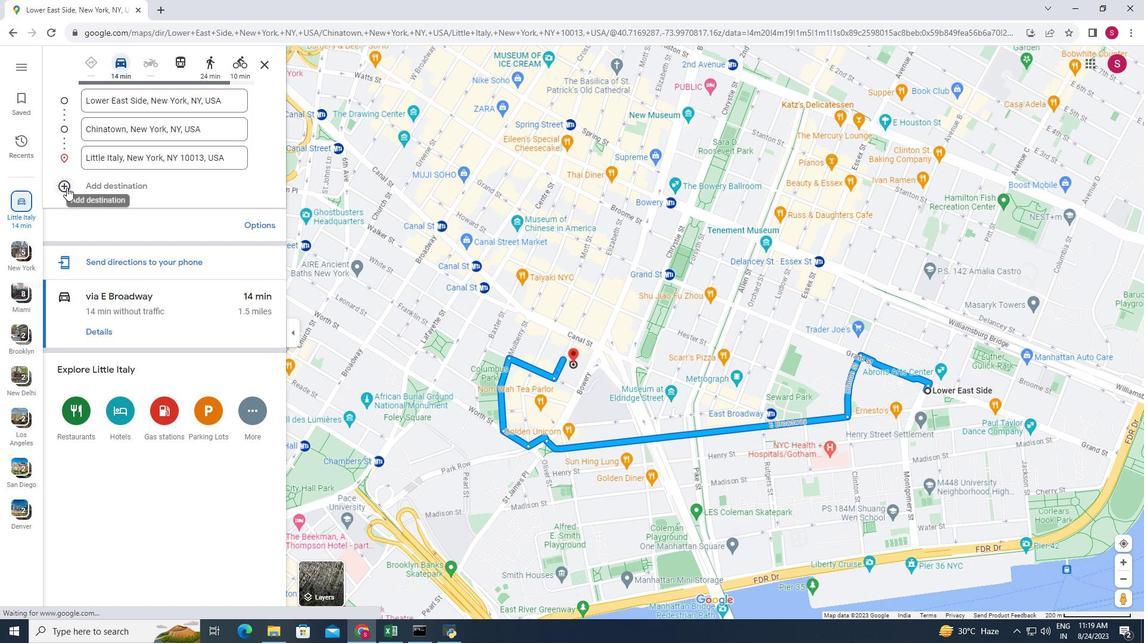 
Action: Mouse pressed left at (66, 187)
Screenshot: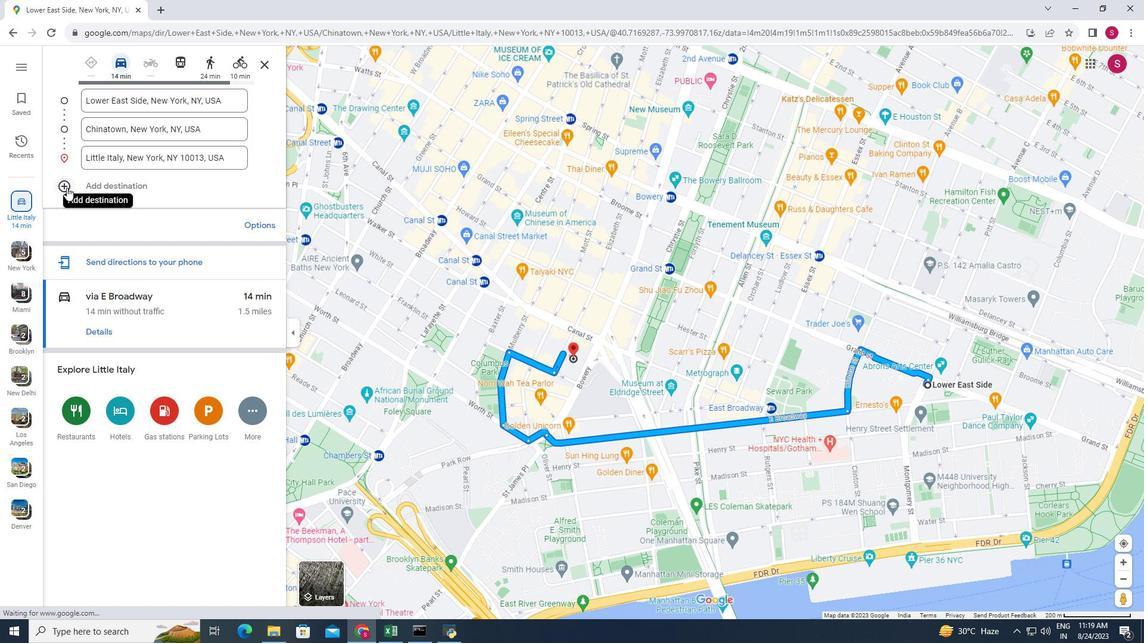 
Action: Mouse moved to (105, 185)
Screenshot: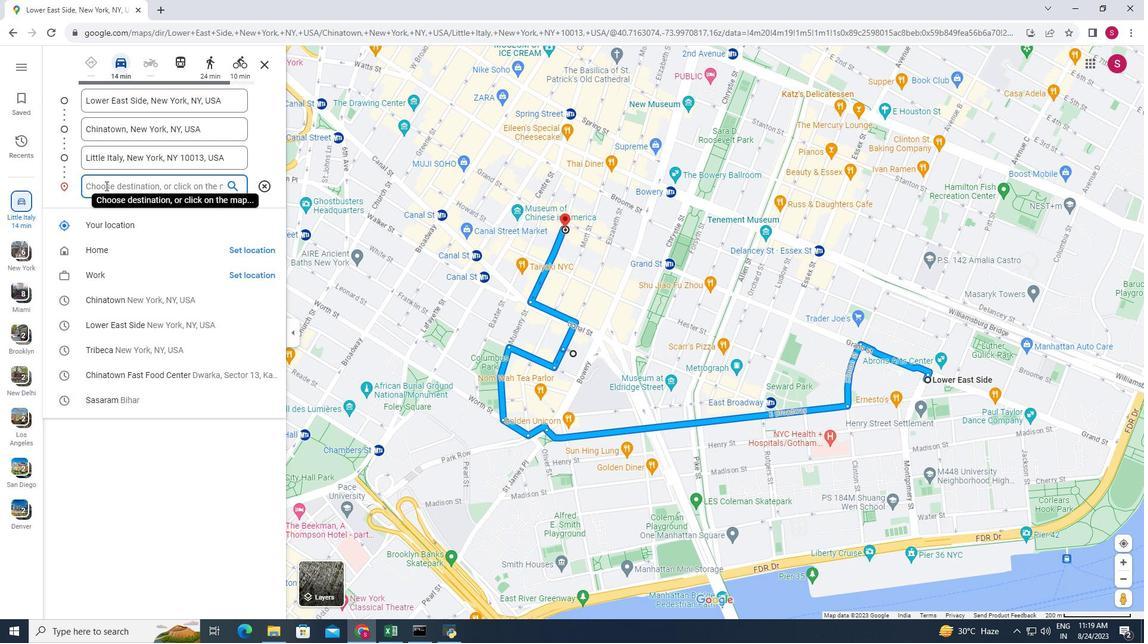 
Action: Key pressed <Key.caps_lock><Key.caps_lock>s<Key.caps_lock>OH<Key.backspace><Key.backspace><Key.backspace>S<Key.caps_lock>o<Key.caps_lock>H<Key.caps_lock>o<Key.enter>
Screenshot: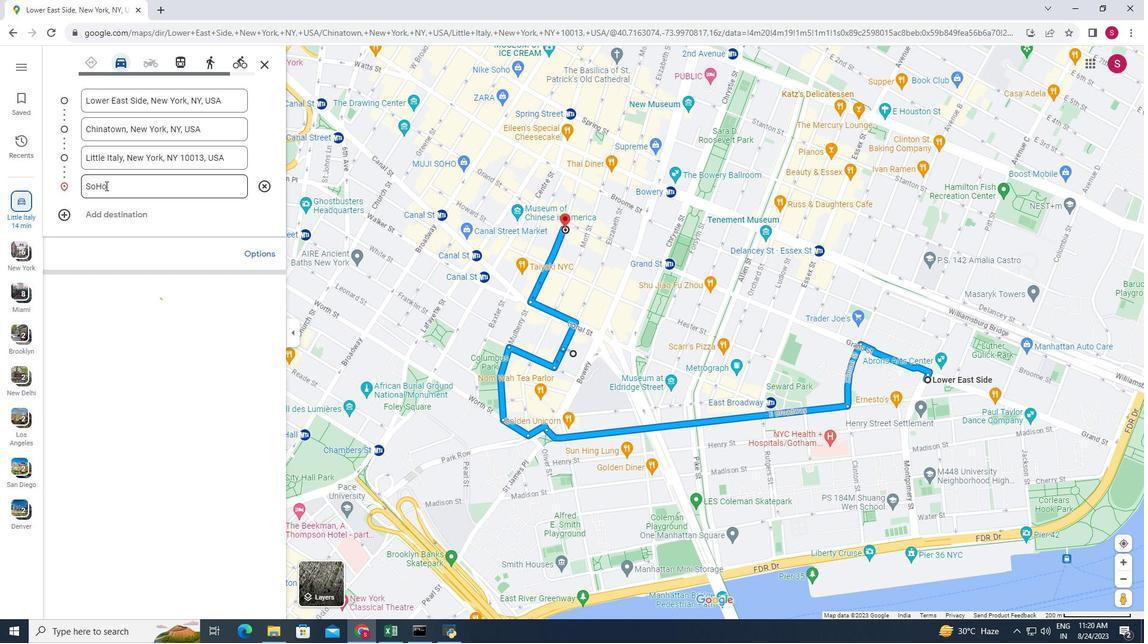 
Action: Mouse moved to (67, 213)
Screenshot: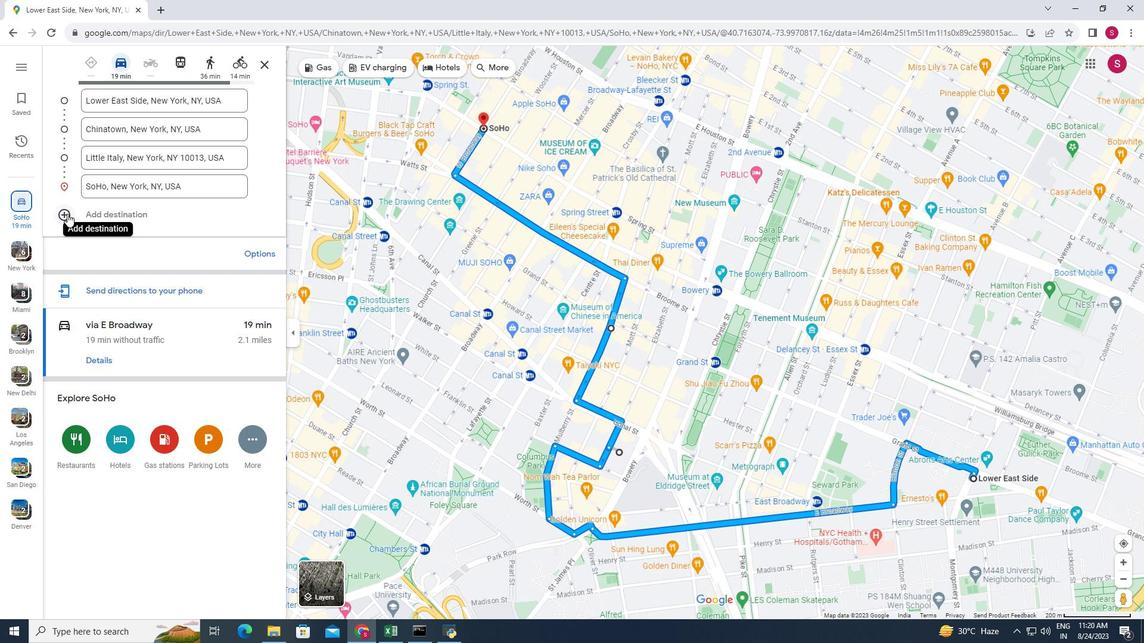 
Action: Mouse pressed left at (67, 213)
Screenshot: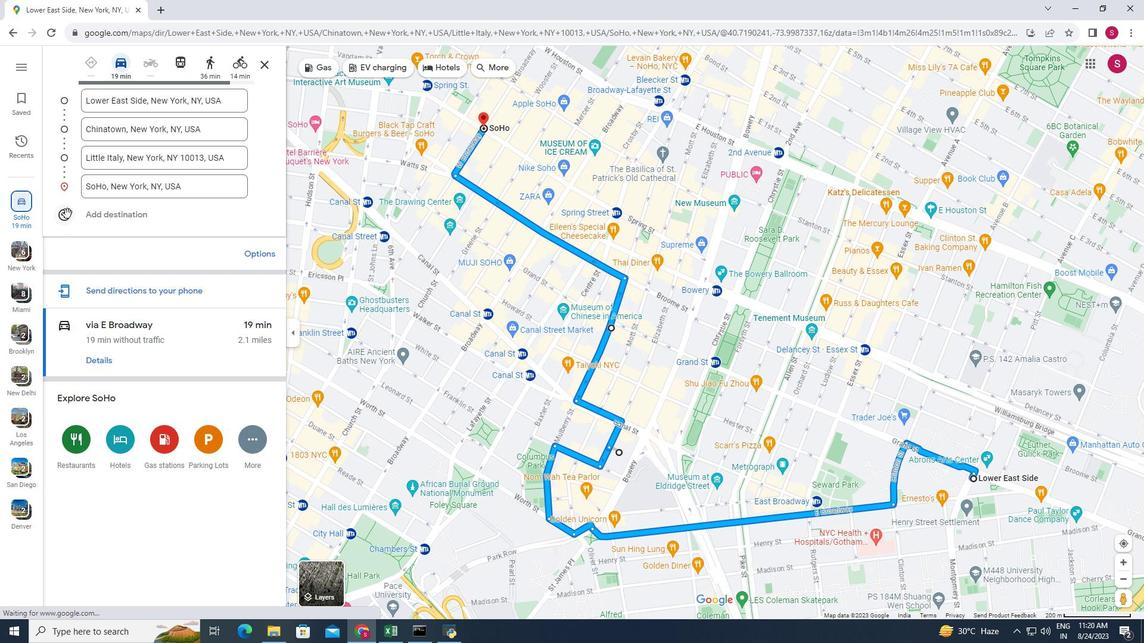 
Action: Mouse moved to (106, 216)
Screenshot: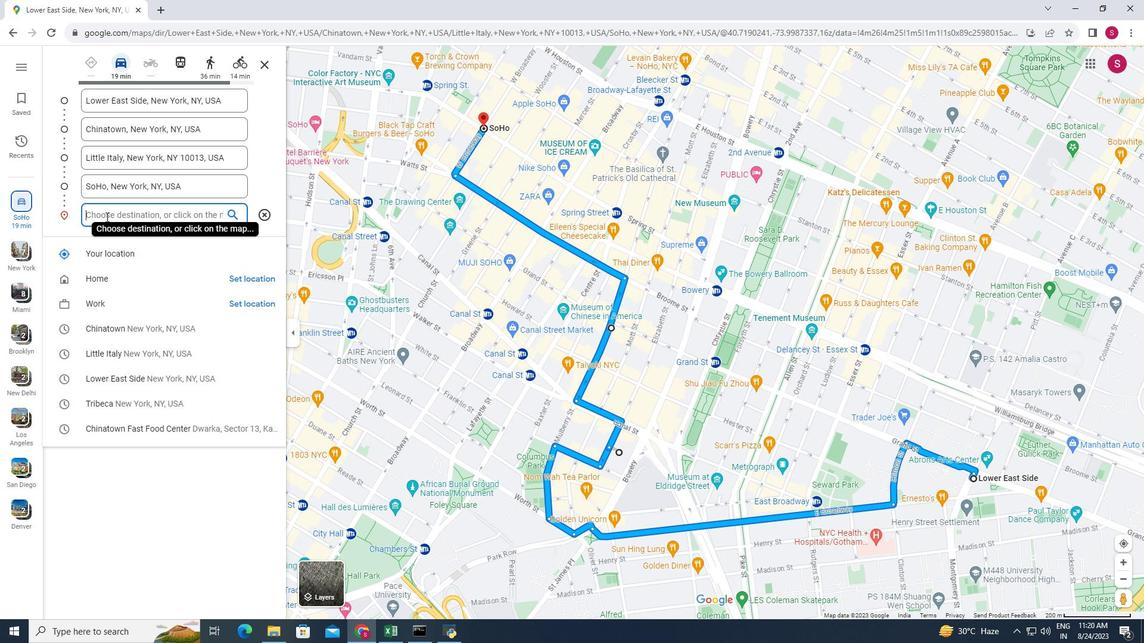 
Action: Mouse pressed left at (106, 216)
Screenshot: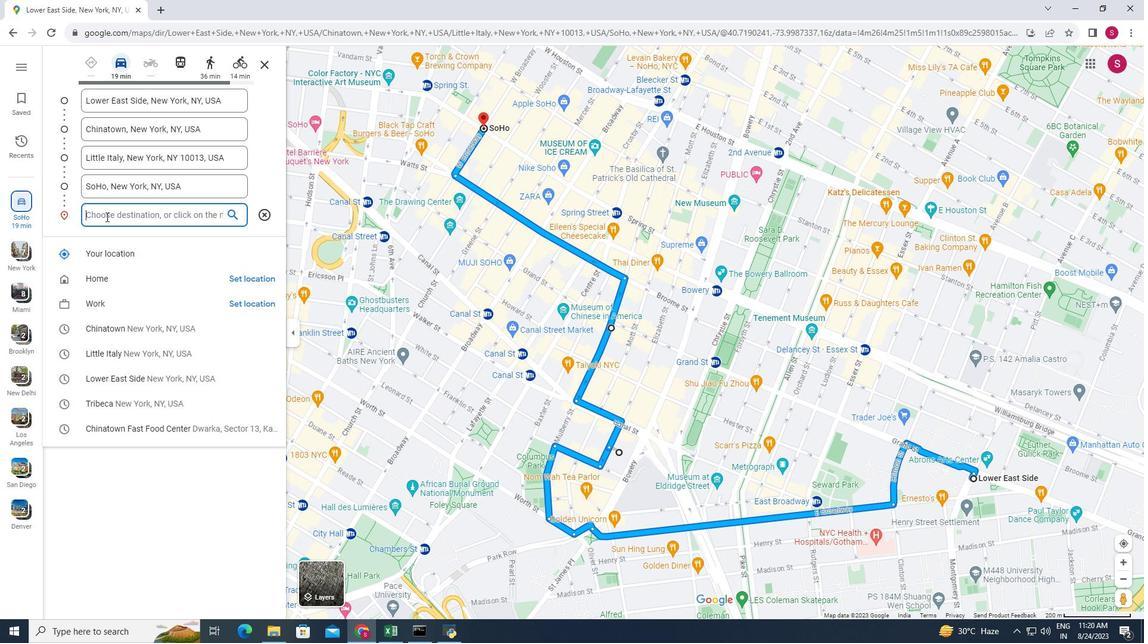 
Action: Key pressed <Key.caps_lock>T<Key.caps_lock>ribeca
Screenshot: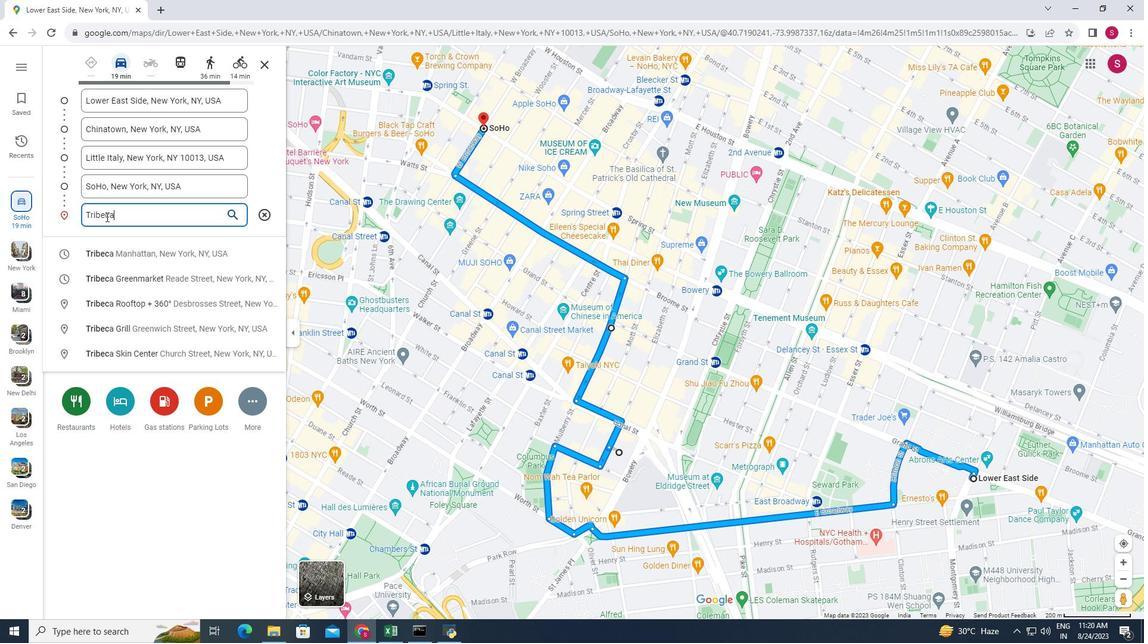 
Action: Mouse moved to (181, 227)
Screenshot: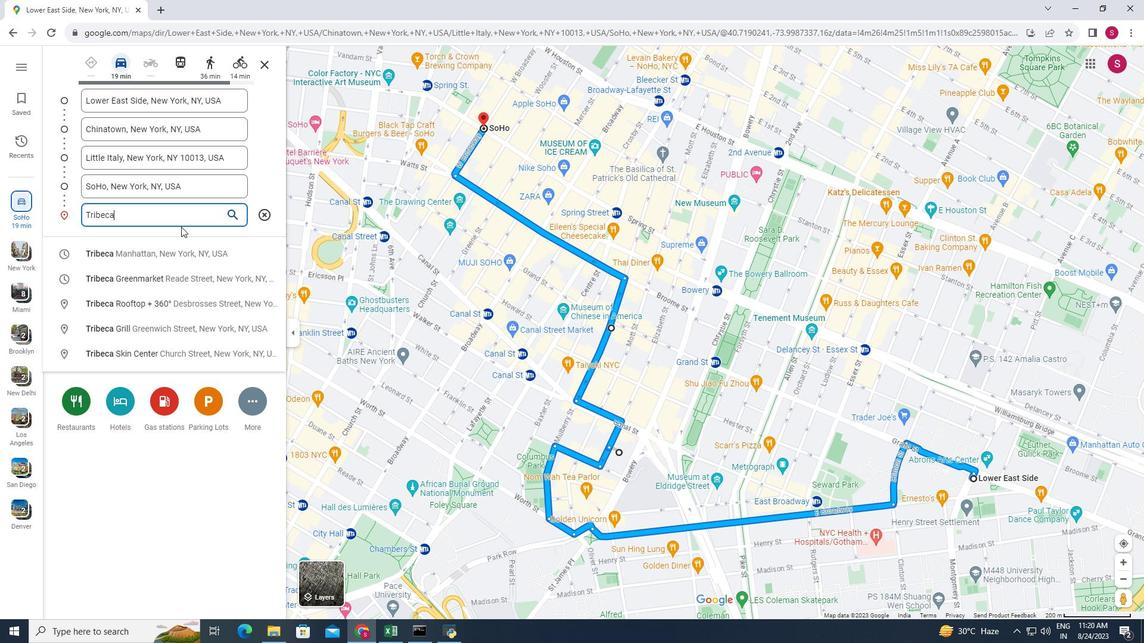 
Action: Key pressed <Key.enter>
Screenshot: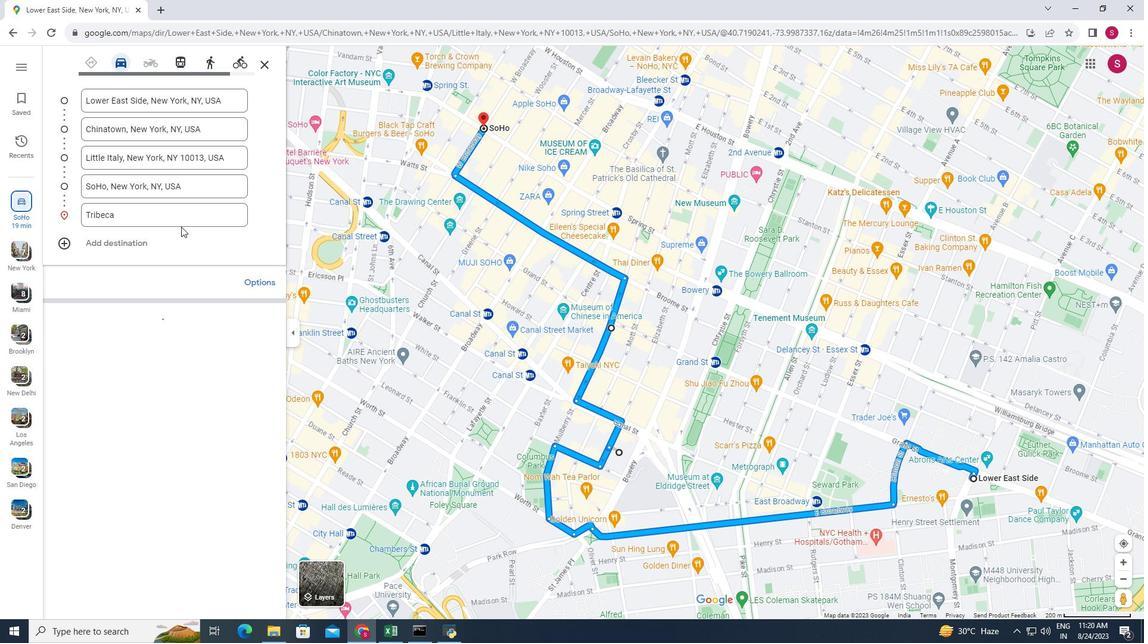 
Action: Mouse moved to (95, 386)
Screenshot: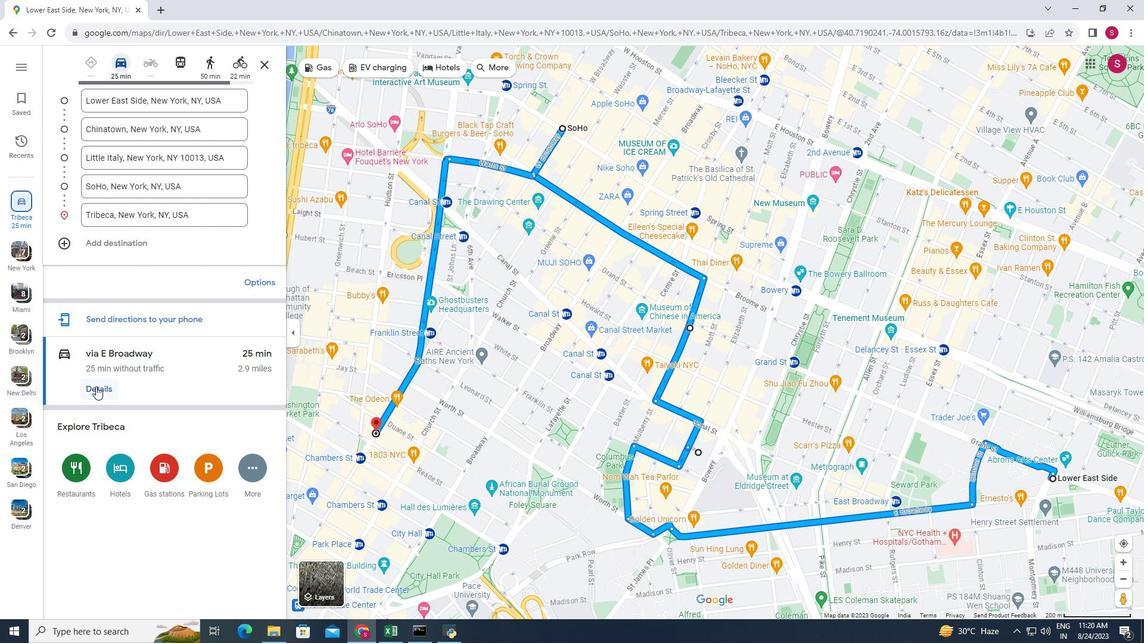 
Action: Mouse pressed left at (95, 386)
Screenshot: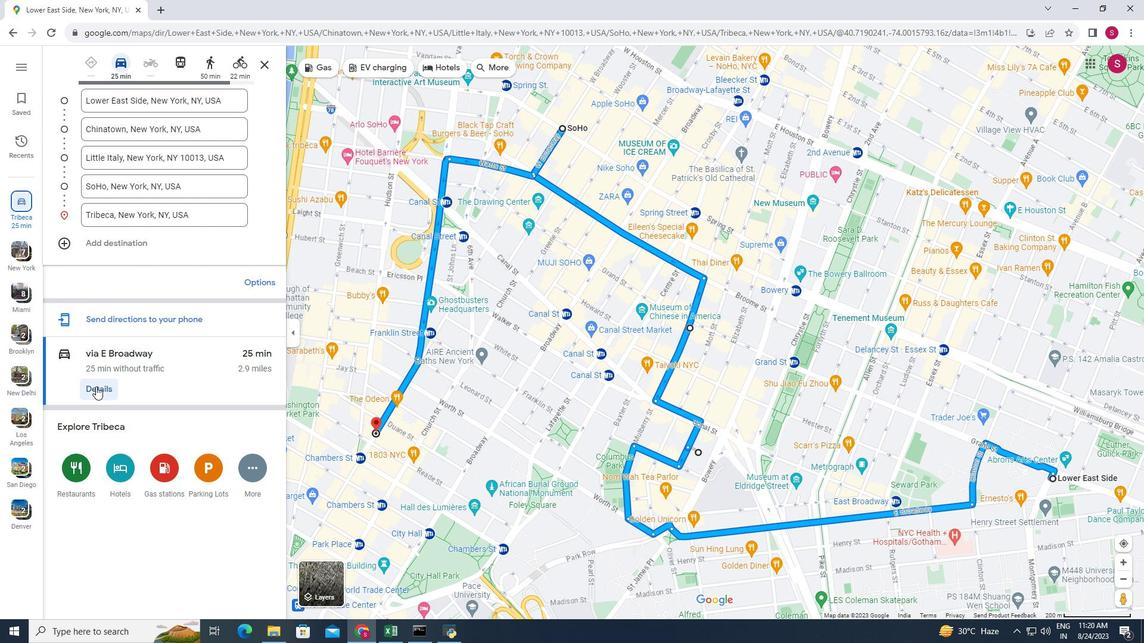 
Action: Mouse moved to (68, 212)
Screenshot: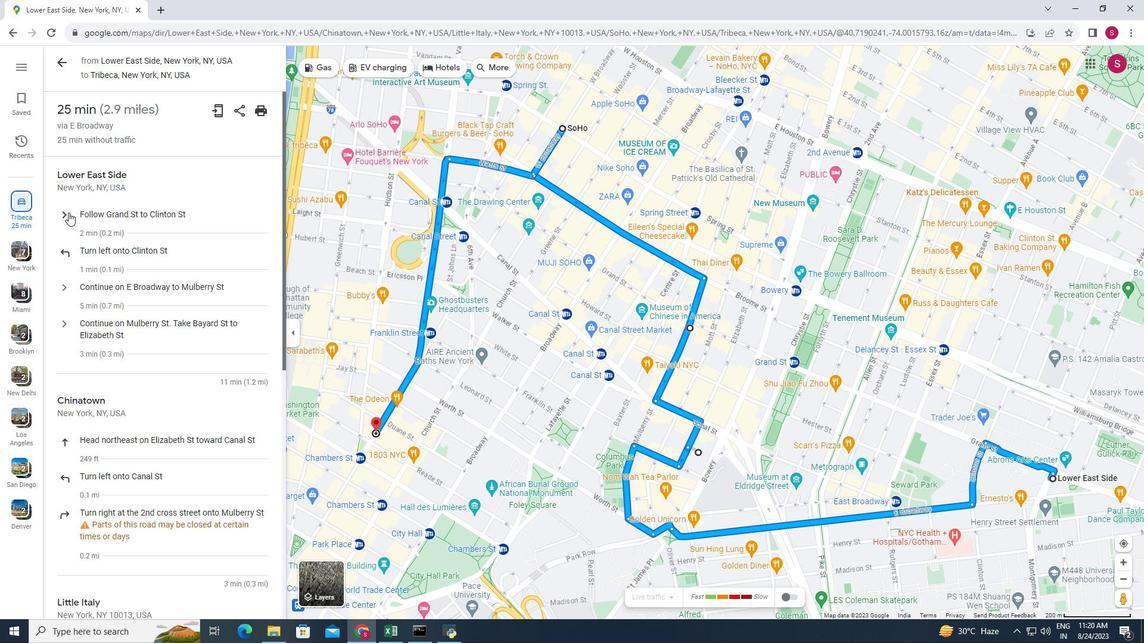 
Action: Mouse pressed left at (68, 212)
Screenshot: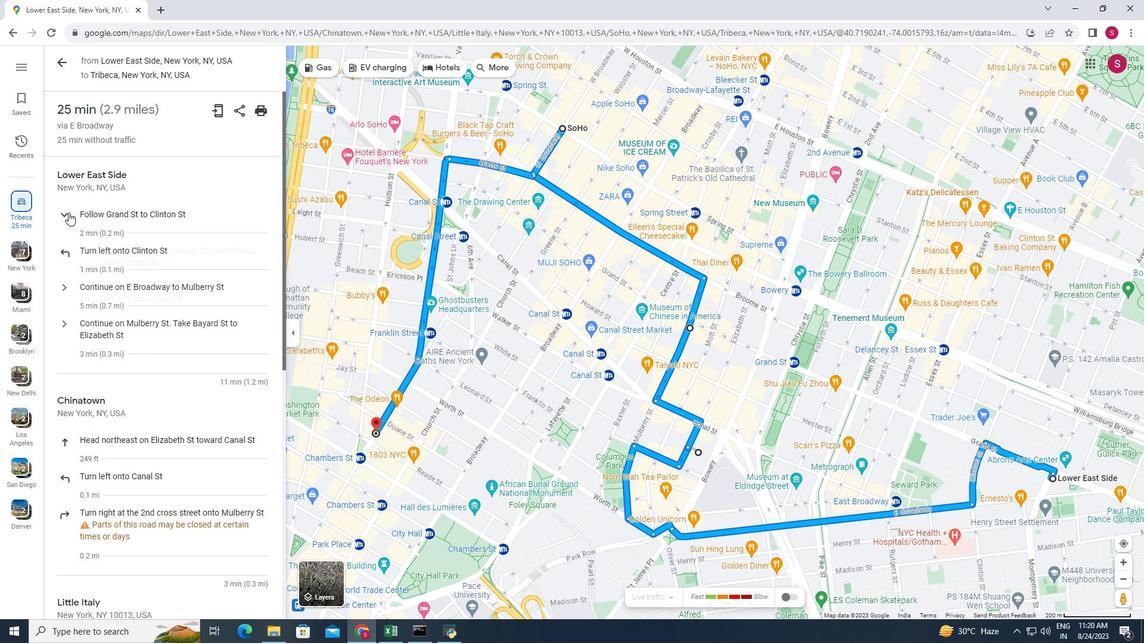 
Action: Mouse moved to (116, 264)
Screenshot: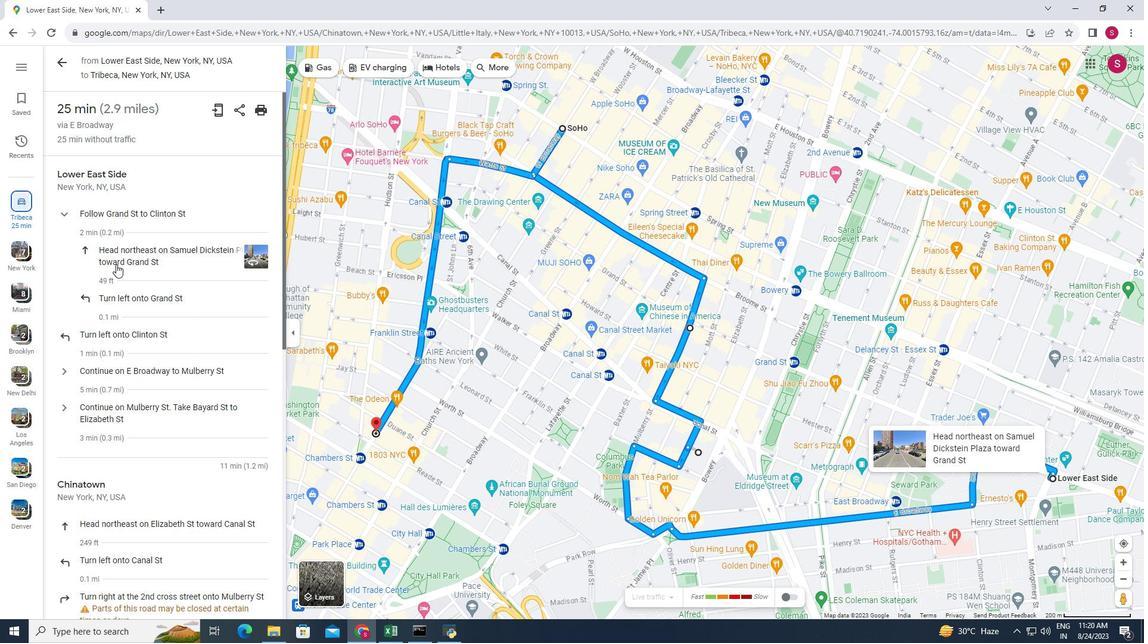 
Action: Mouse scrolled (116, 263) with delta (0, 0)
Screenshot: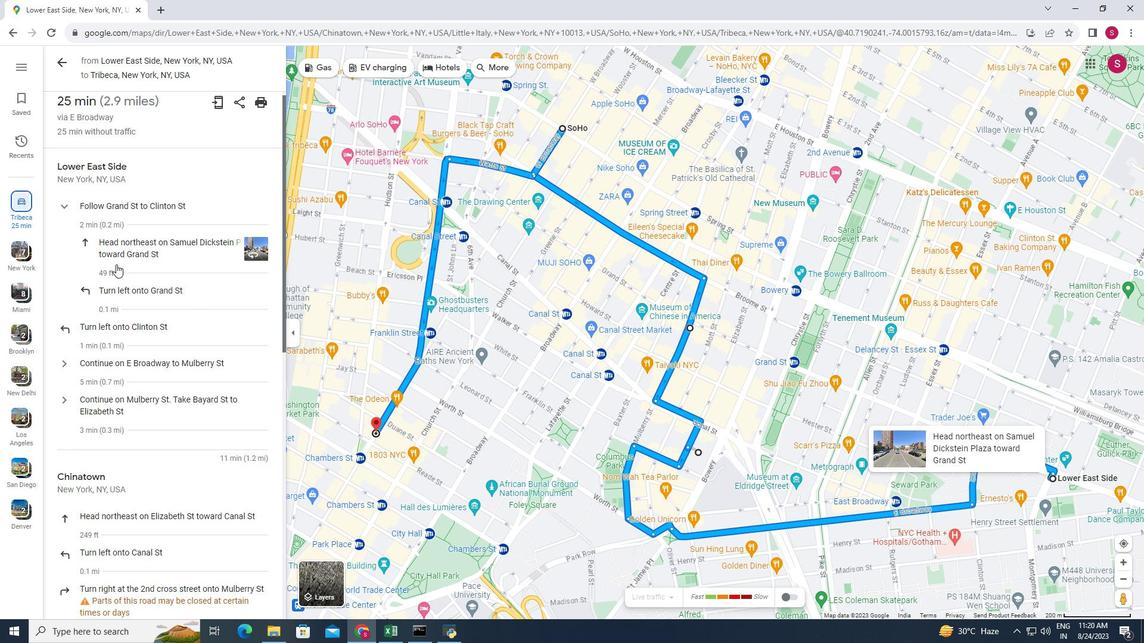 
Action: Mouse moved to (66, 313)
Screenshot: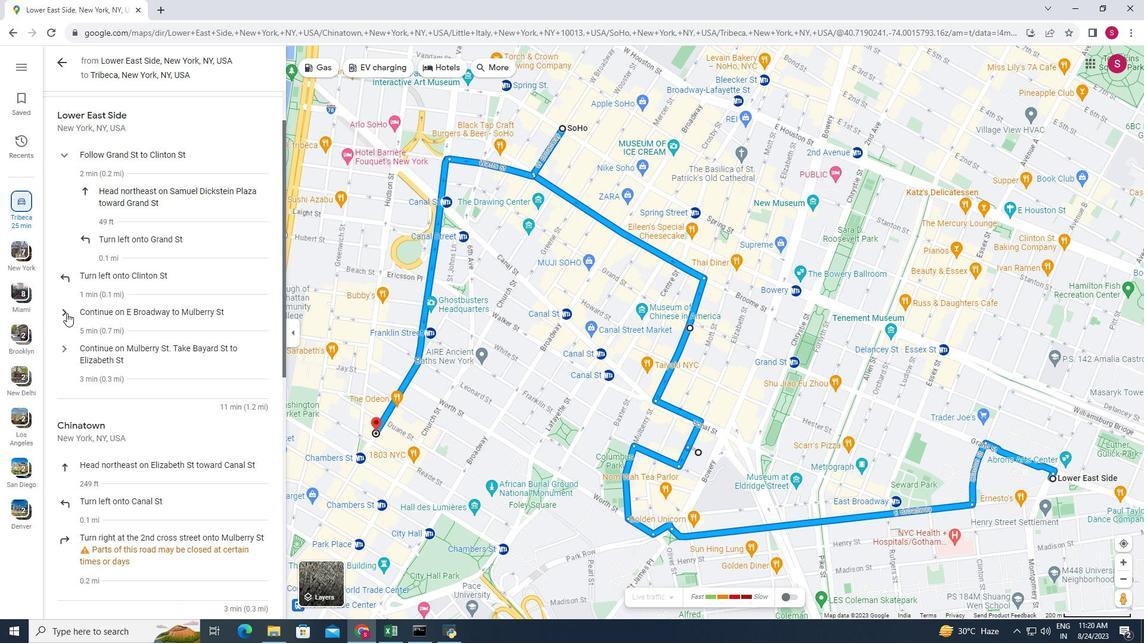 
Action: Mouse pressed left at (66, 313)
Screenshot: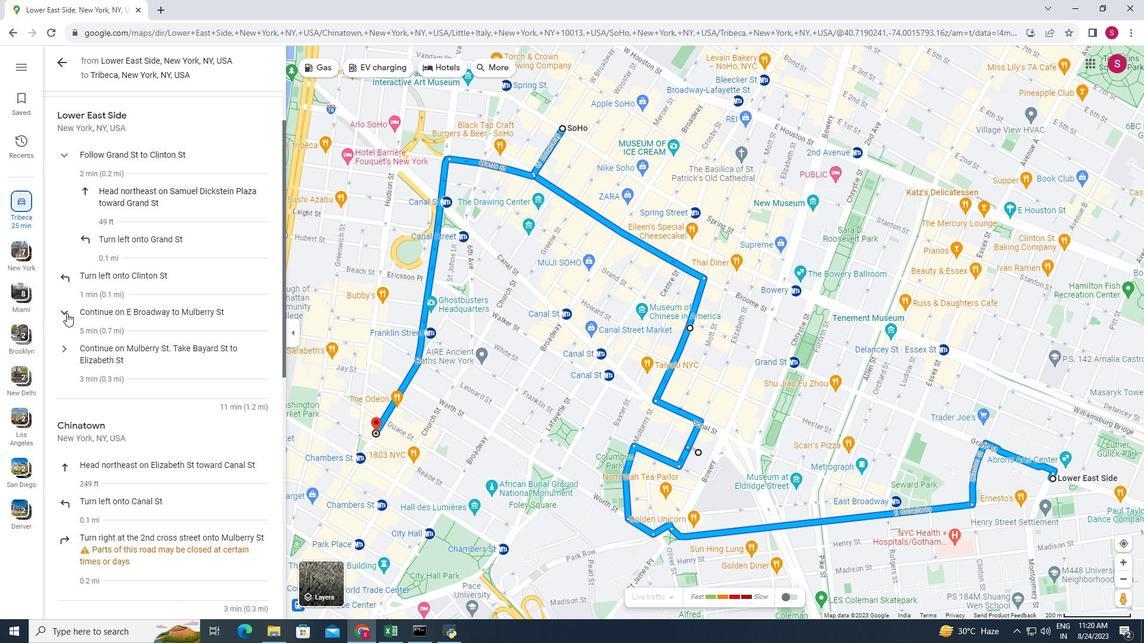 
Action: Mouse moved to (78, 326)
Screenshot: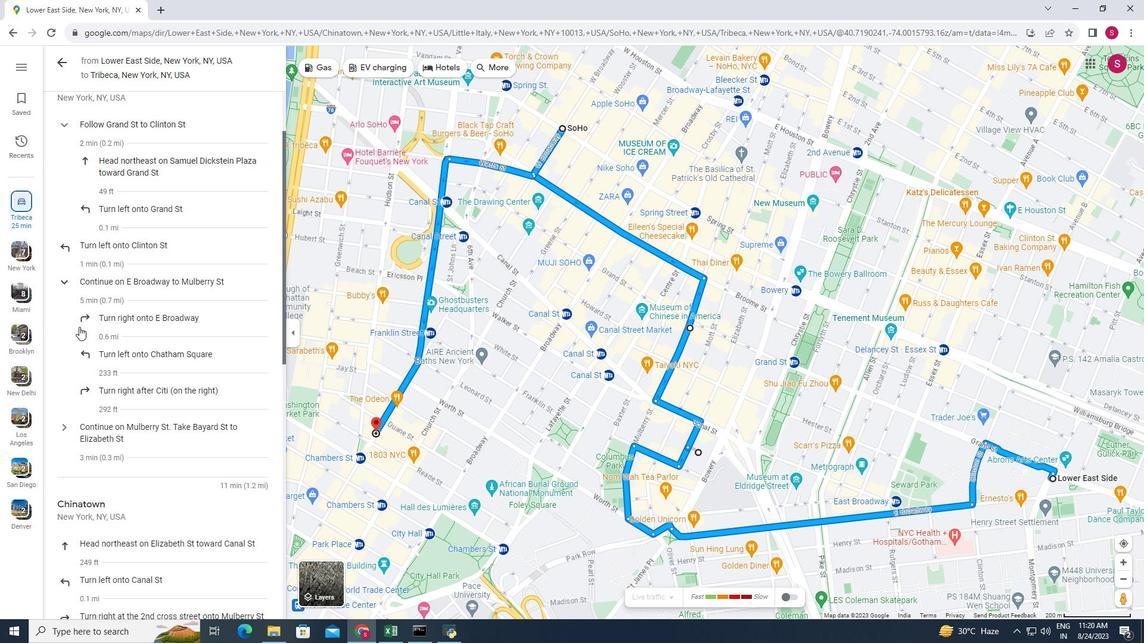 
Action: Mouse scrolled (78, 325) with delta (0, 0)
Screenshot: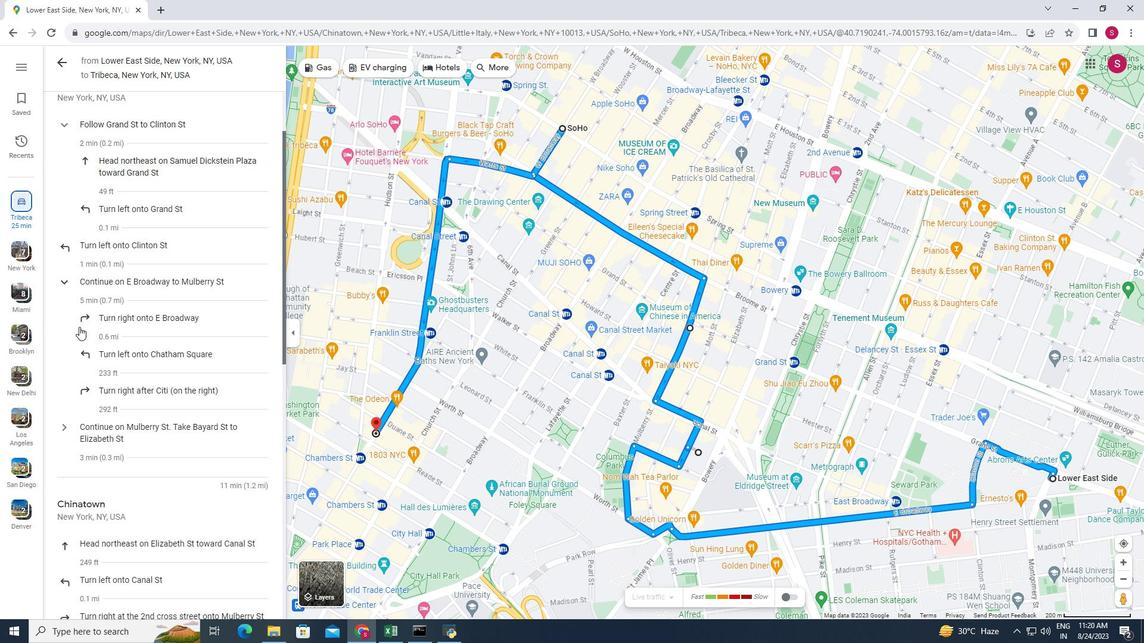 
Action: Mouse moved to (79, 327)
Screenshot: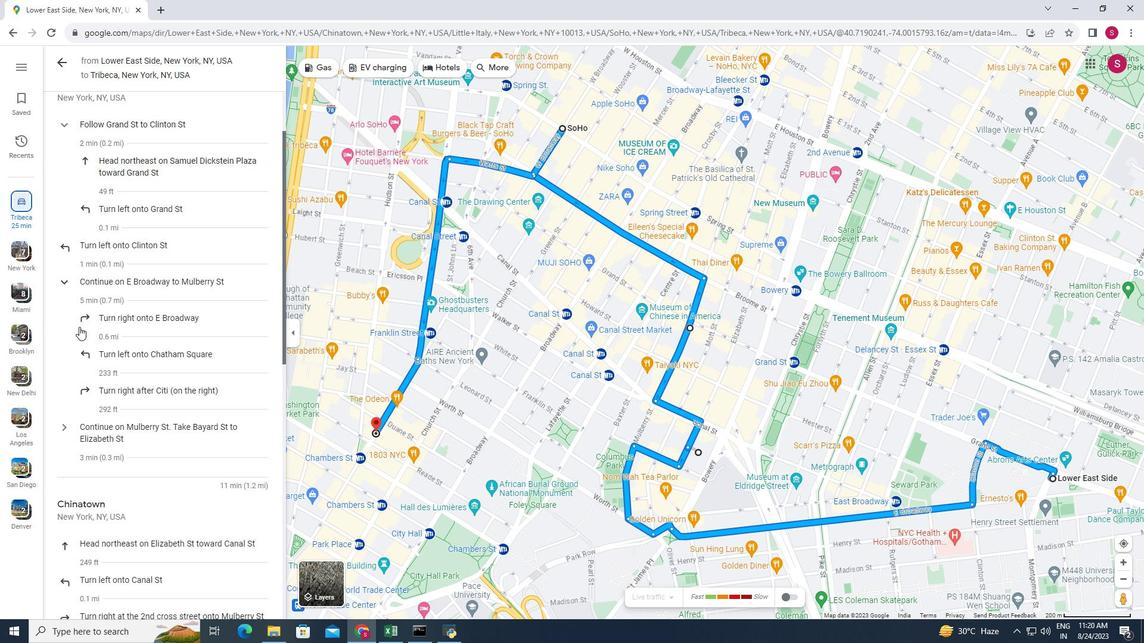 
Action: Mouse scrolled (79, 326) with delta (0, 0)
Screenshot: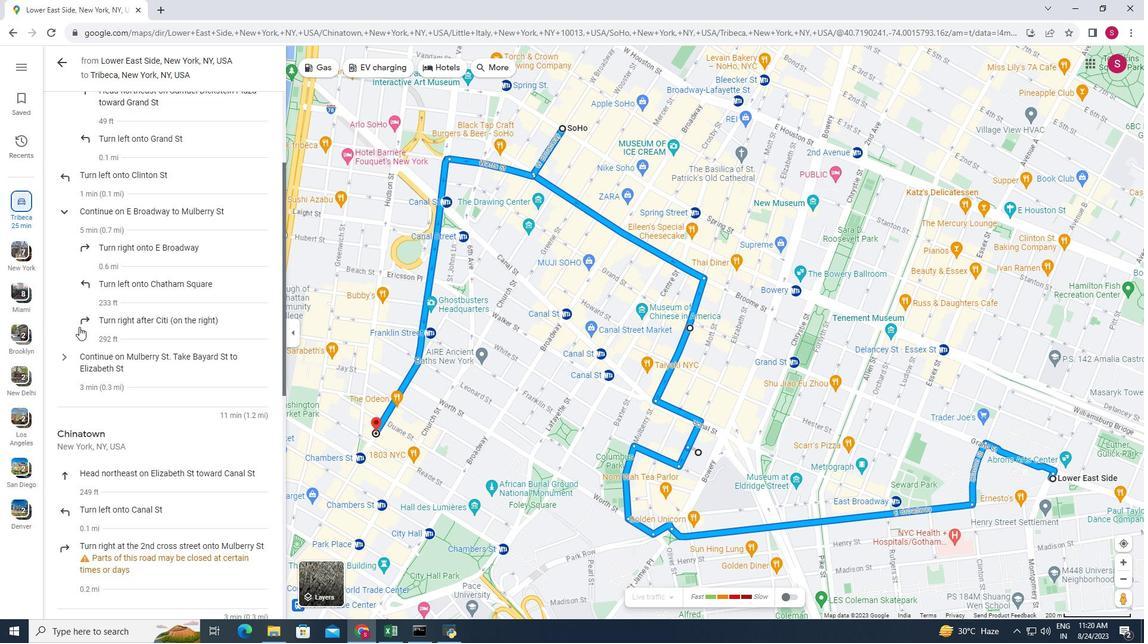 
Action: Mouse moved to (70, 340)
Screenshot: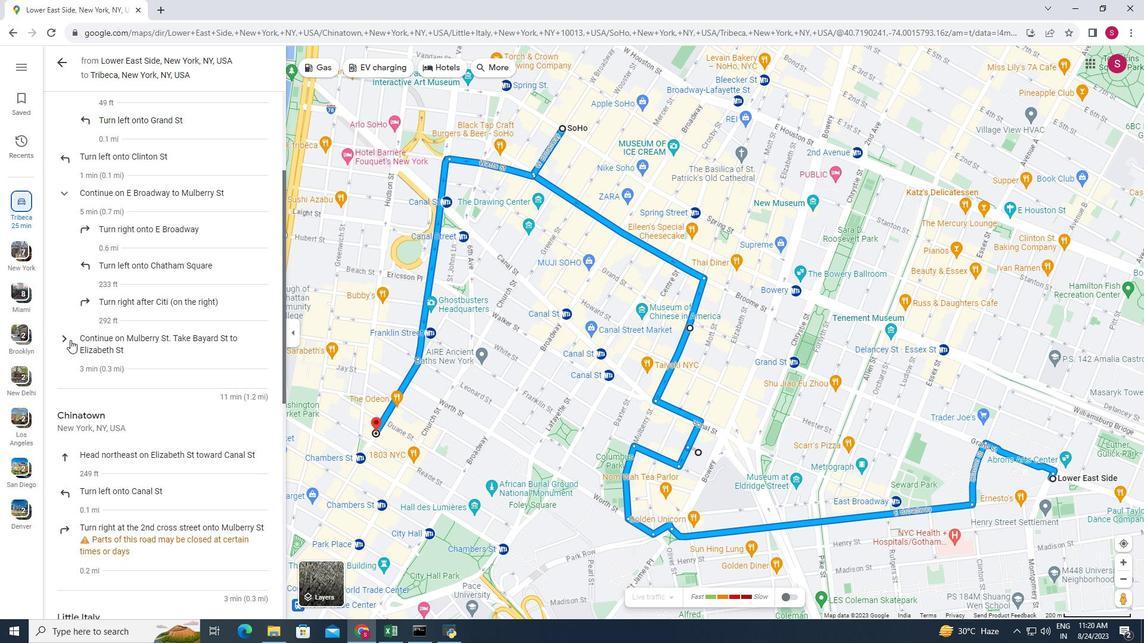 
Action: Mouse pressed left at (70, 340)
Screenshot: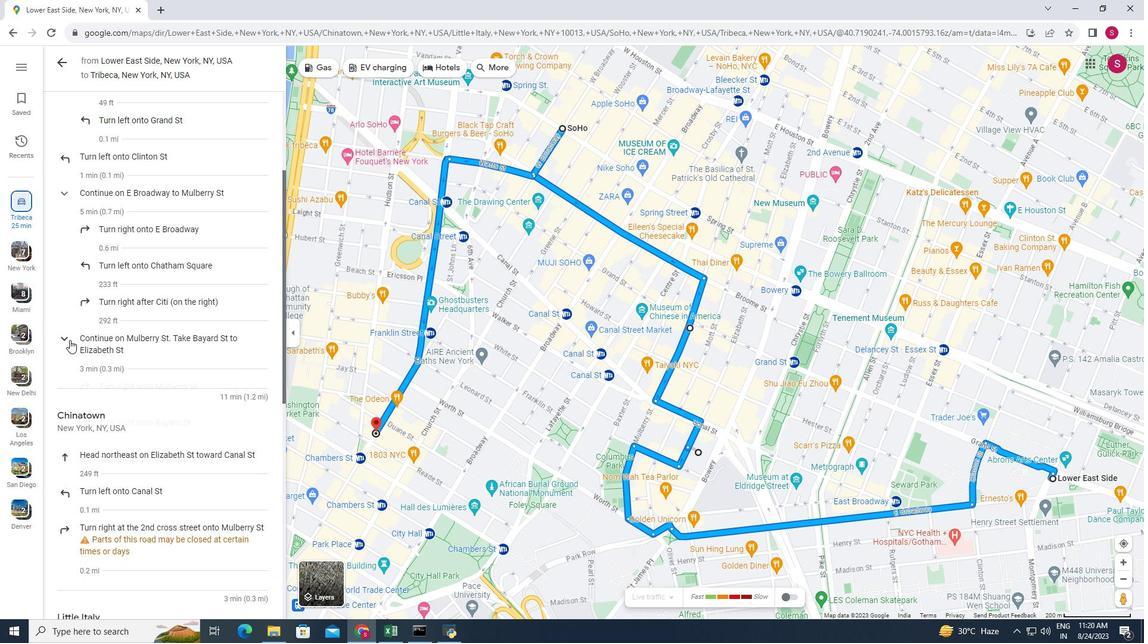 
Action: Mouse moved to (96, 381)
Screenshot: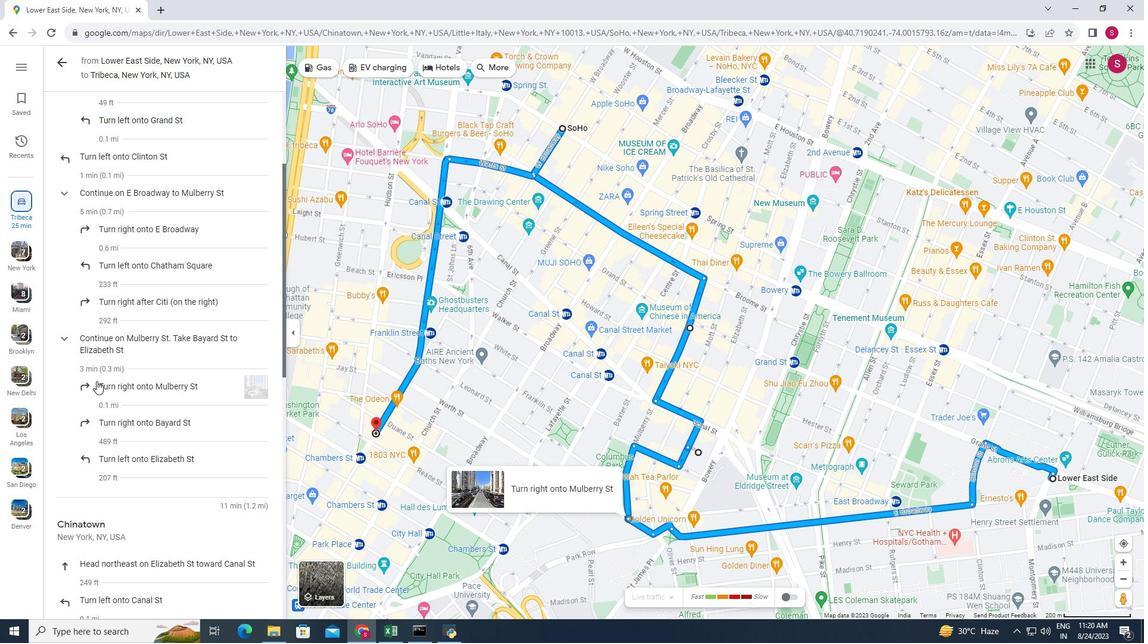 
Action: Mouse scrolled (96, 380) with delta (0, 0)
Screenshot: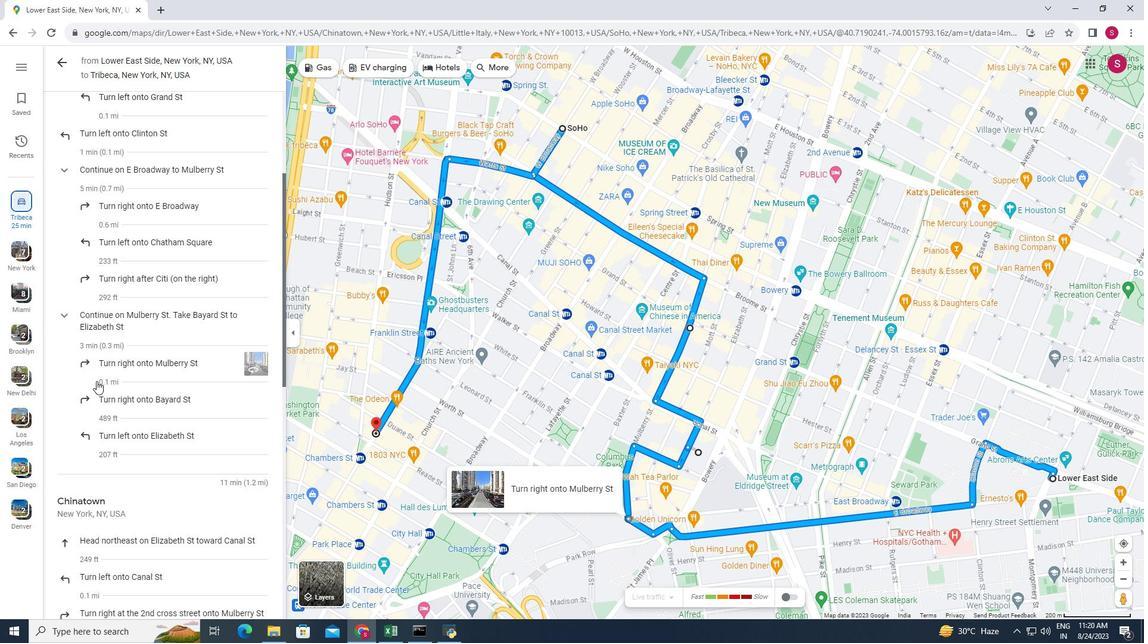
Action: Mouse scrolled (96, 380) with delta (0, 0)
Screenshot: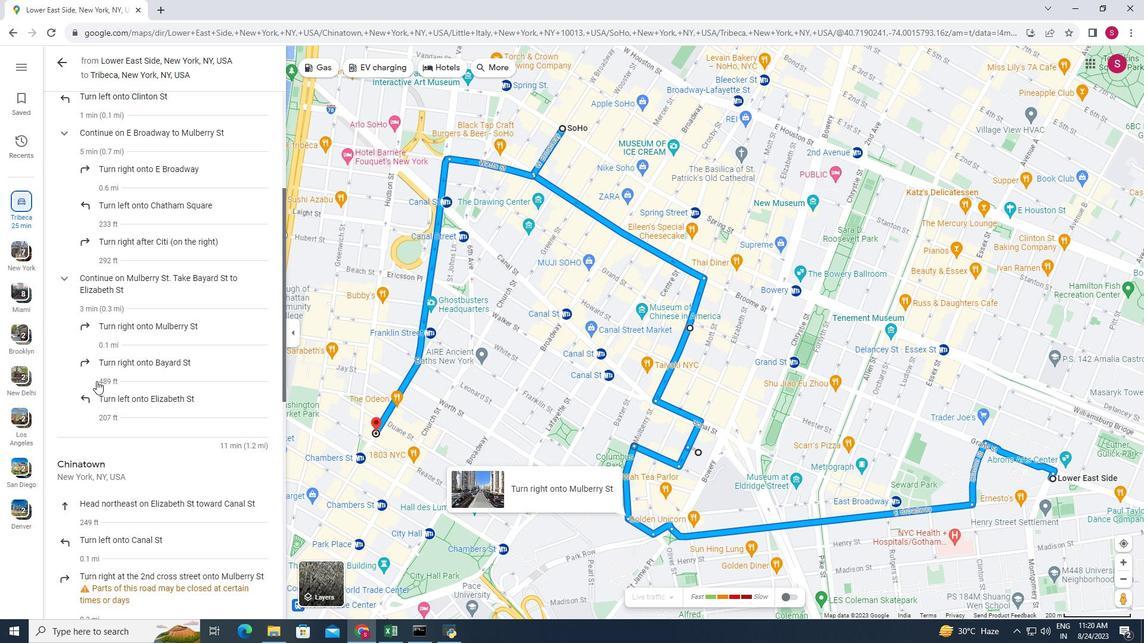 
Action: Mouse scrolled (96, 380) with delta (0, 0)
Screenshot: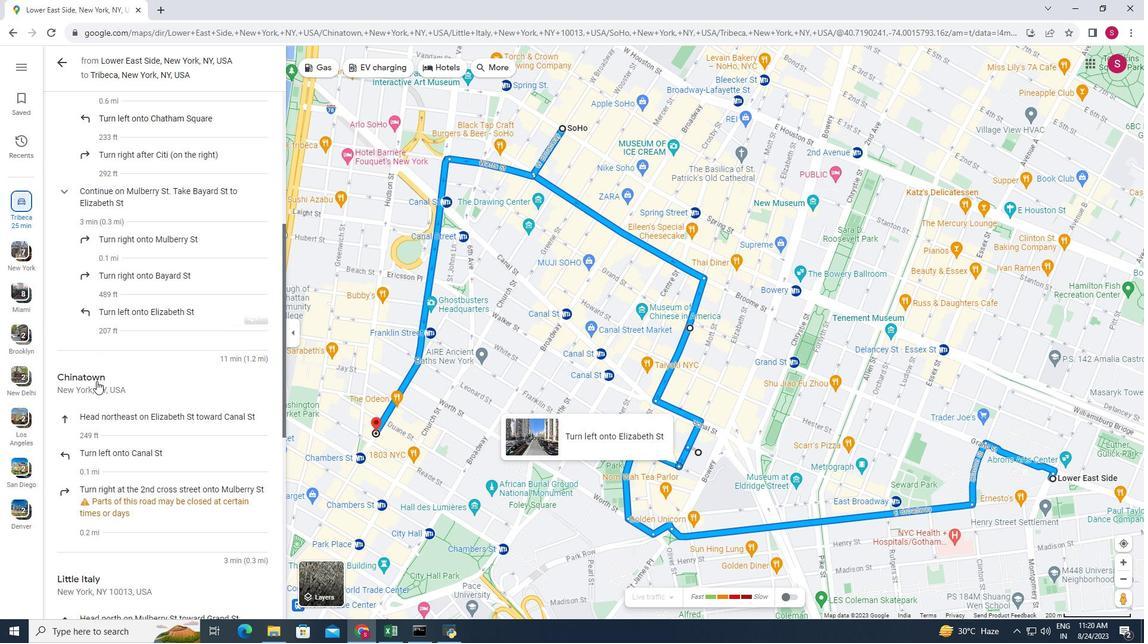 
Action: Mouse moved to (72, 418)
Screenshot: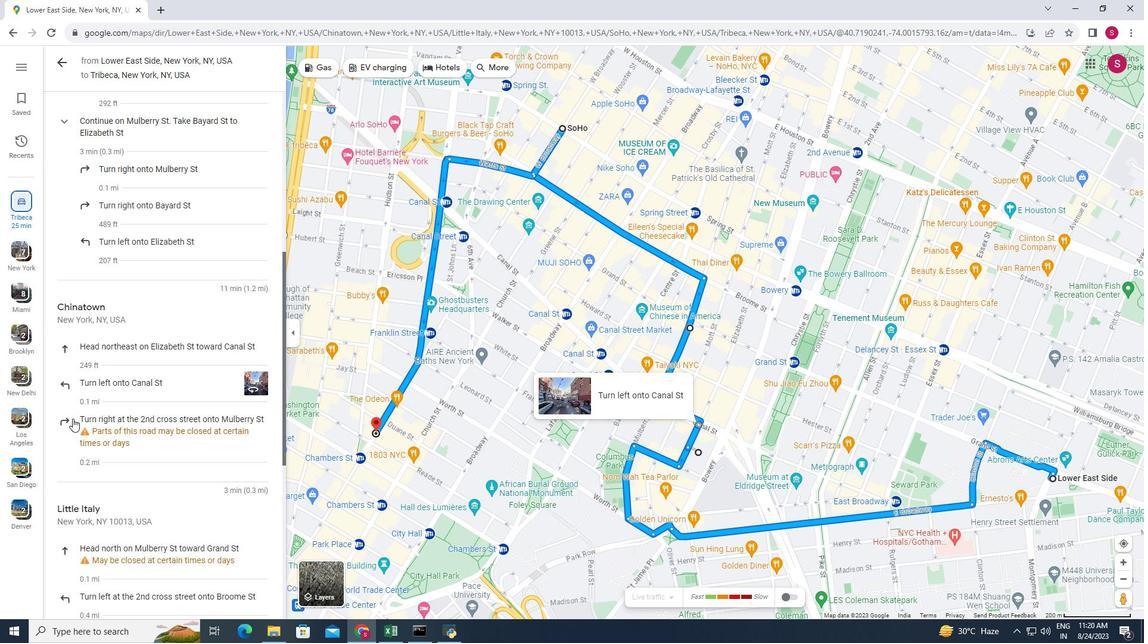 
Action: Mouse scrolled (72, 418) with delta (0, 0)
Screenshot: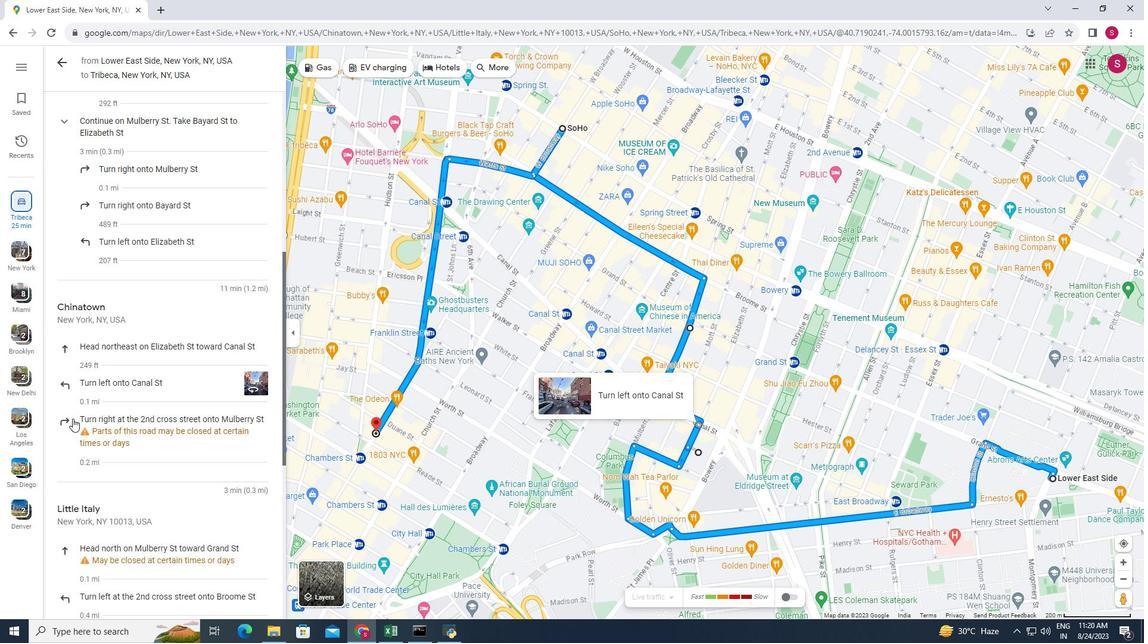 
Action: Mouse scrolled (72, 418) with delta (0, 0)
Screenshot: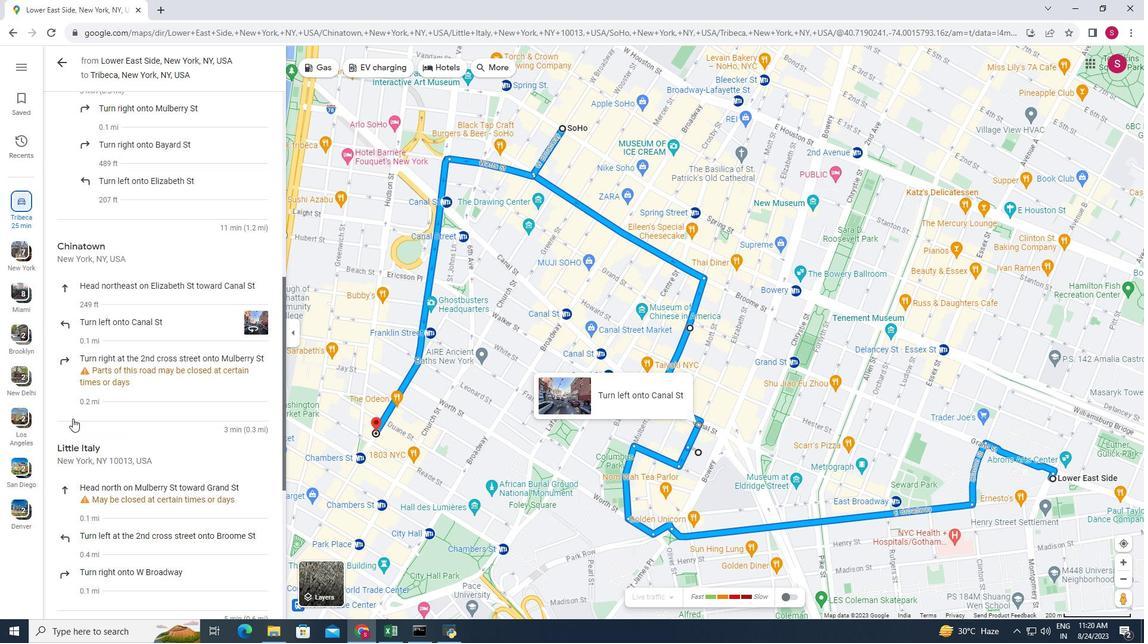 
Action: Mouse scrolled (72, 418) with delta (0, 0)
Screenshot: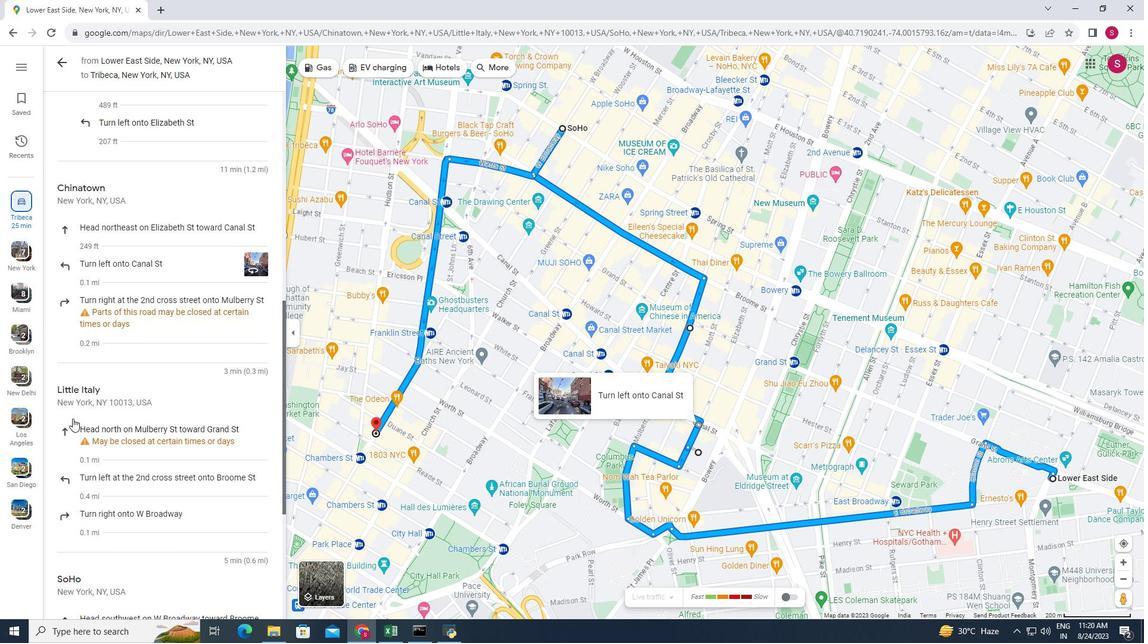 
Action: Mouse moved to (101, 396)
Screenshot: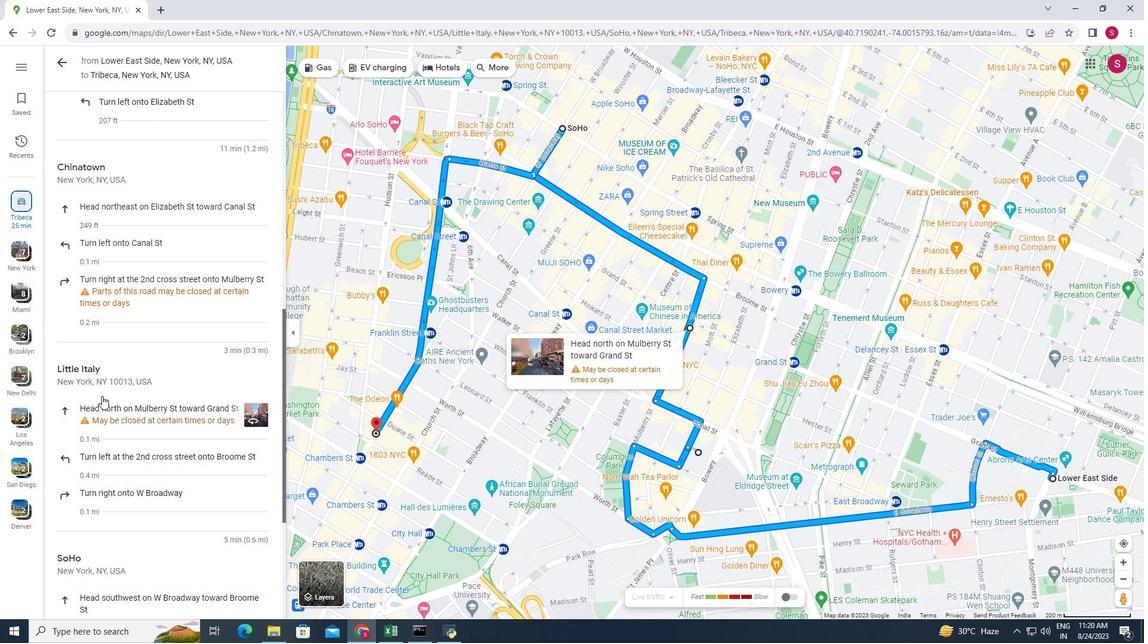 
Action: Mouse scrolled (101, 395) with delta (0, 0)
Screenshot: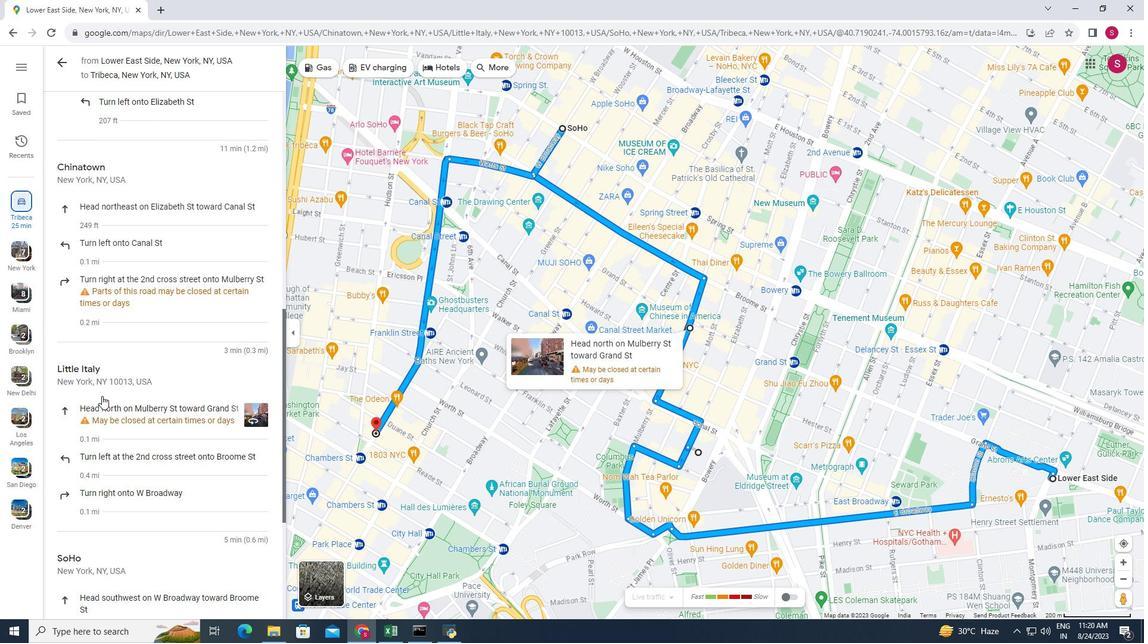 
Action: Mouse scrolled (101, 395) with delta (0, 0)
Screenshot: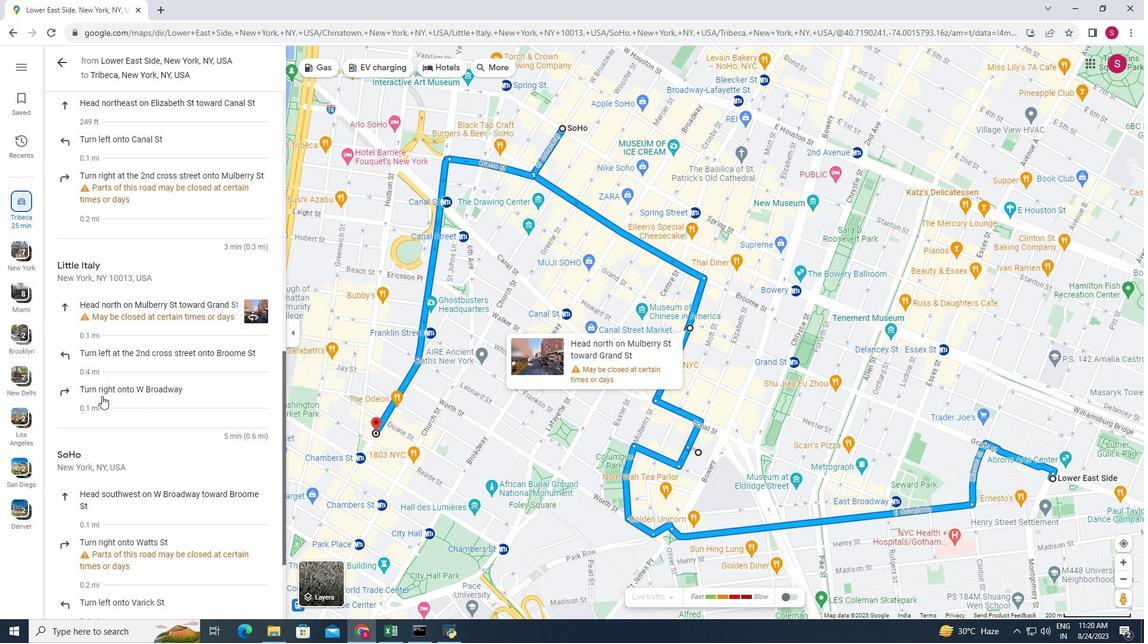 
Action: Mouse scrolled (101, 395) with delta (0, 0)
Screenshot: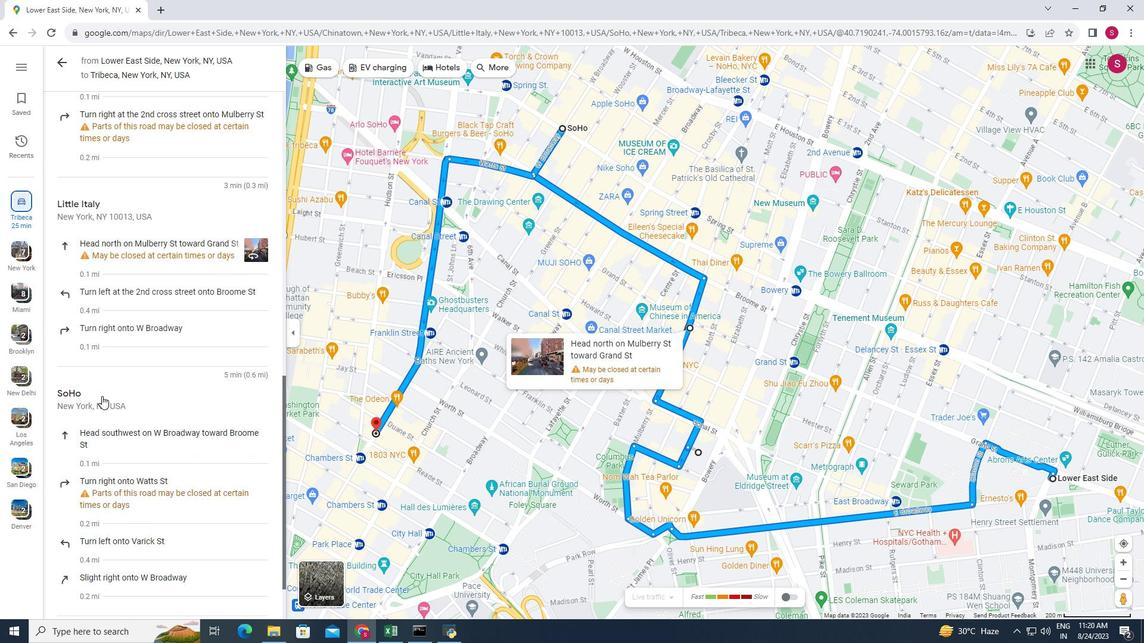 
Action: Mouse scrolled (101, 395) with delta (0, 0)
Screenshot: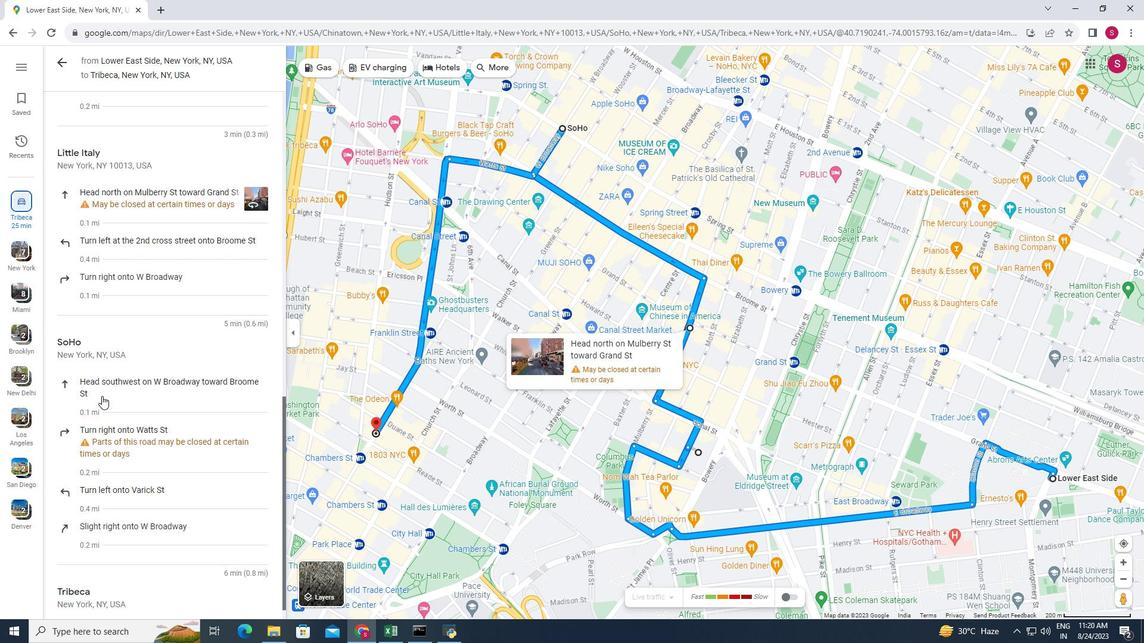 
Action: Mouse scrolled (101, 395) with delta (0, 0)
Screenshot: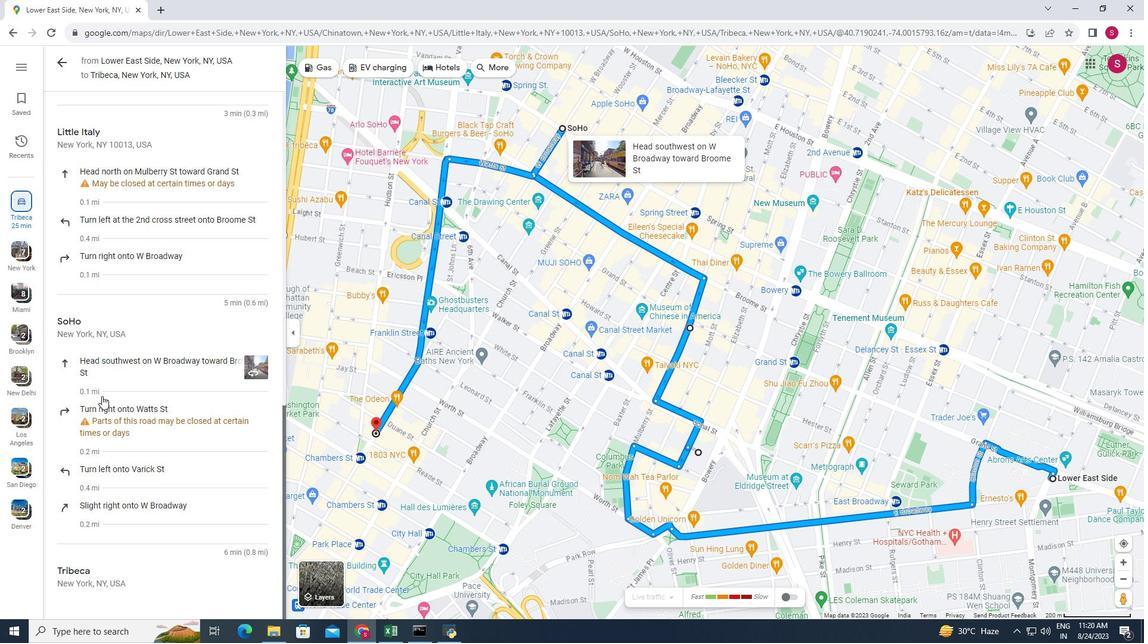 
Action: Mouse scrolled (101, 395) with delta (0, 0)
Screenshot: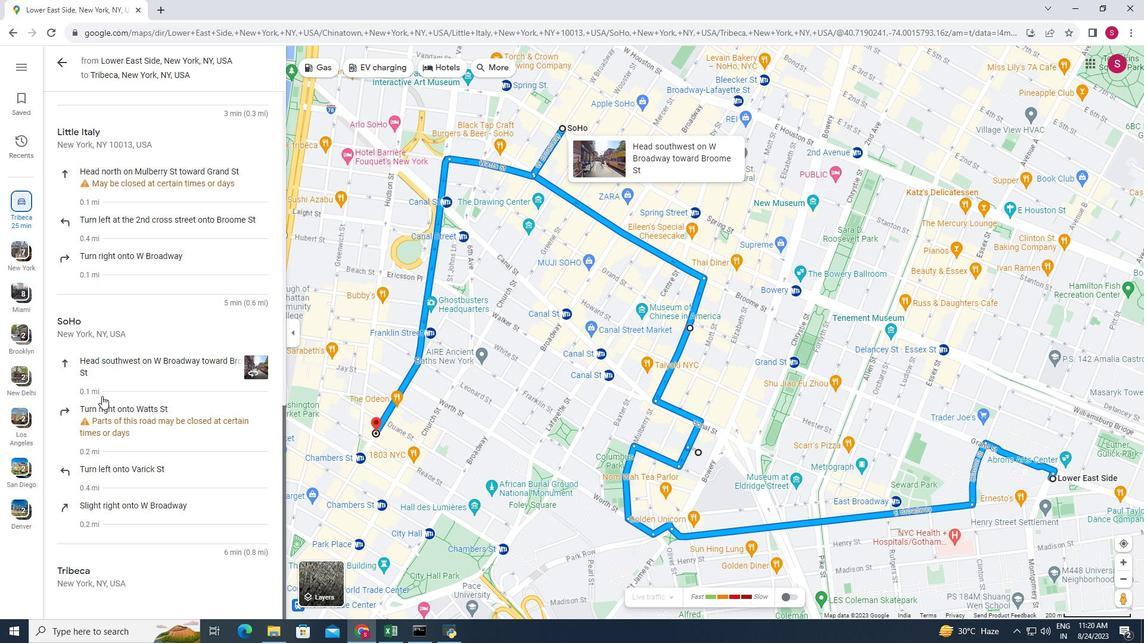 
Action: Mouse scrolled (101, 395) with delta (0, 0)
Screenshot: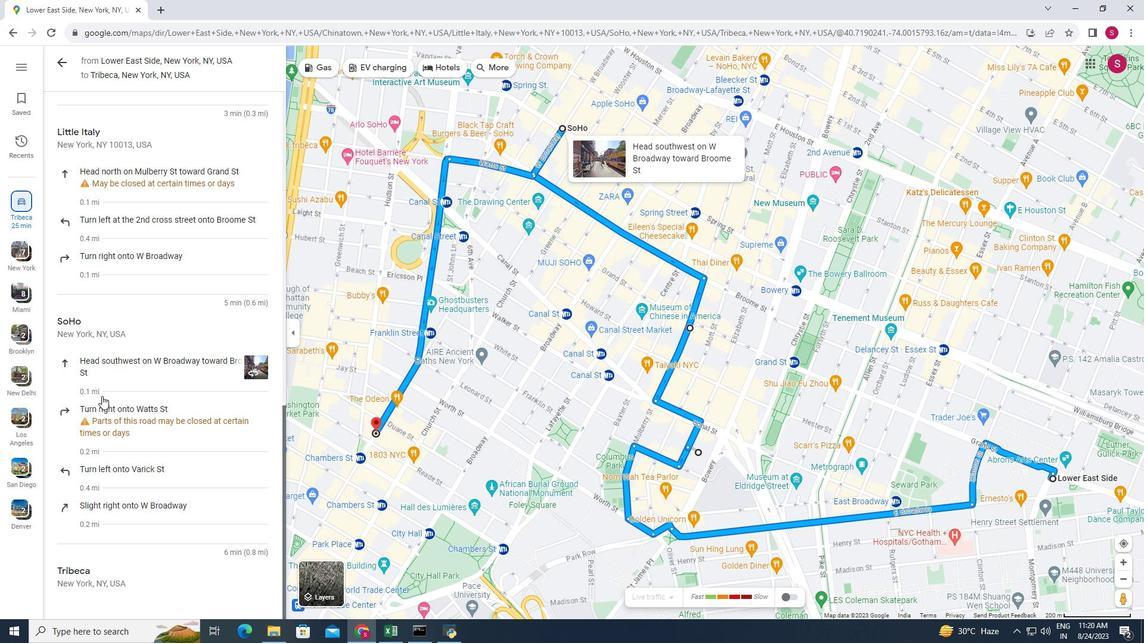 
Action: Mouse scrolled (101, 395) with delta (0, 0)
Screenshot: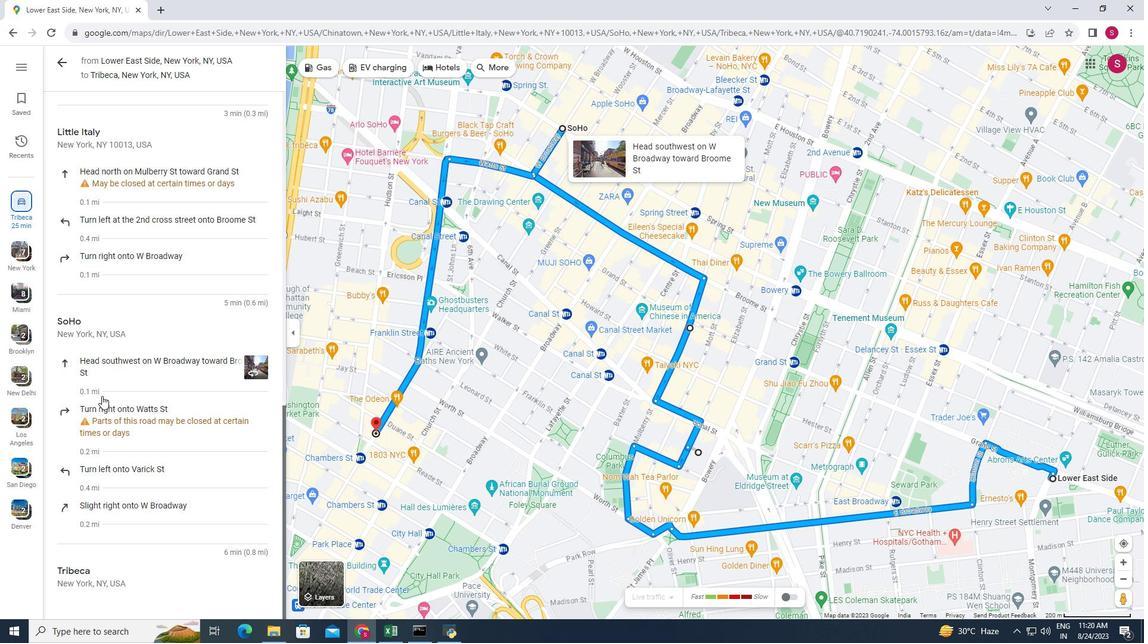 
Action: Mouse moved to (105, 396)
Screenshot: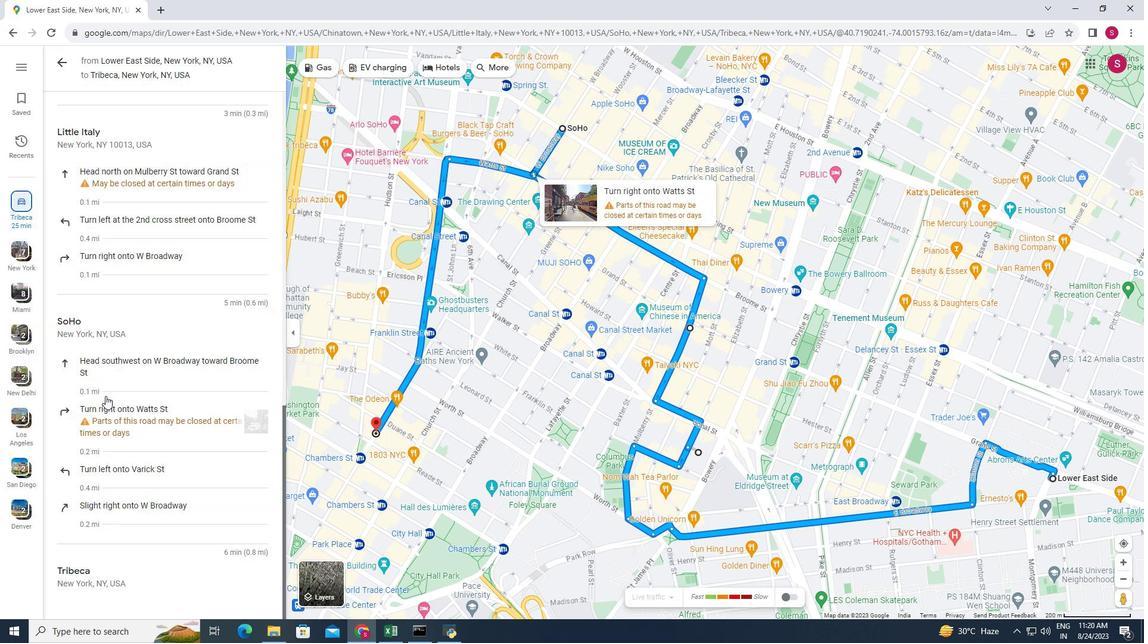 
Action: Mouse scrolled (105, 396) with delta (0, 0)
Screenshot: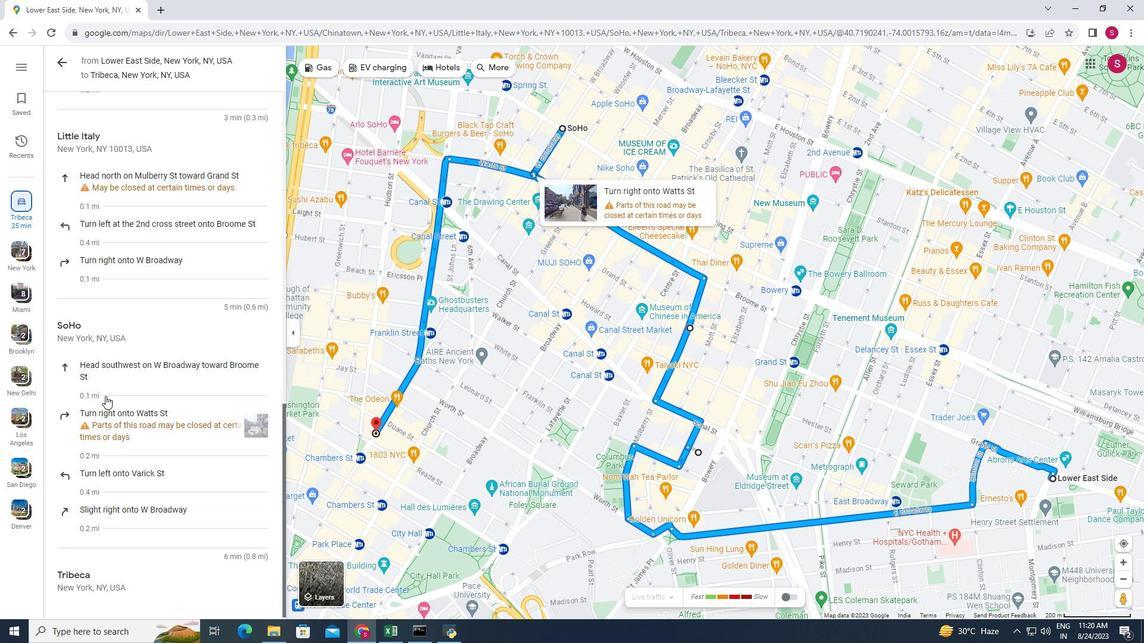 
Action: Mouse scrolled (105, 396) with delta (0, 0)
Screenshot: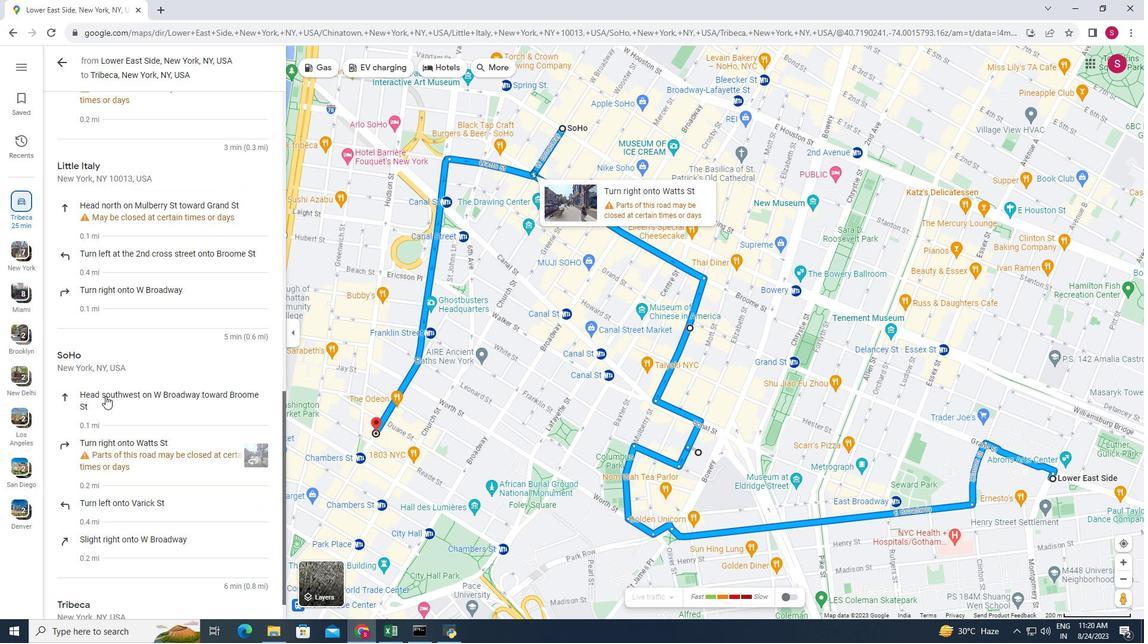 
Action: Mouse scrolled (105, 396) with delta (0, 0)
Screenshot: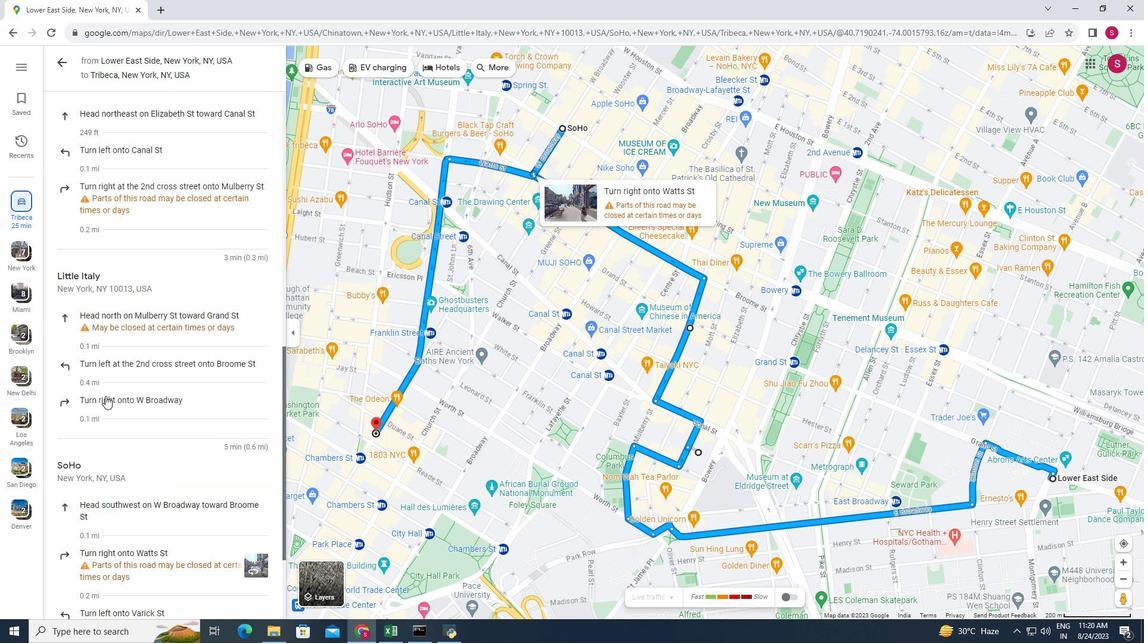 
Action: Mouse scrolled (105, 396) with delta (0, 0)
Screenshot: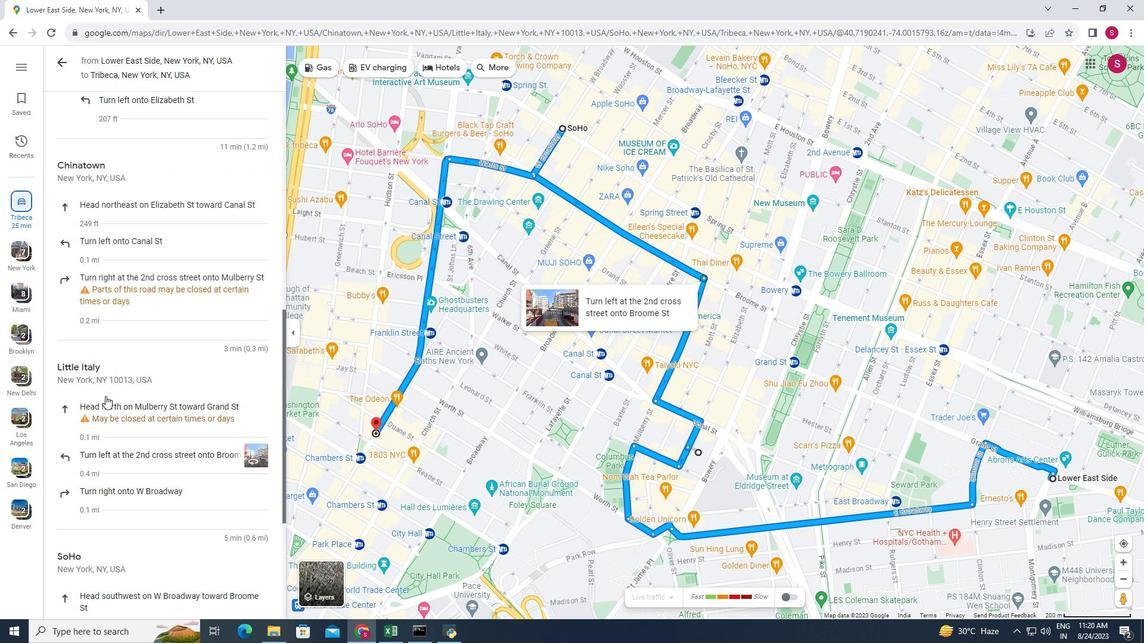 
Action: Mouse scrolled (105, 396) with delta (0, 0)
Screenshot: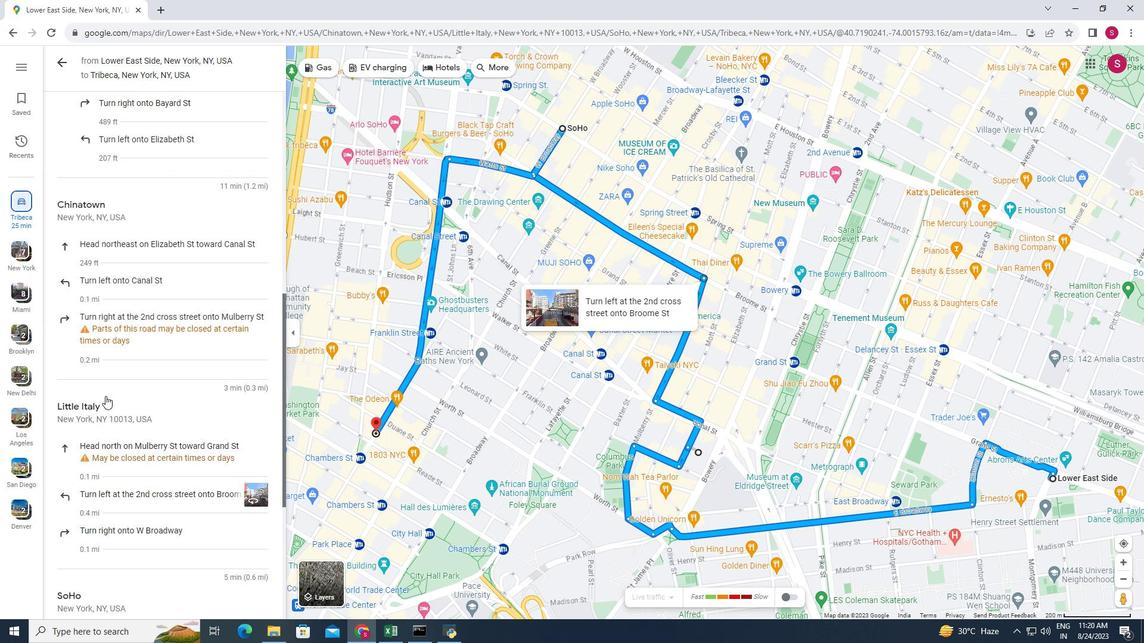 
Action: Mouse scrolled (105, 396) with delta (0, 0)
Screenshot: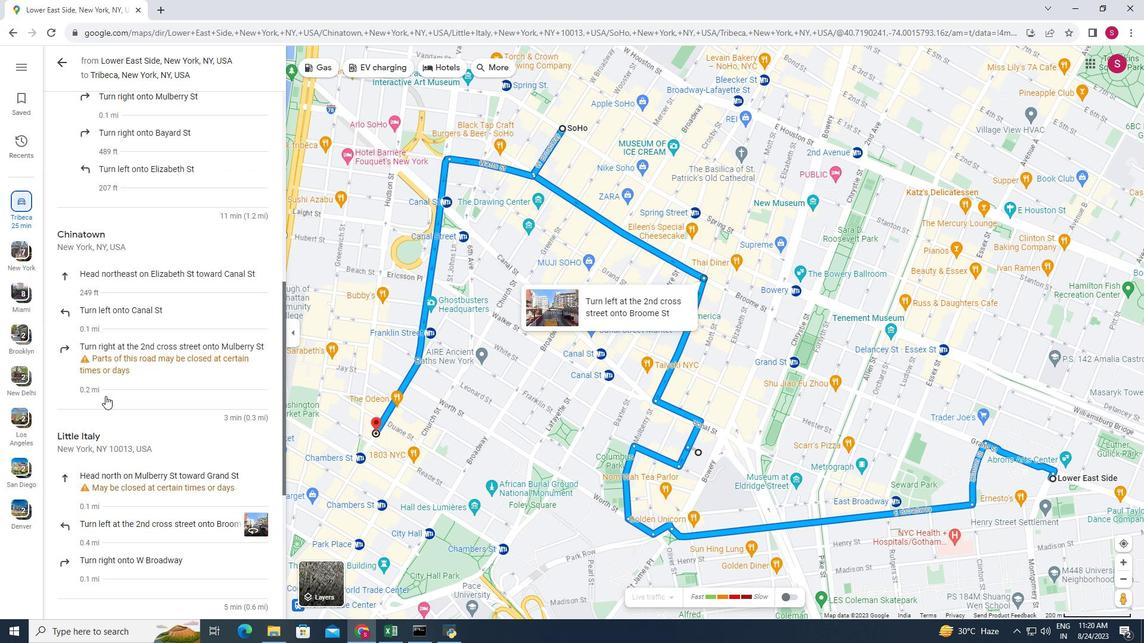 
Action: Mouse scrolled (105, 396) with delta (0, 0)
Screenshot: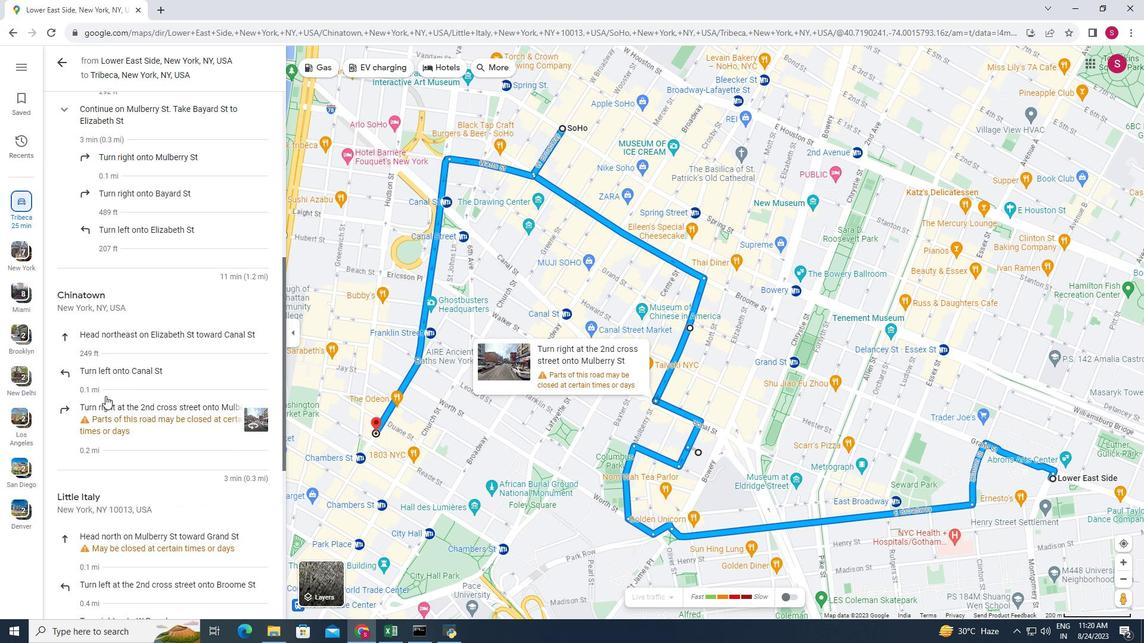 
Action: Mouse scrolled (105, 396) with delta (0, 0)
Screenshot: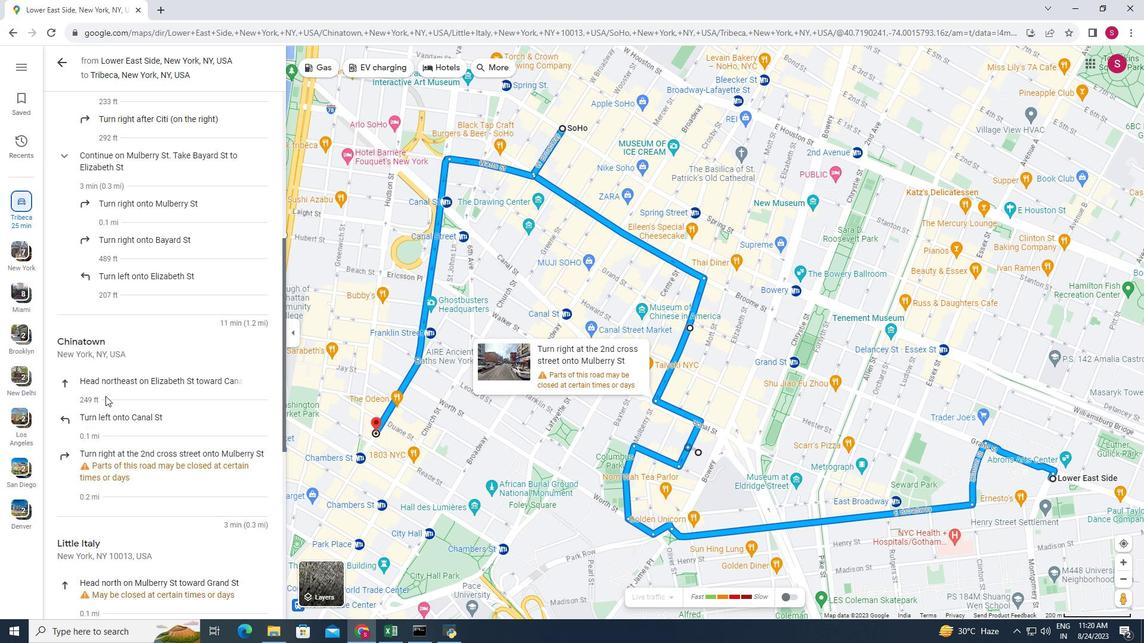 
Action: Mouse scrolled (105, 396) with delta (0, 0)
Screenshot: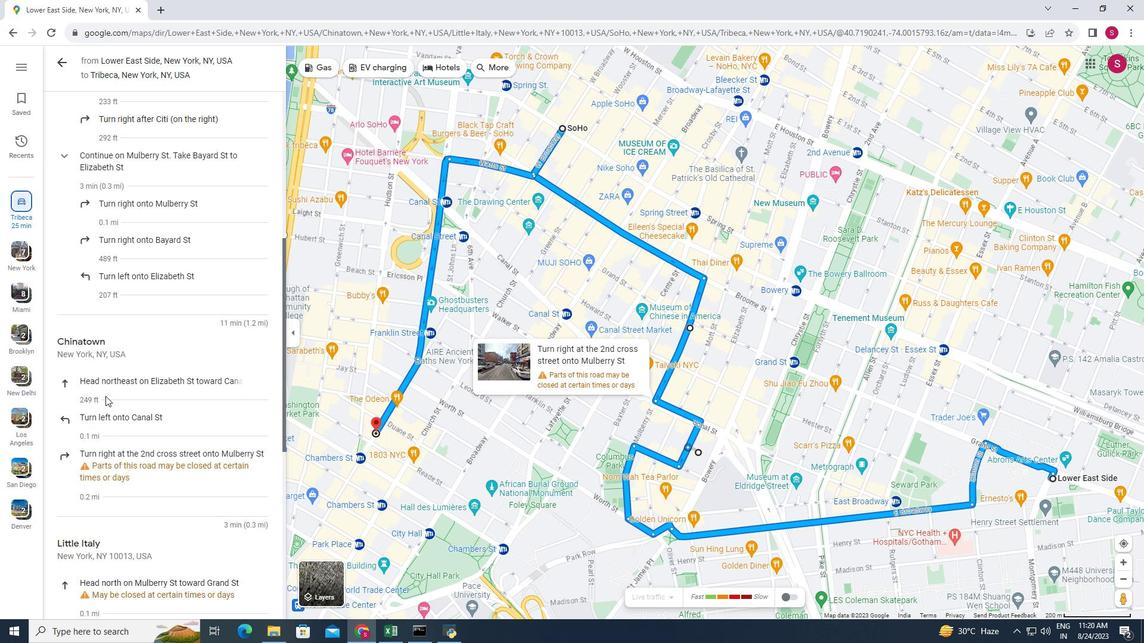 
Action: Mouse scrolled (105, 396) with delta (0, 0)
Screenshot: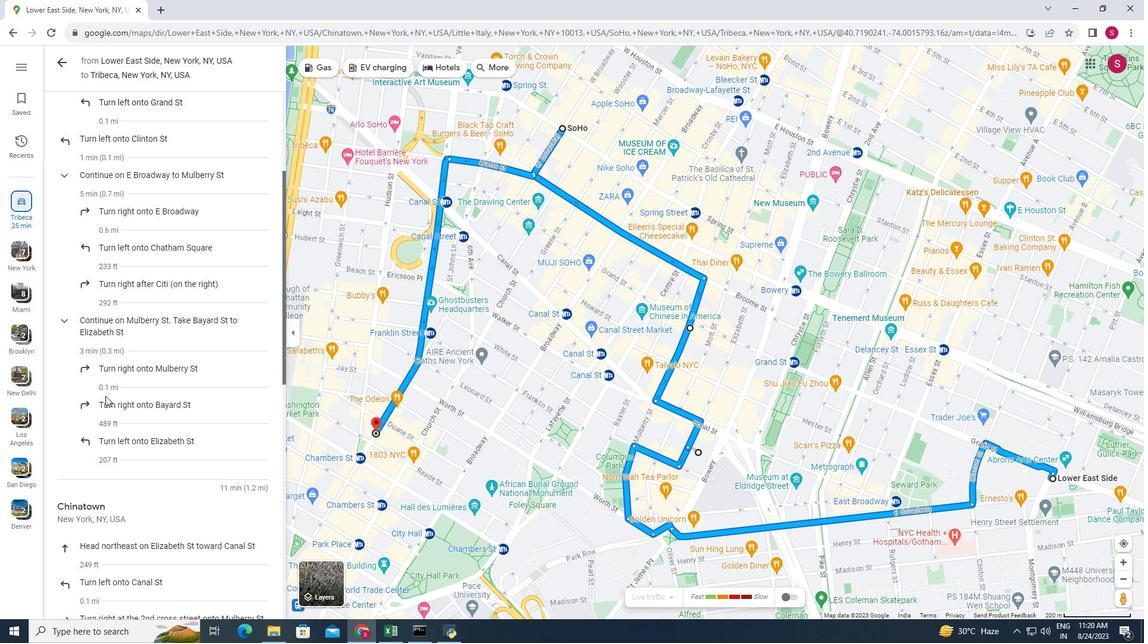 
Action: Mouse scrolled (105, 396) with delta (0, 0)
Screenshot: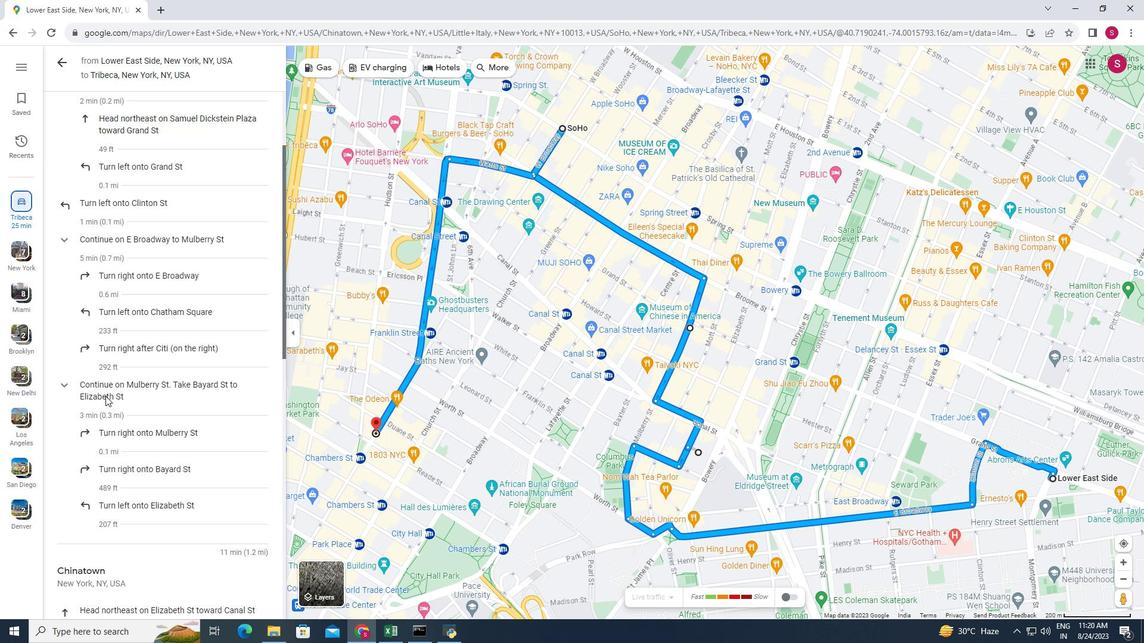 
Action: Mouse scrolled (105, 396) with delta (0, 0)
Screenshot: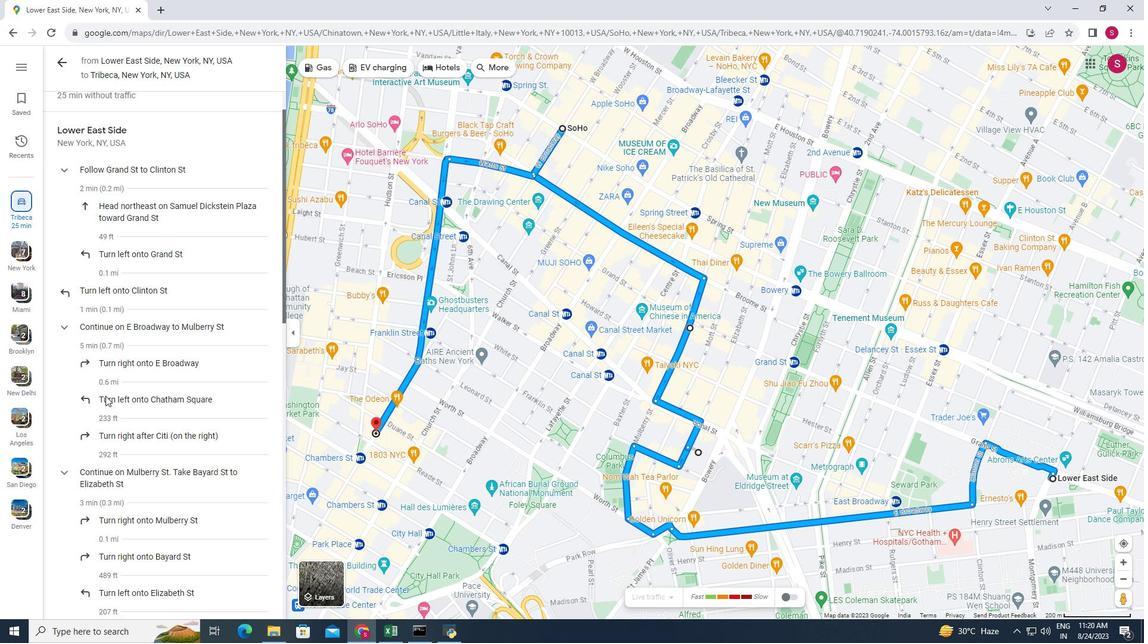 
Action: Mouse scrolled (105, 396) with delta (0, 0)
Screenshot: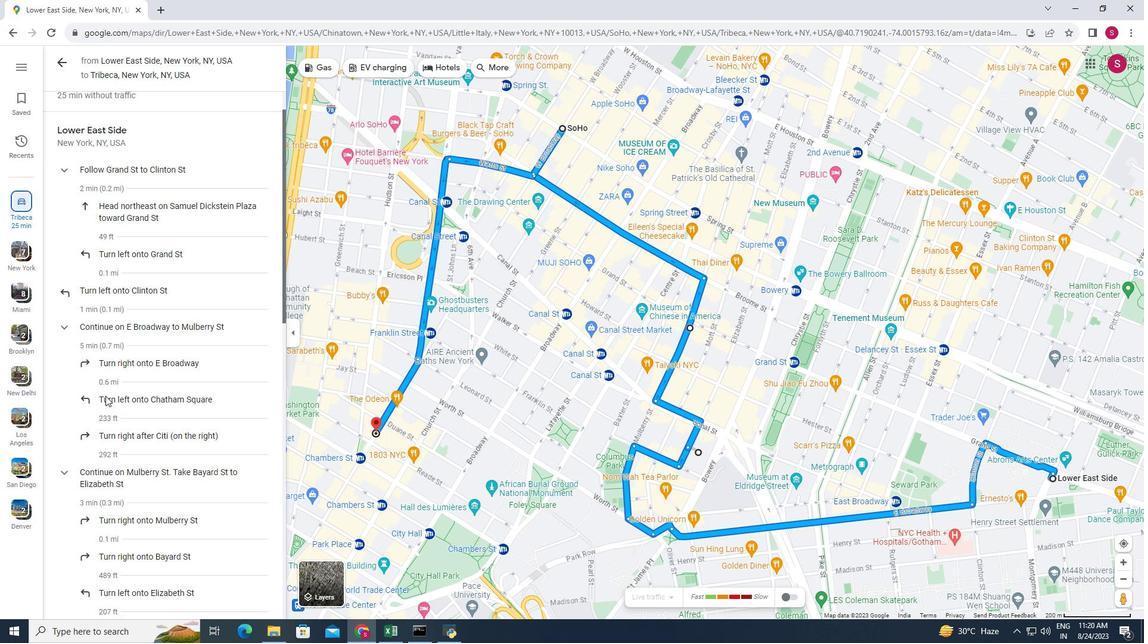 
Action: Mouse scrolled (105, 396) with delta (0, 0)
Screenshot: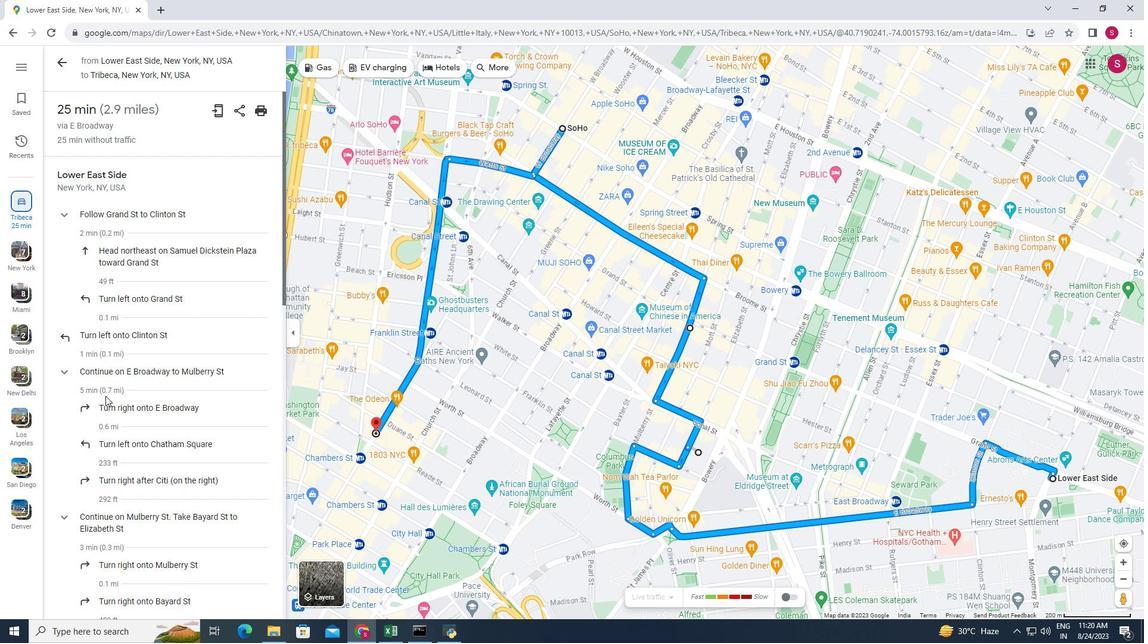 
Action: Mouse scrolled (105, 396) with delta (0, 0)
Screenshot: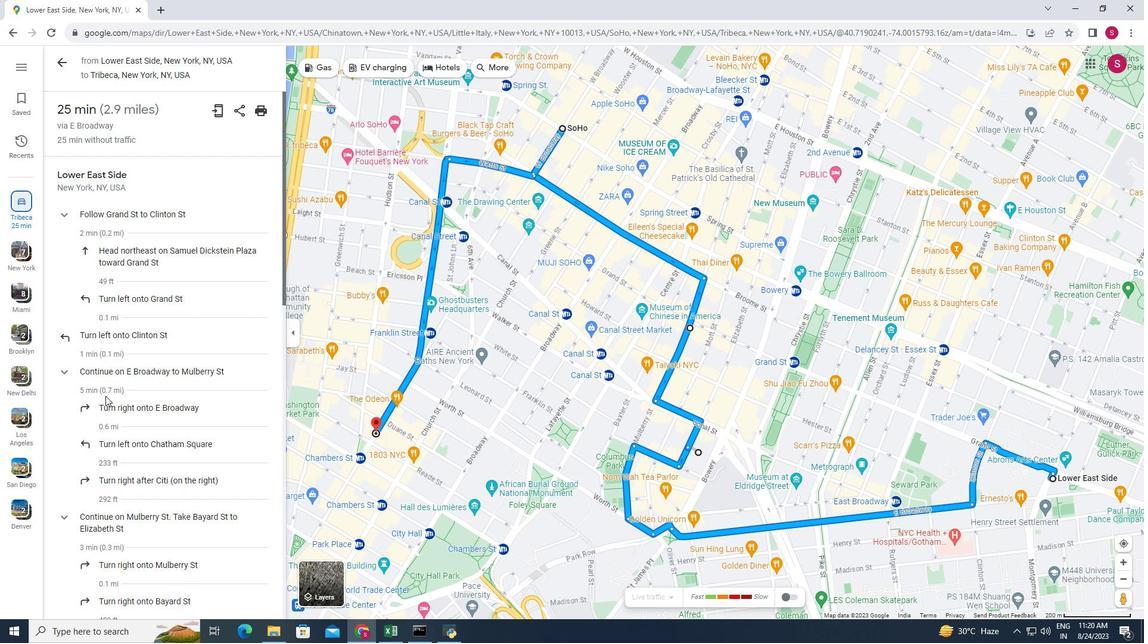 
Action: Mouse scrolled (105, 396) with delta (0, 0)
Screenshot: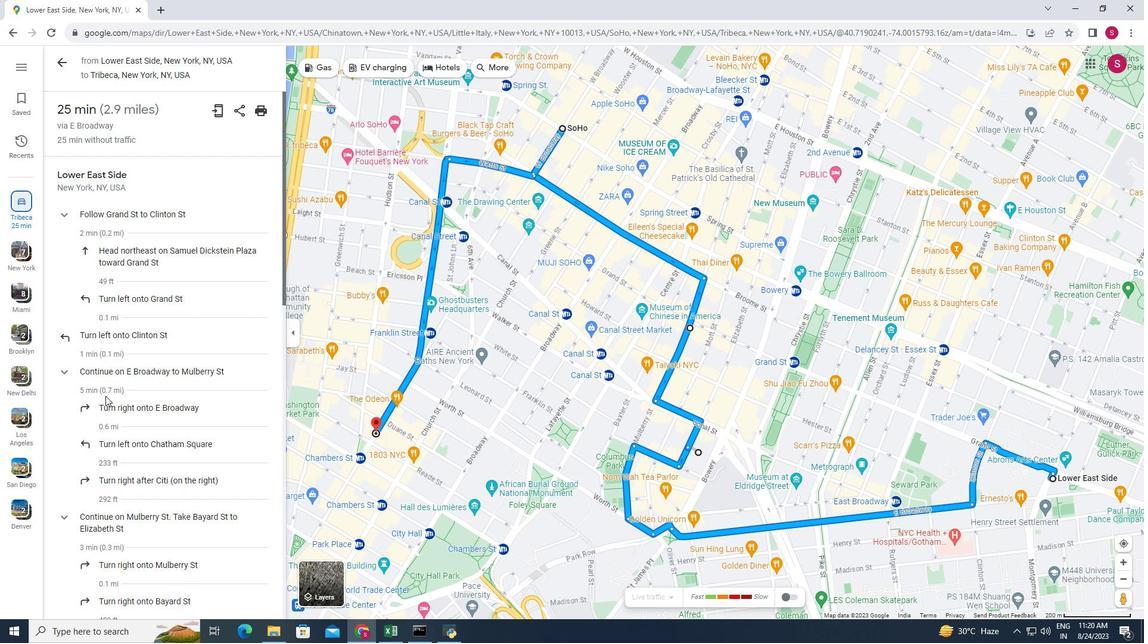 
Action: Mouse moved to (57, 64)
Screenshot: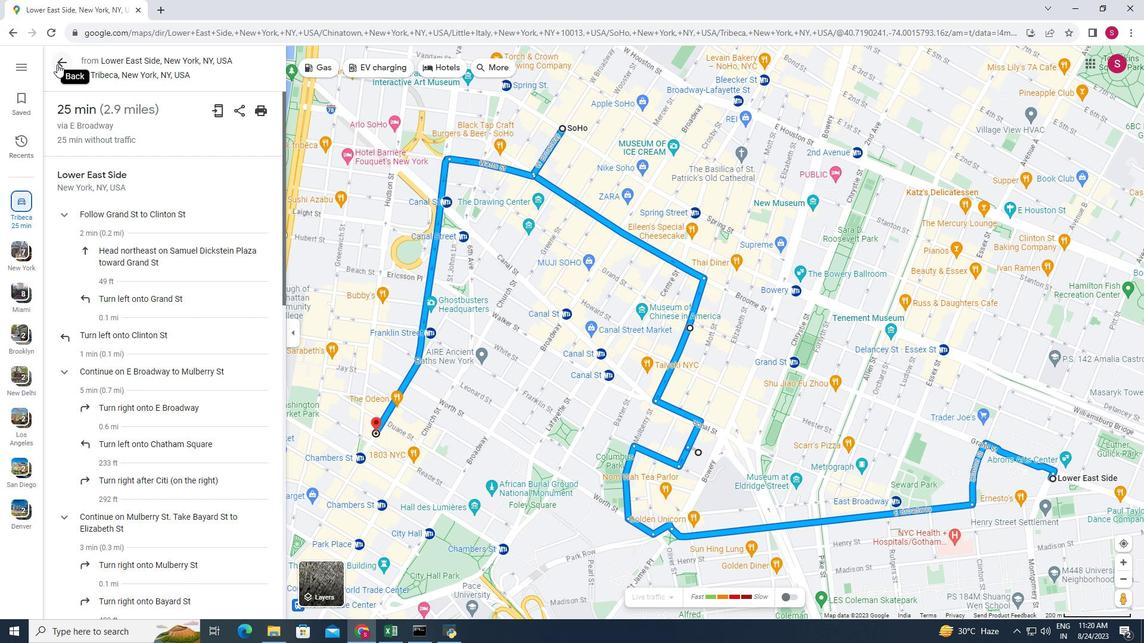 
Action: Mouse pressed left at (57, 64)
Screenshot: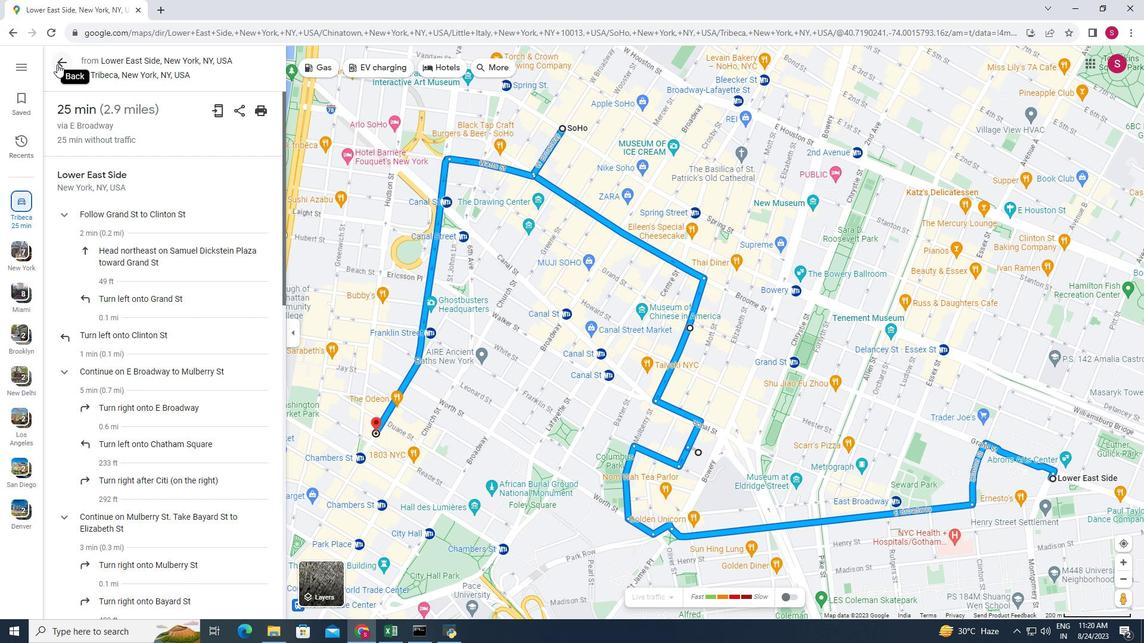 
Action: Mouse moved to (297, 384)
Screenshot: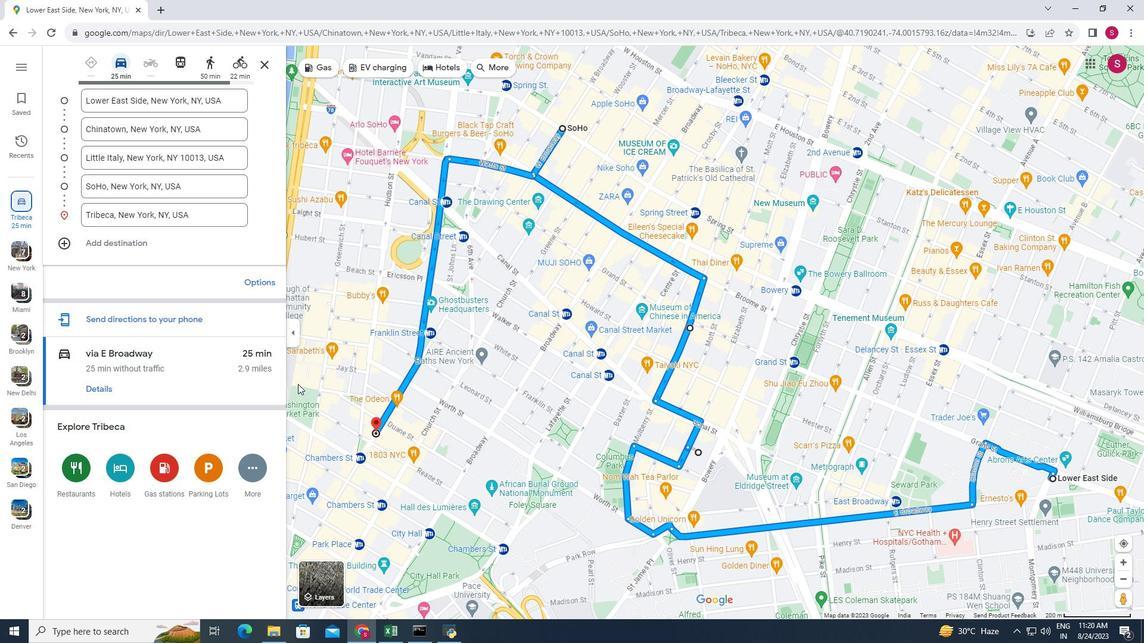 
